 Task: Get directions from Galveston Island Historic Pleasure Pier, Texas, United States to Luray Caverns, Virginia, United States and explore the nearby things to do with rating 4 and above and open 24 hours
Action: Key pressed google<Key.space>maps<Key.enter>
Screenshot: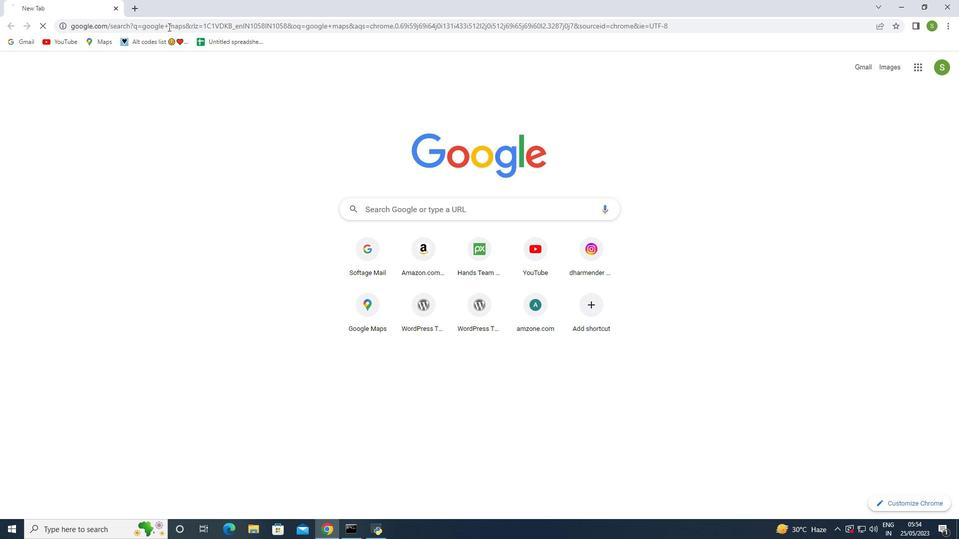 
Action: Mouse moved to (105, 222)
Screenshot: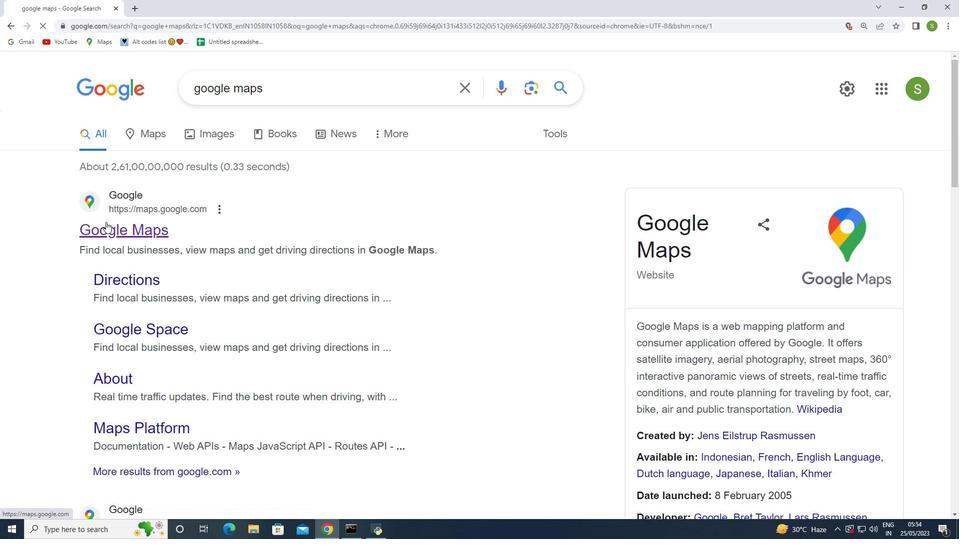 
Action: Mouse pressed left at (105, 222)
Screenshot: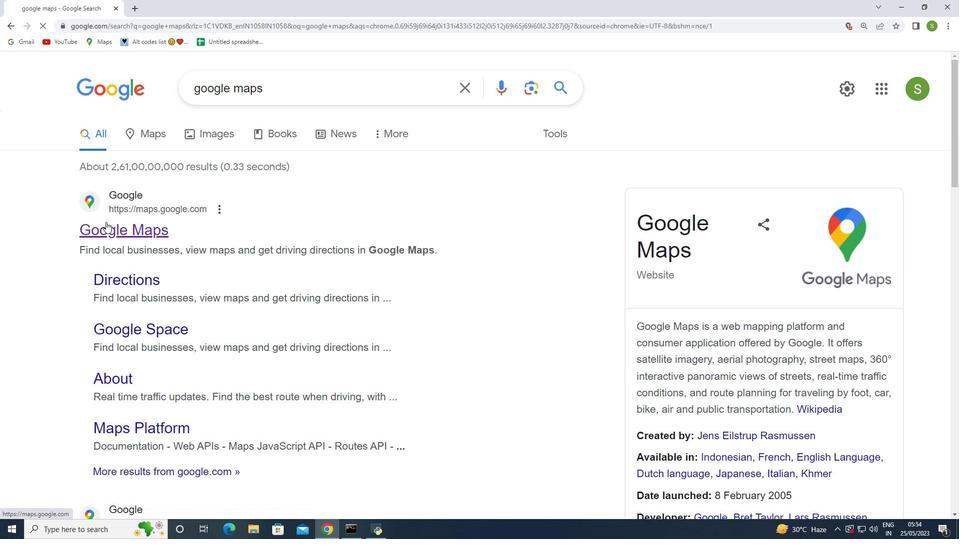 
Action: Mouse moved to (336, 80)
Screenshot: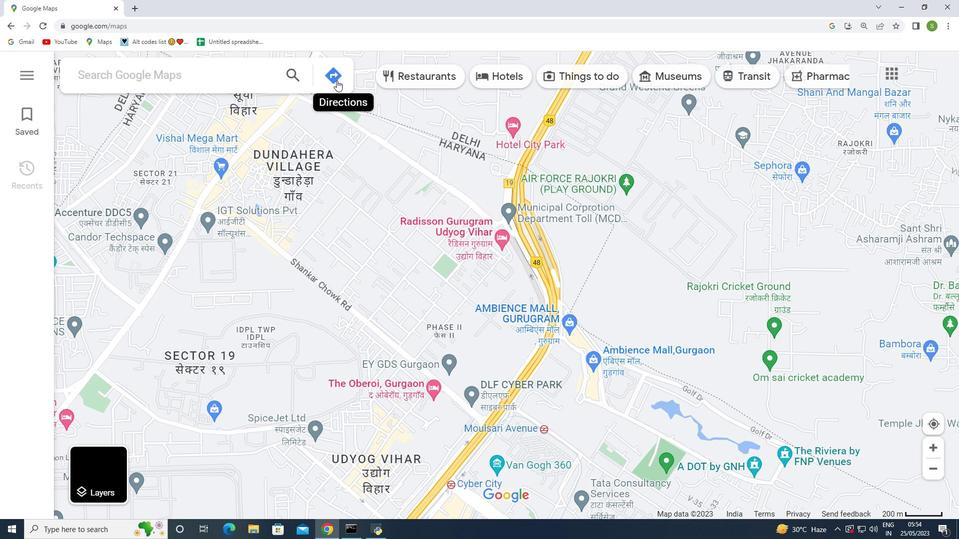 
Action: Mouse pressed left at (336, 80)
Screenshot: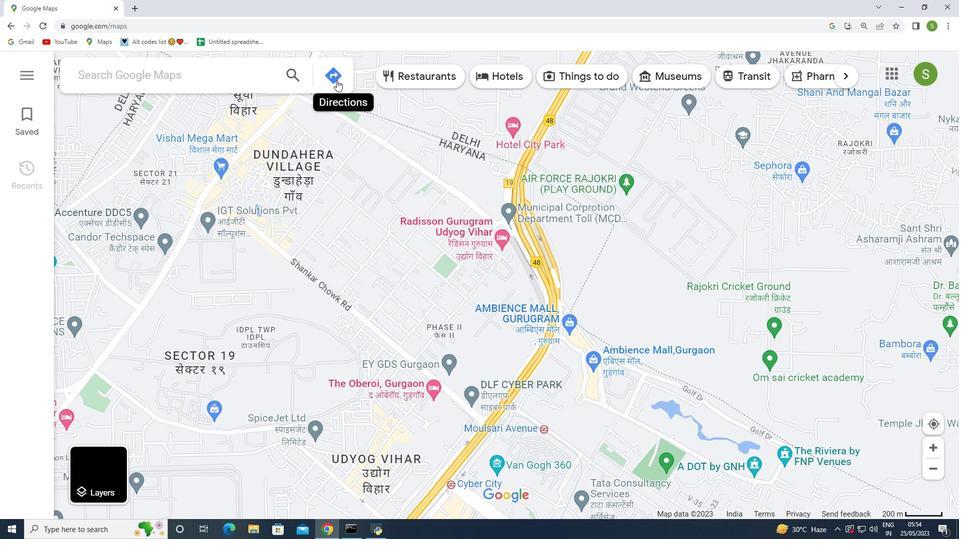 
Action: Mouse moved to (180, 118)
Screenshot: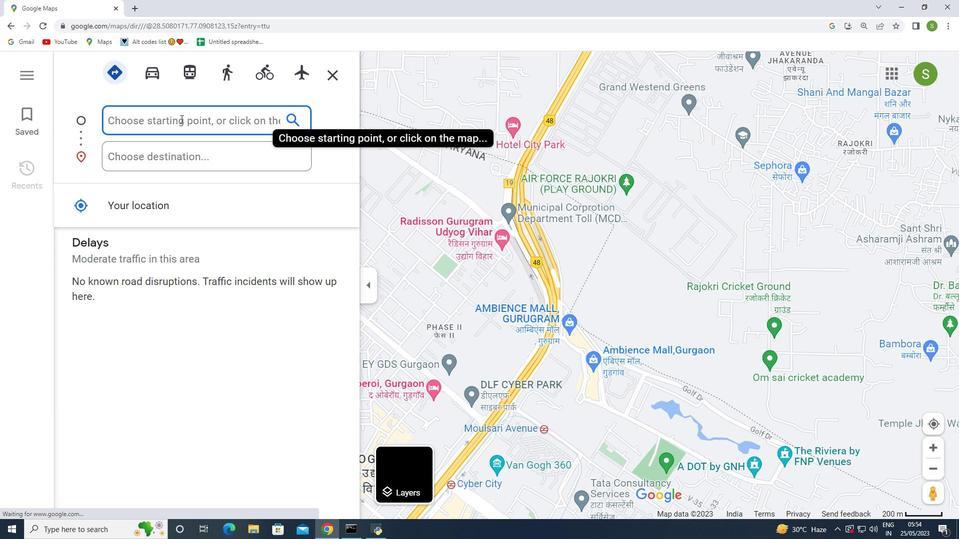 
Action: Mouse pressed left at (180, 118)
Screenshot: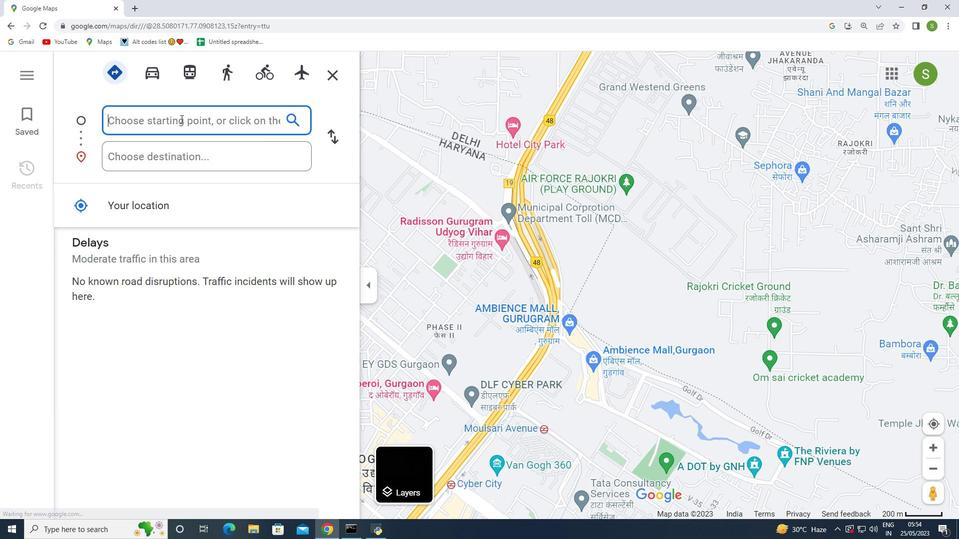 
Action: Key pressed galveston<Key.space>island<Key.space><Key.shift><Key.shift><Key.shift><Key.shift><Key.shift>Historic<Key.space><Key.shift><Key.shift><Key.shift>Pleasure<Key.space>pier<Key.space><Key.shift><Key.shift><Key.shift><Key.shift>Texas<Key.space><Key.shift>united<Key.space><Key.shift>States
Screenshot: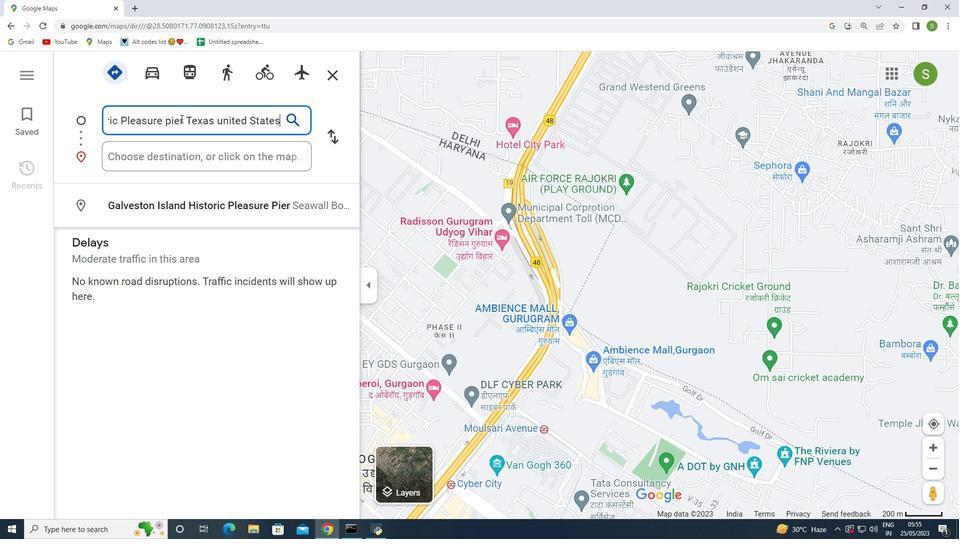 
Action: Mouse moved to (180, 155)
Screenshot: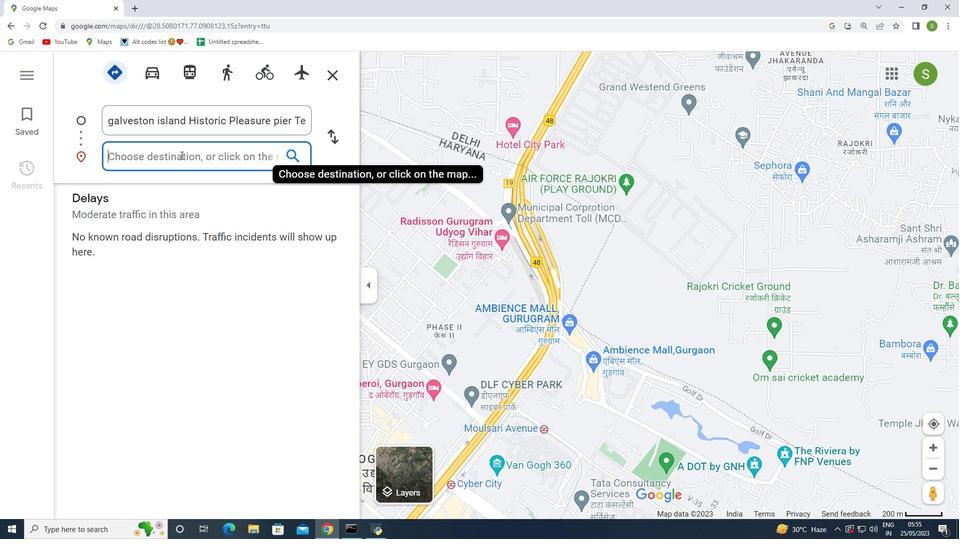 
Action: Mouse pressed left at (180, 155)
Screenshot: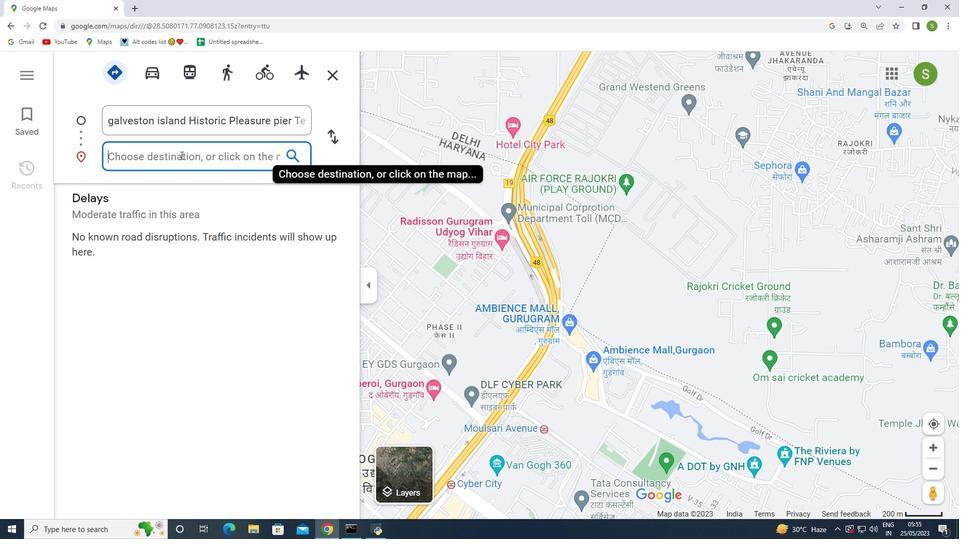 
Action: Key pressed <Key.shift><Key.shift>Luray<Key.space><Key.shift>Caverns<Key.space>virginia<Key.space>unti<Key.backspace><Key.backspace>ited<Key.space>states
Screenshot: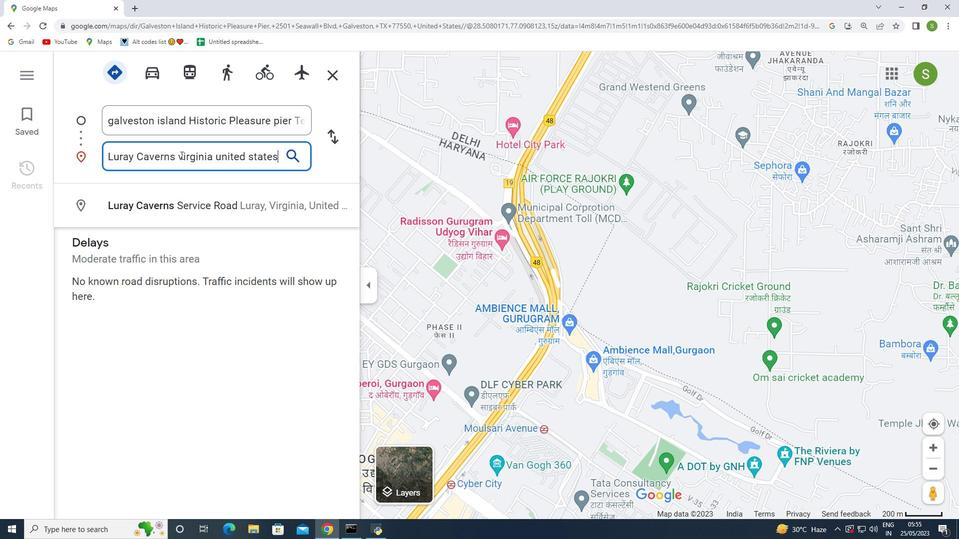 
Action: Mouse moved to (295, 157)
Screenshot: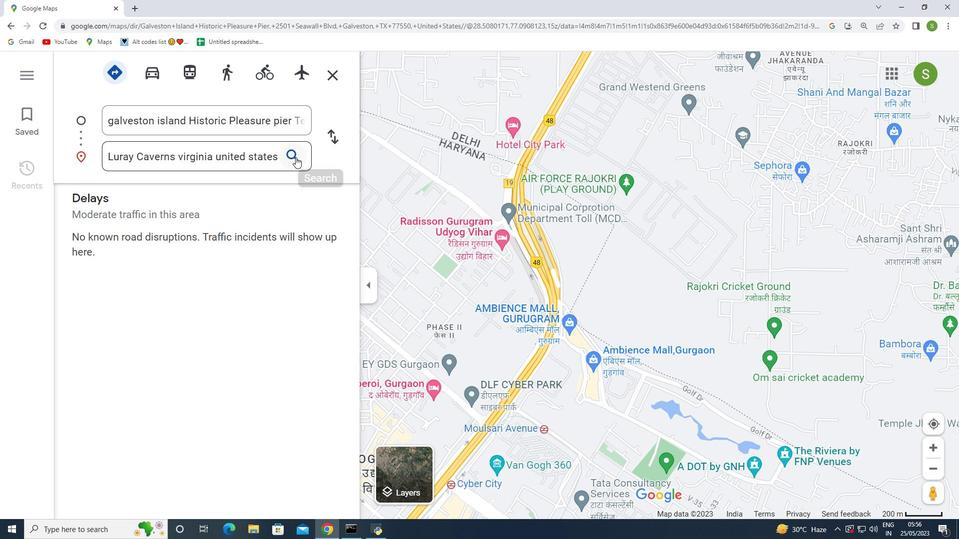 
Action: Mouse pressed left at (295, 157)
Screenshot: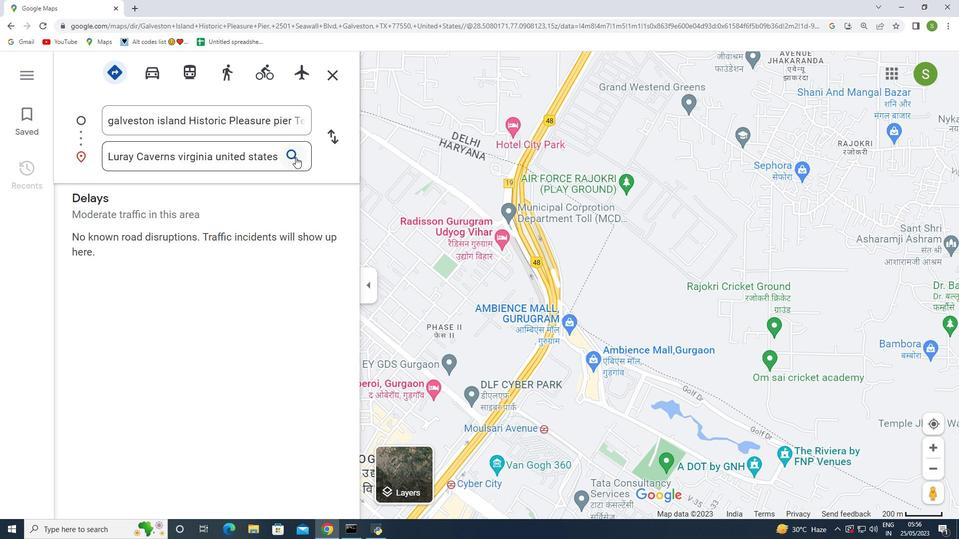 
Action: Mouse moved to (209, 249)
Screenshot: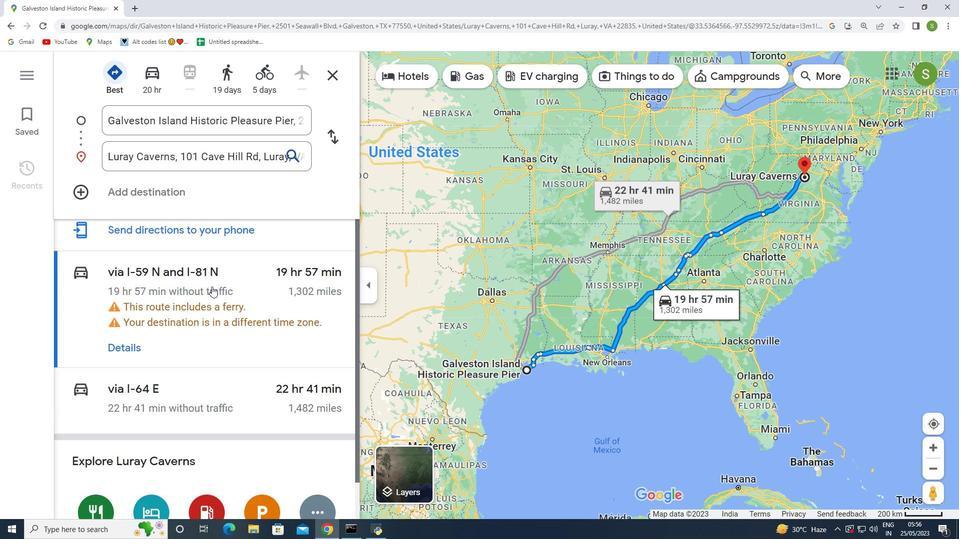 
Action: Mouse scrolled (209, 248) with delta (0, 0)
Screenshot: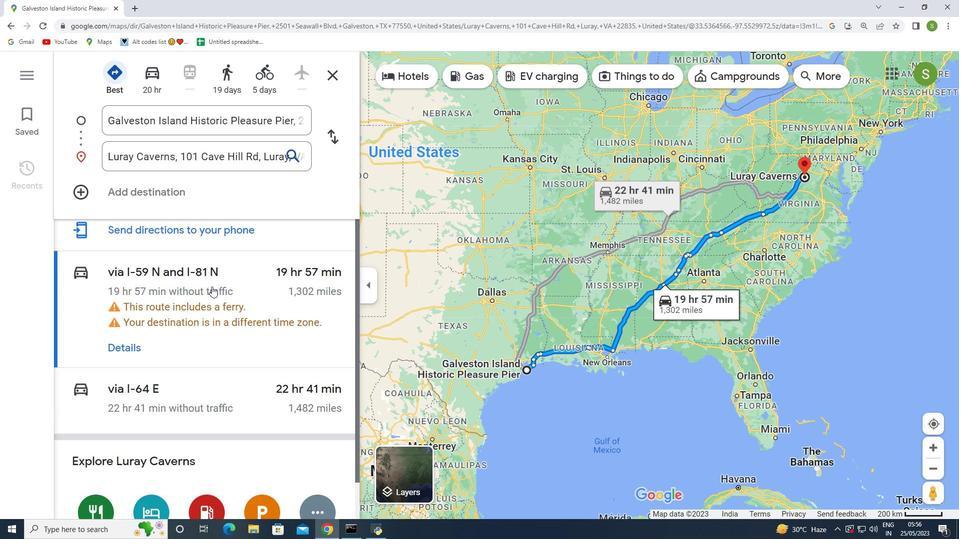 
Action: Mouse moved to (210, 262)
Screenshot: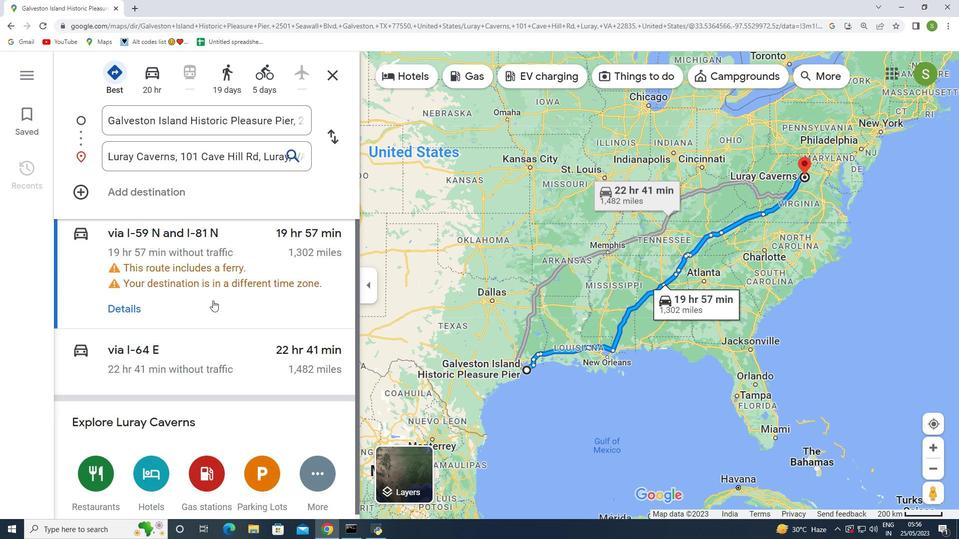 
Action: Mouse scrolled (210, 261) with delta (0, 0)
Screenshot: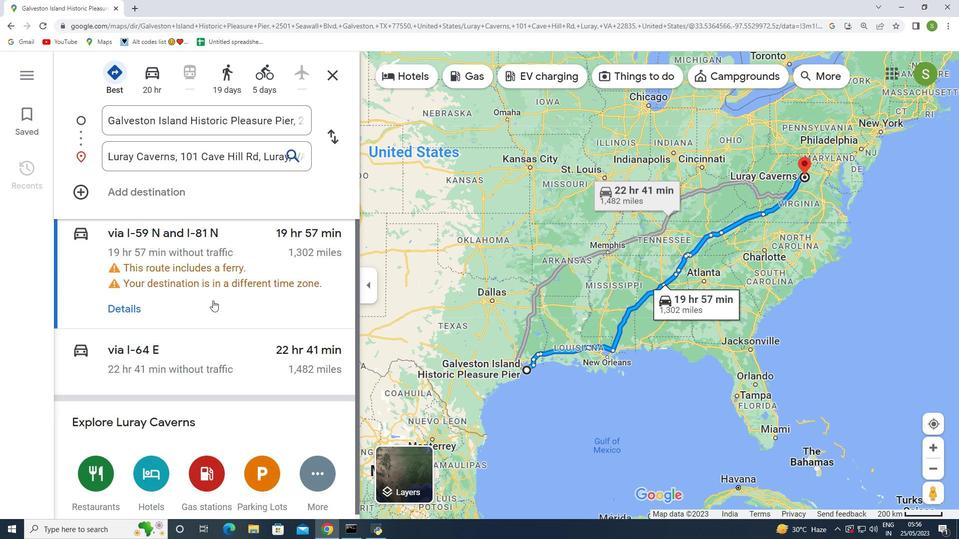 
Action: Mouse moved to (211, 272)
Screenshot: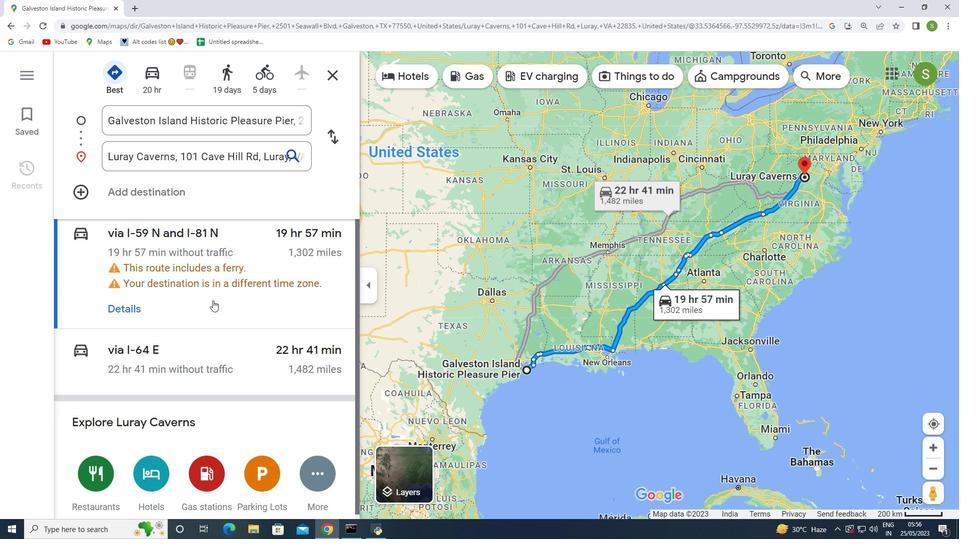 
Action: Mouse scrolled (211, 271) with delta (0, 0)
Screenshot: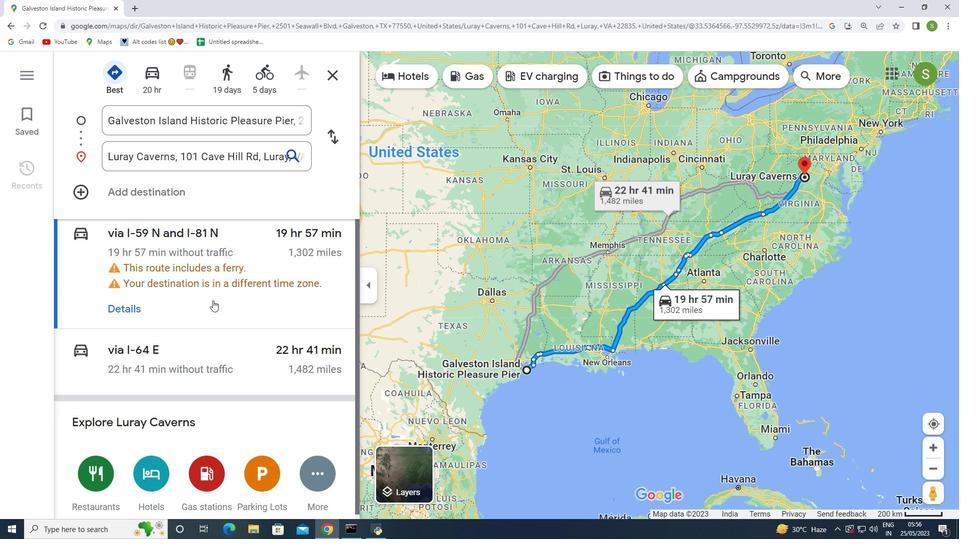 
Action: Mouse moved to (211, 279)
Screenshot: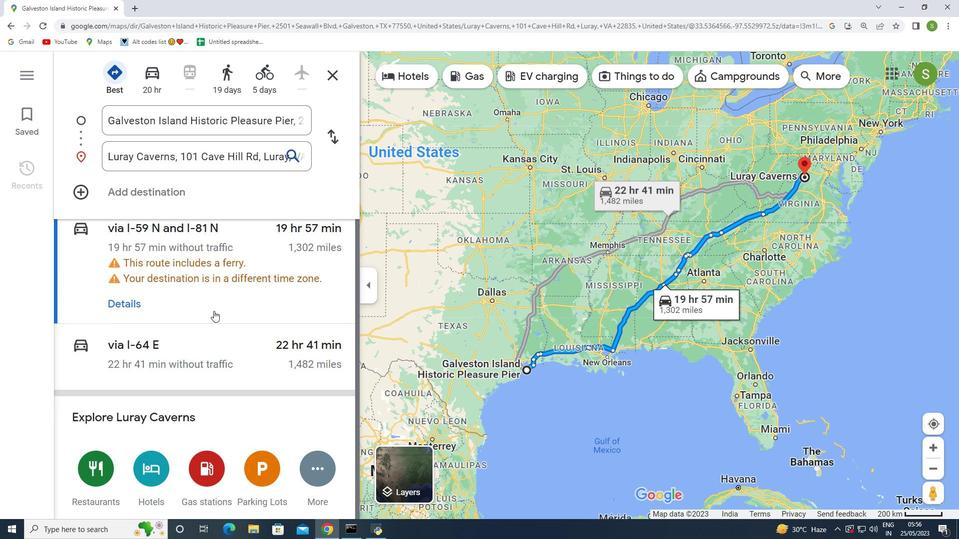 
Action: Mouse scrolled (211, 278) with delta (0, 0)
Screenshot: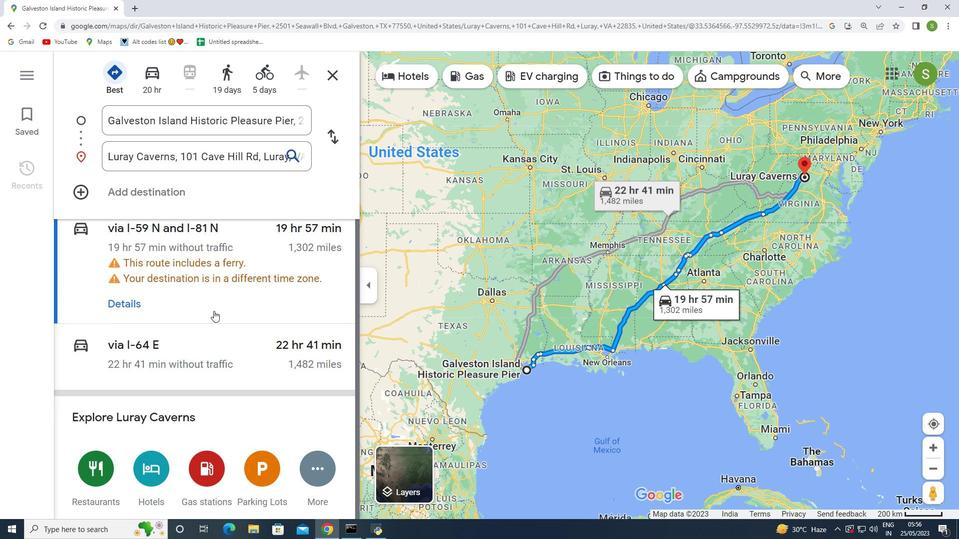 
Action: Mouse moved to (211, 283)
Screenshot: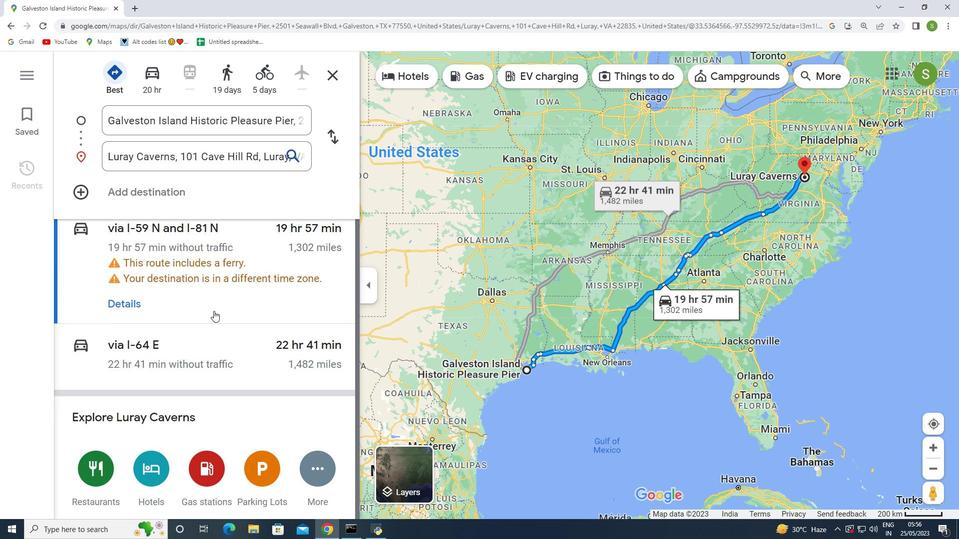 
Action: Mouse scrolled (211, 282) with delta (0, 0)
Screenshot: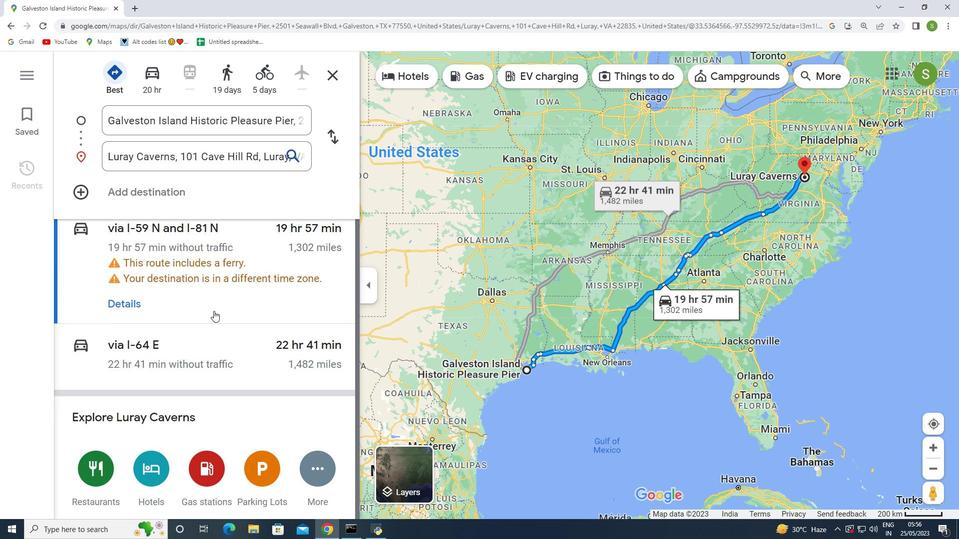 
Action: Mouse moved to (211, 286)
Screenshot: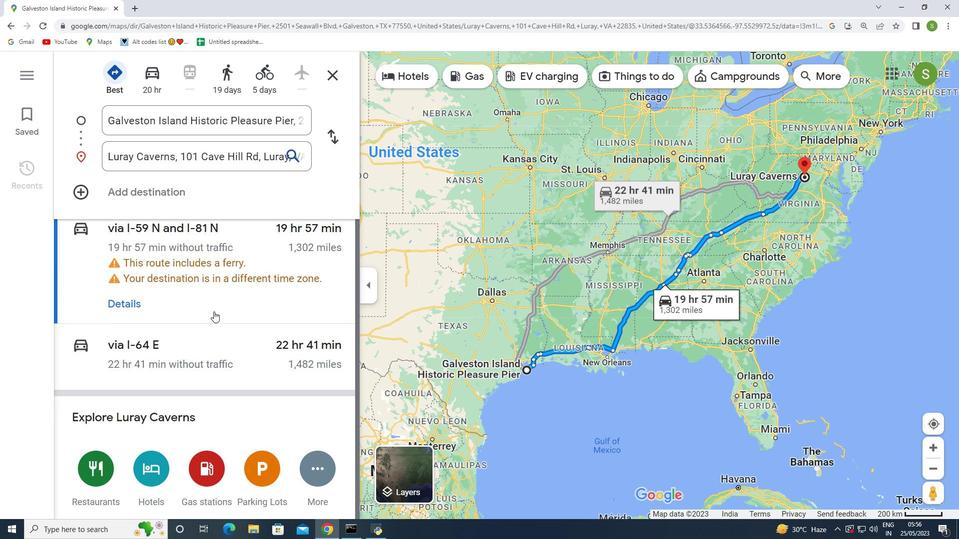 
Action: Mouse scrolled (211, 285) with delta (0, 0)
Screenshot: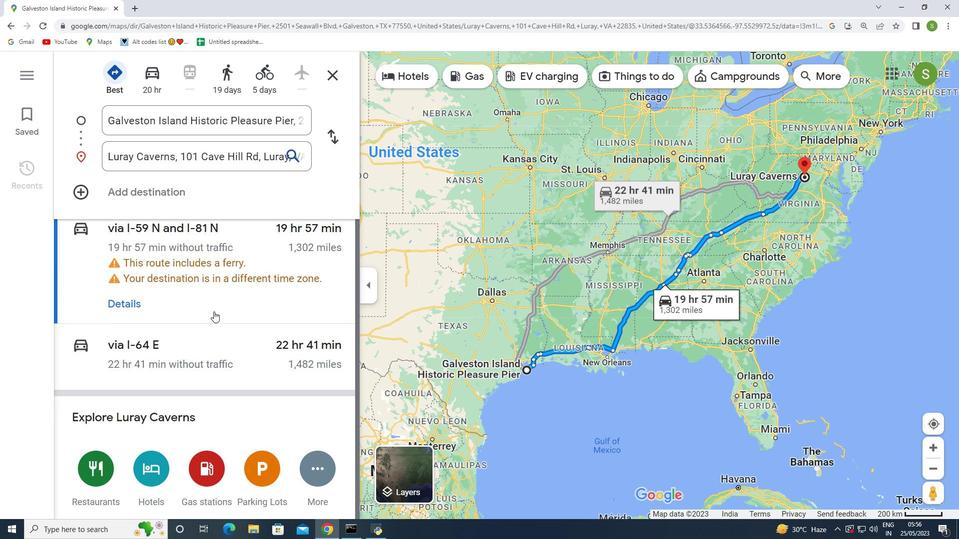 
Action: Mouse moved to (213, 313)
Screenshot: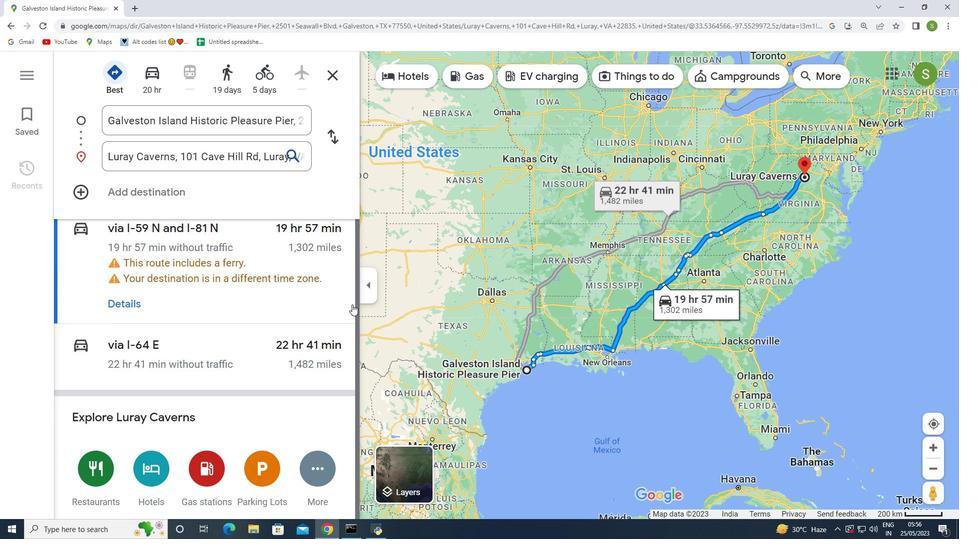 
Action: Mouse scrolled (213, 313) with delta (0, 0)
Screenshot: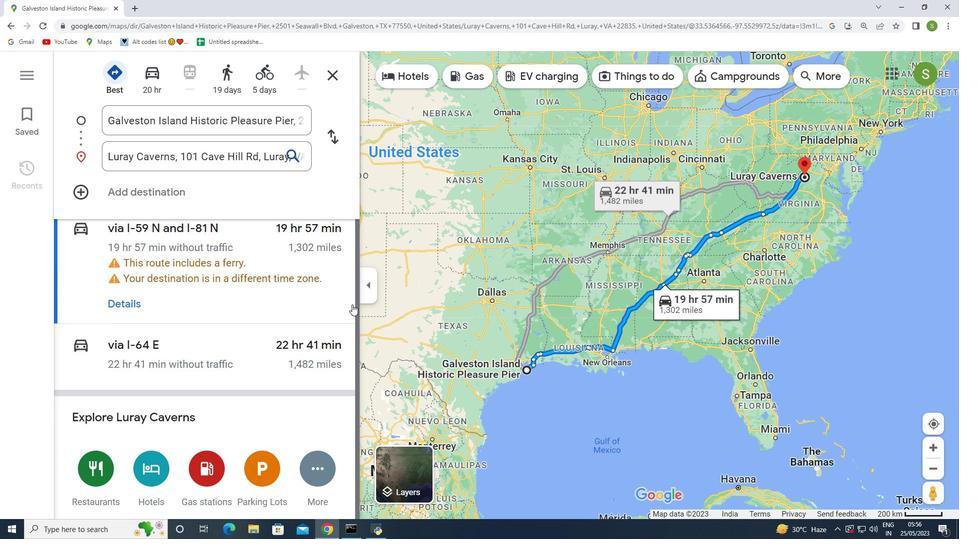 
Action: Mouse moved to (213, 314)
Screenshot: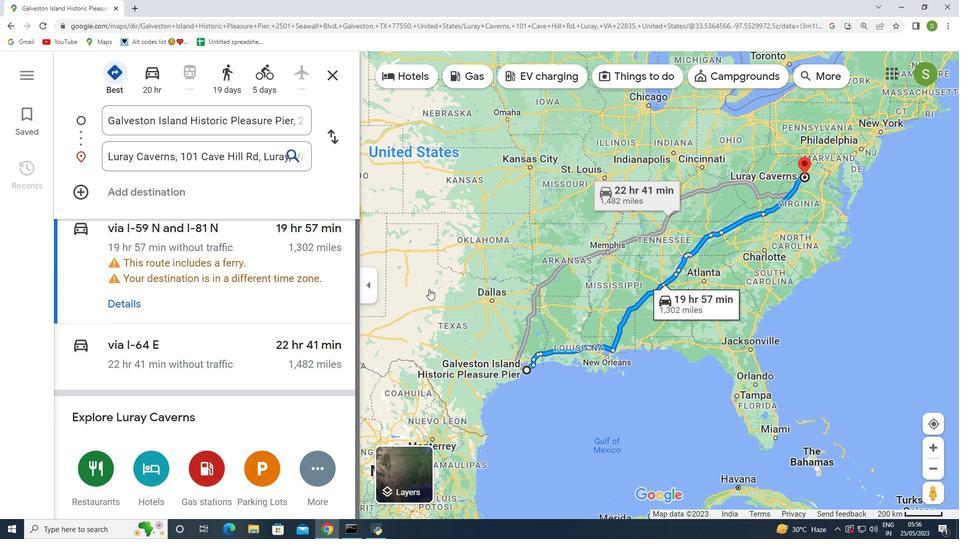
Action: Mouse scrolled (213, 313) with delta (0, 0)
Screenshot: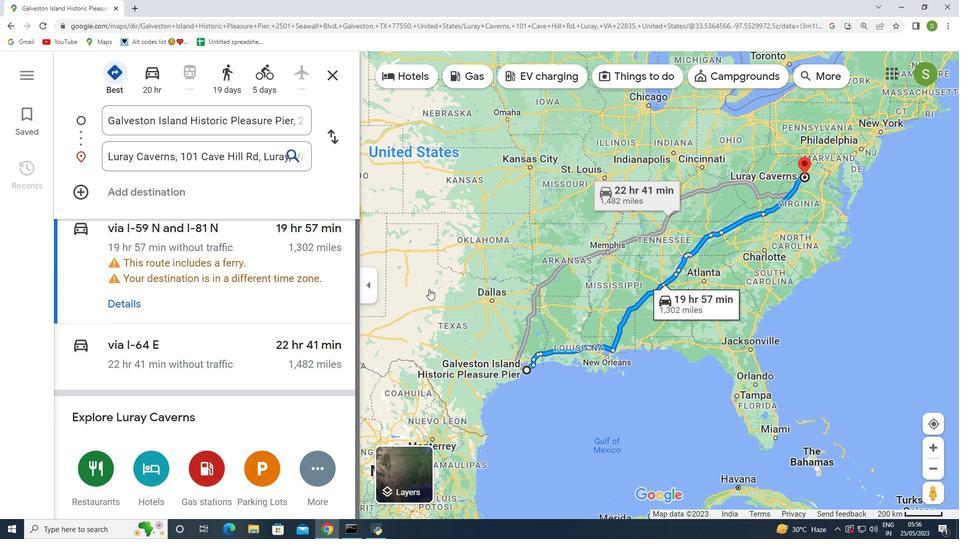
Action: Mouse scrolled (213, 313) with delta (0, 0)
Screenshot: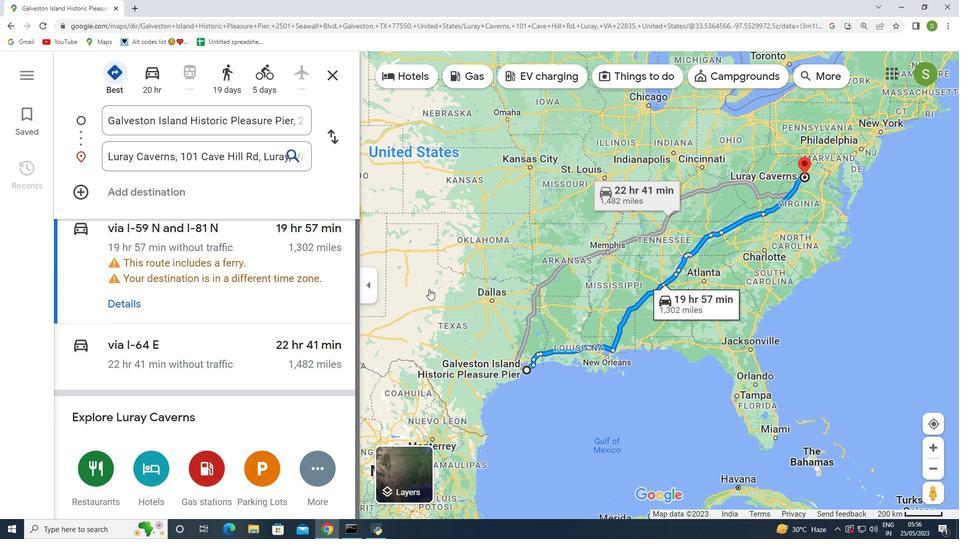 
Action: Mouse moved to (819, 76)
Screenshot: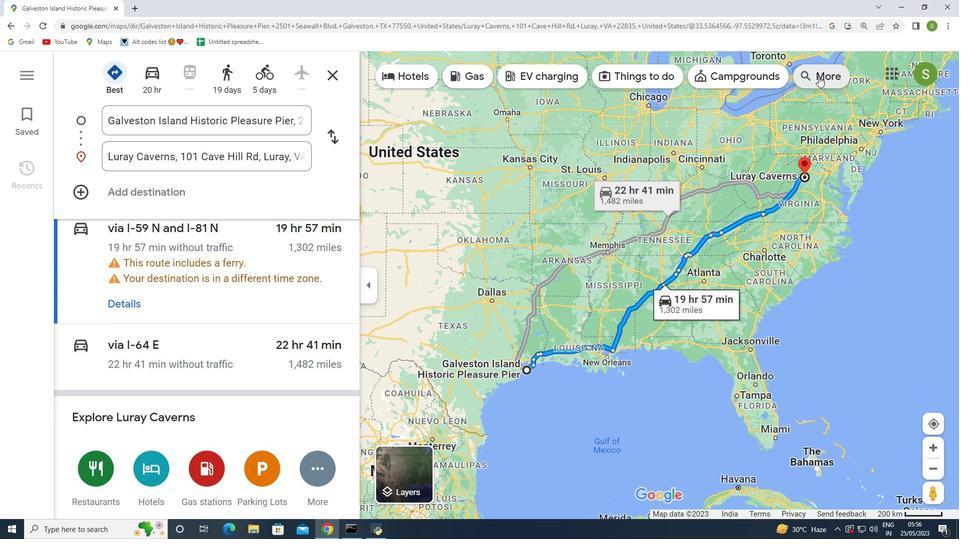 
Action: Mouse pressed left at (819, 76)
Screenshot: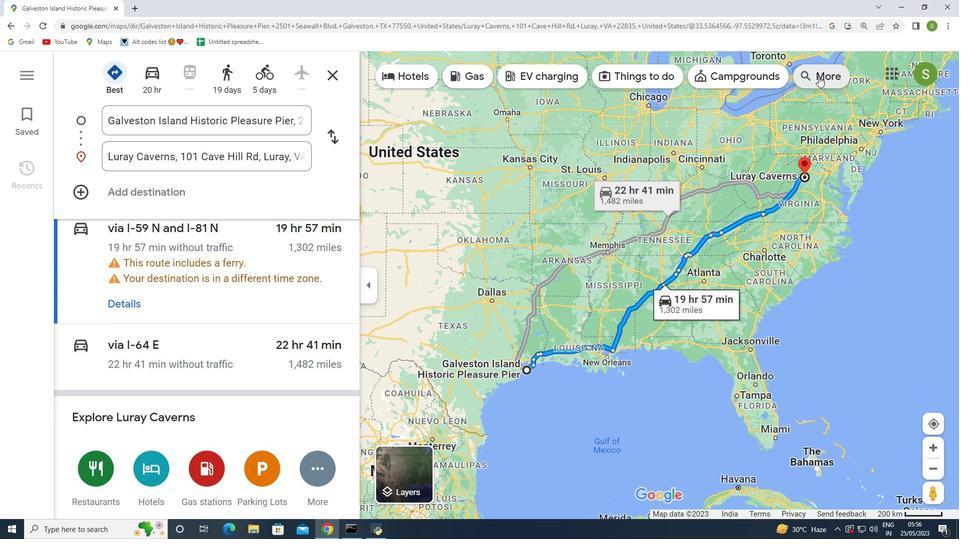 
Action: Mouse moved to (256, 253)
Screenshot: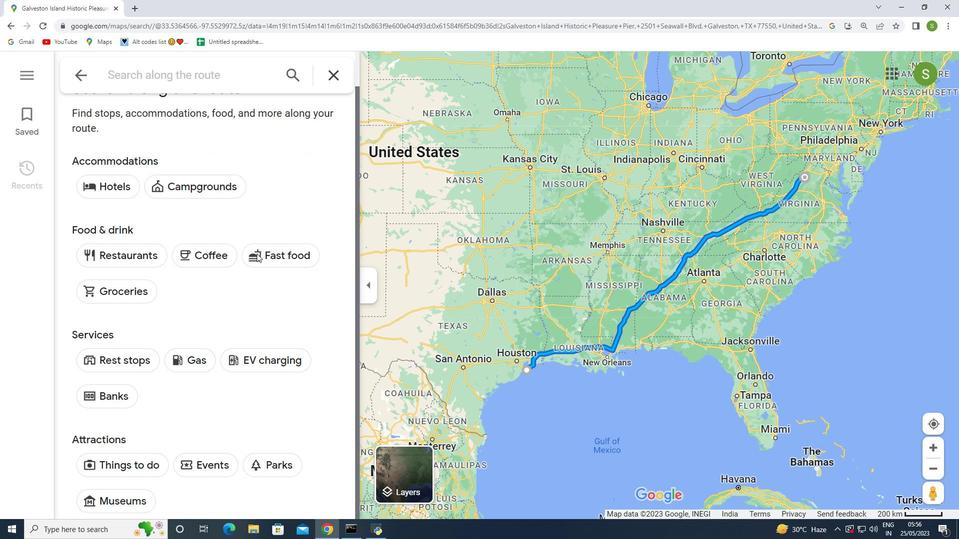 
Action: Mouse scrolled (256, 253) with delta (0, 0)
Screenshot: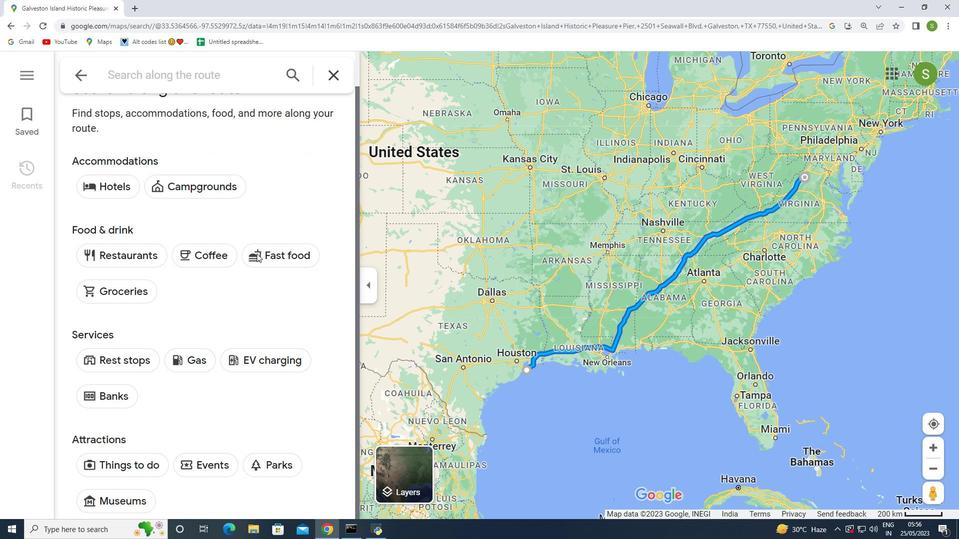 
Action: Mouse moved to (256, 253)
Screenshot: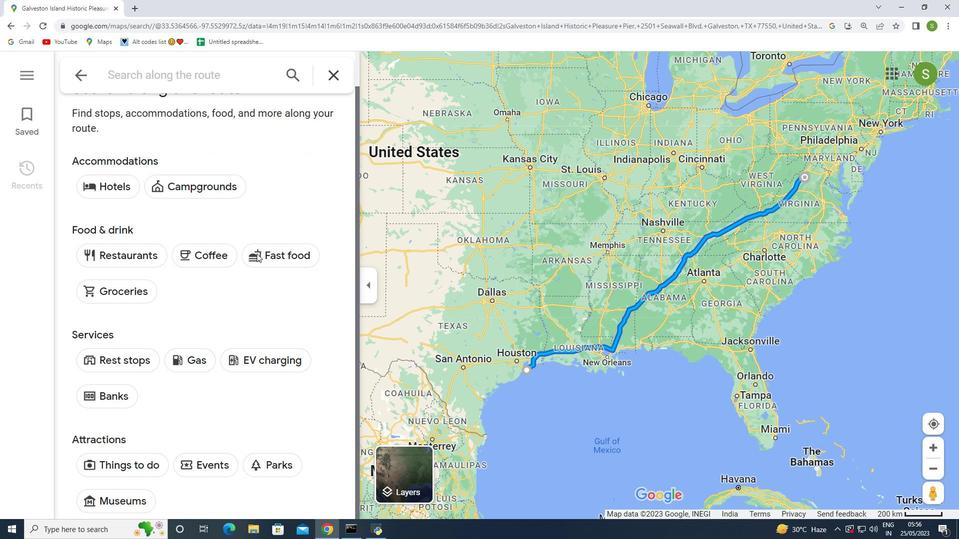 
Action: Mouse scrolled (256, 253) with delta (0, 0)
Screenshot: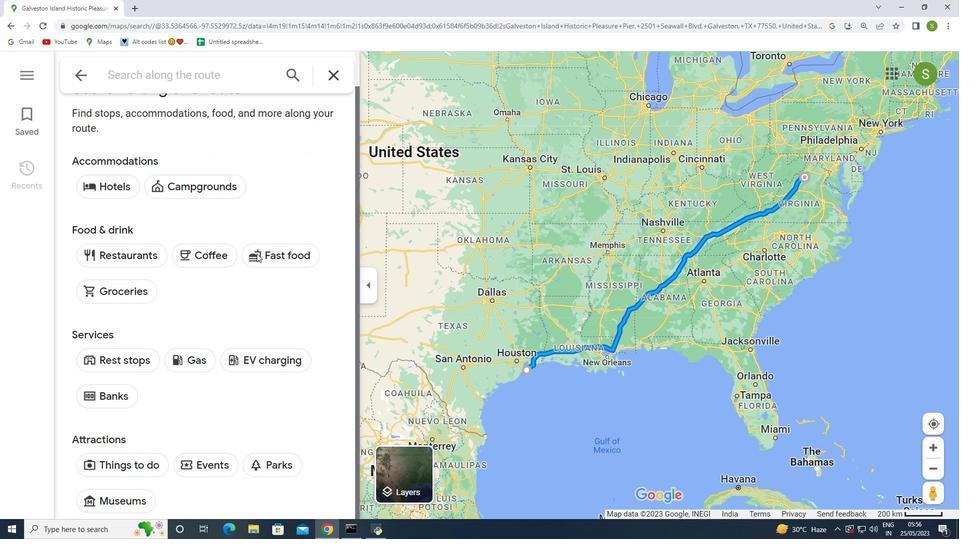 
Action: Mouse scrolled (256, 253) with delta (0, 0)
Screenshot: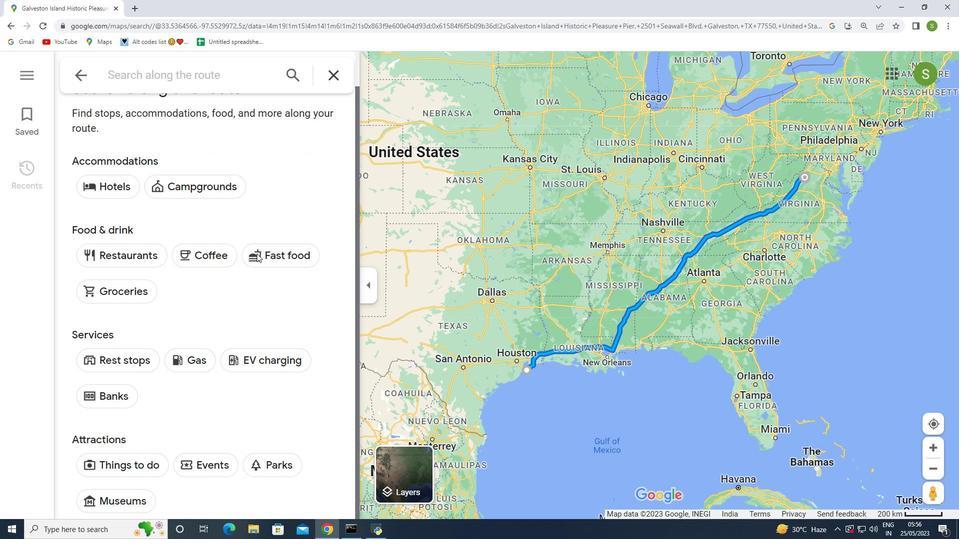 
Action: Mouse moved to (277, 467)
Screenshot: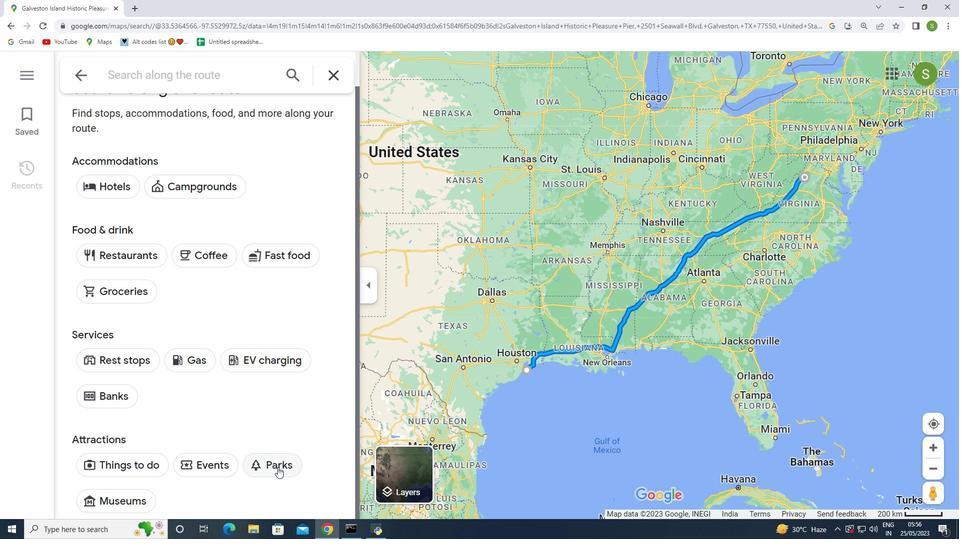
Action: Mouse scrolled (277, 467) with delta (0, 0)
Screenshot: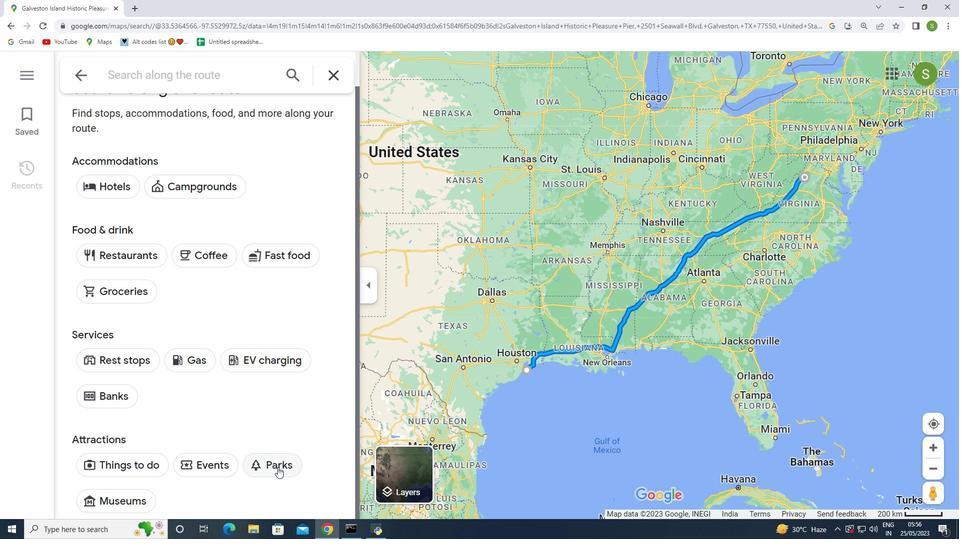 
Action: Mouse scrolled (277, 467) with delta (0, 0)
Screenshot: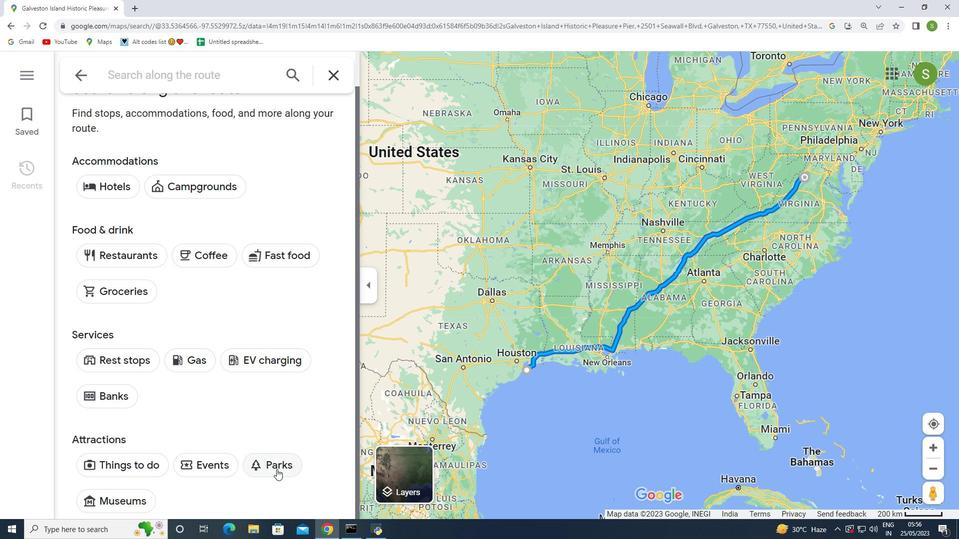 
Action: Mouse moved to (120, 288)
Screenshot: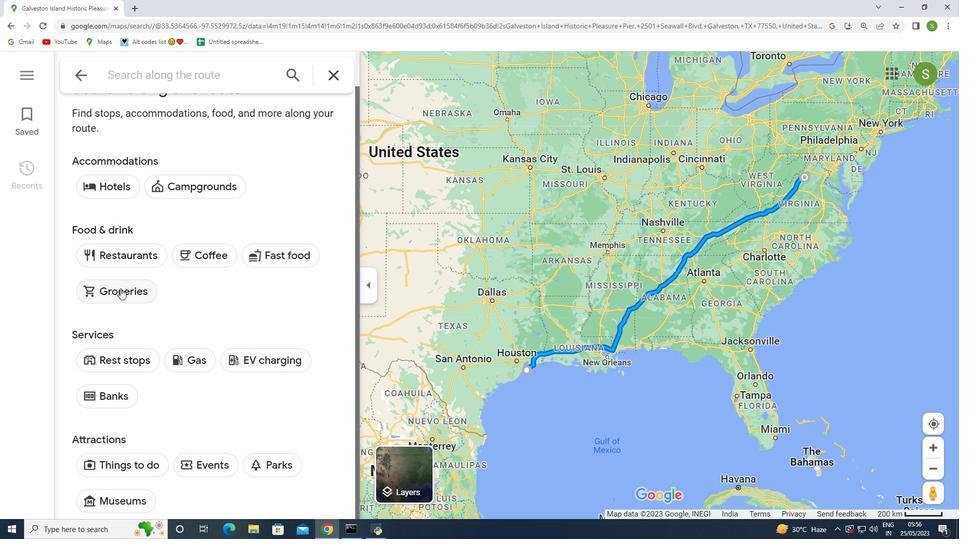 
Action: Mouse pressed left at (120, 288)
Screenshot: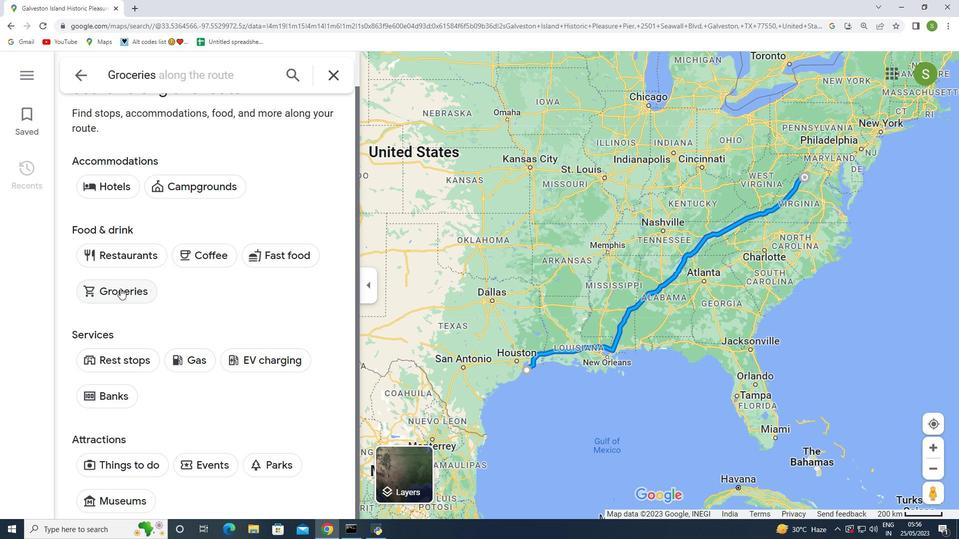 
Action: Mouse moved to (725, 378)
Screenshot: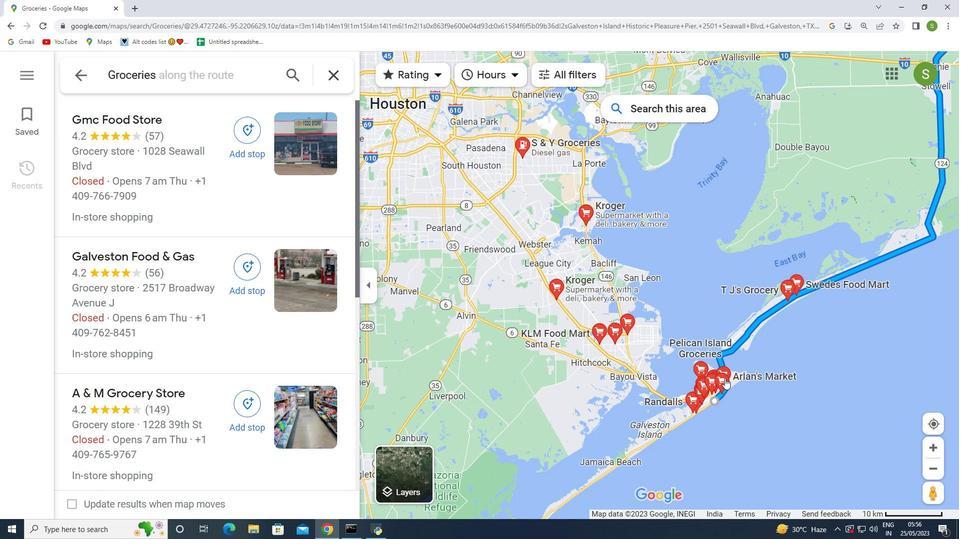 
Action: Mouse scrolled (725, 379) with delta (0, 0)
Screenshot: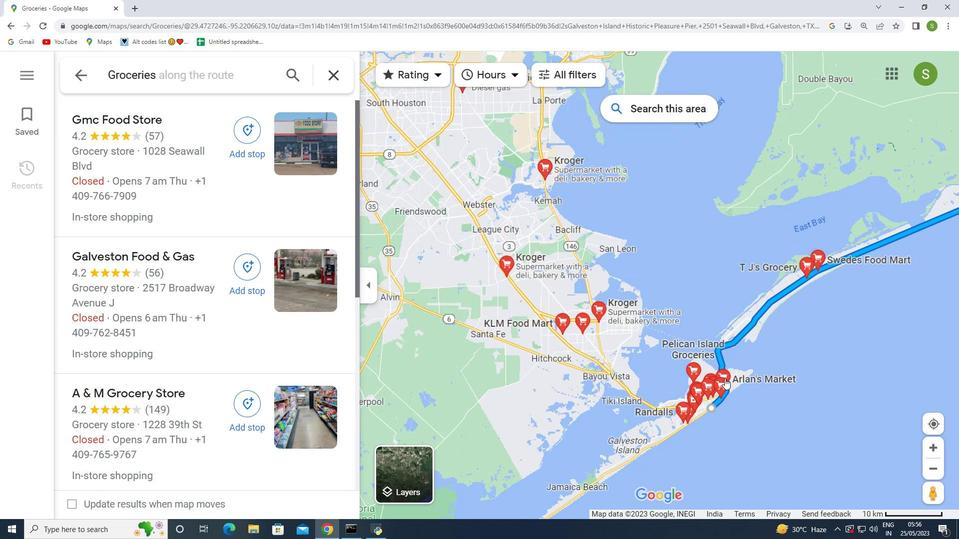
Action: Mouse scrolled (725, 379) with delta (0, 0)
Screenshot: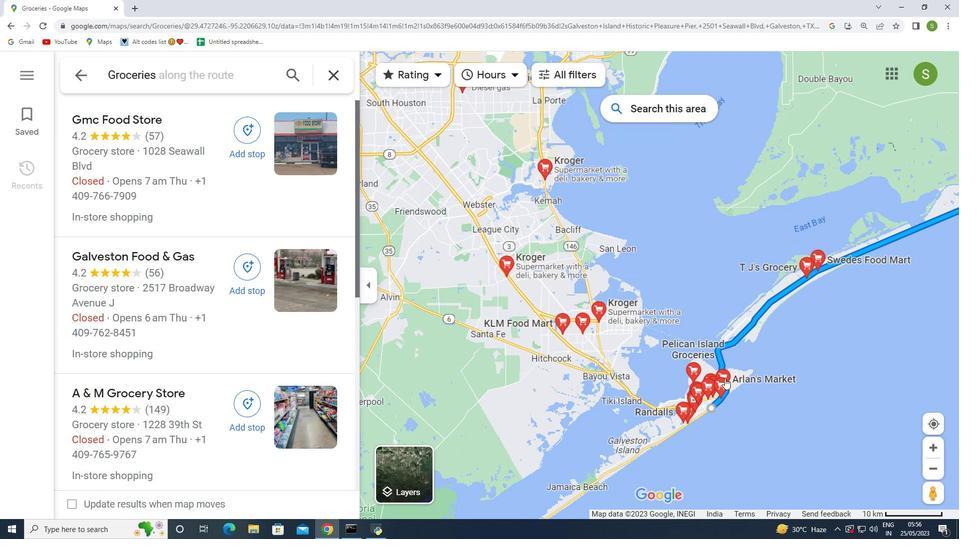
Action: Mouse moved to (725, 381)
Screenshot: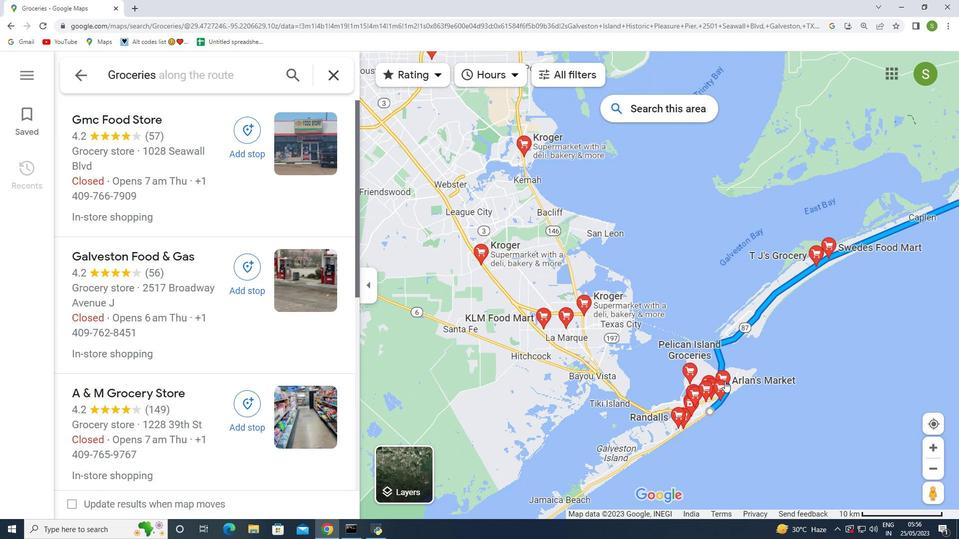 
Action: Mouse scrolled (725, 382) with delta (0, 0)
Screenshot: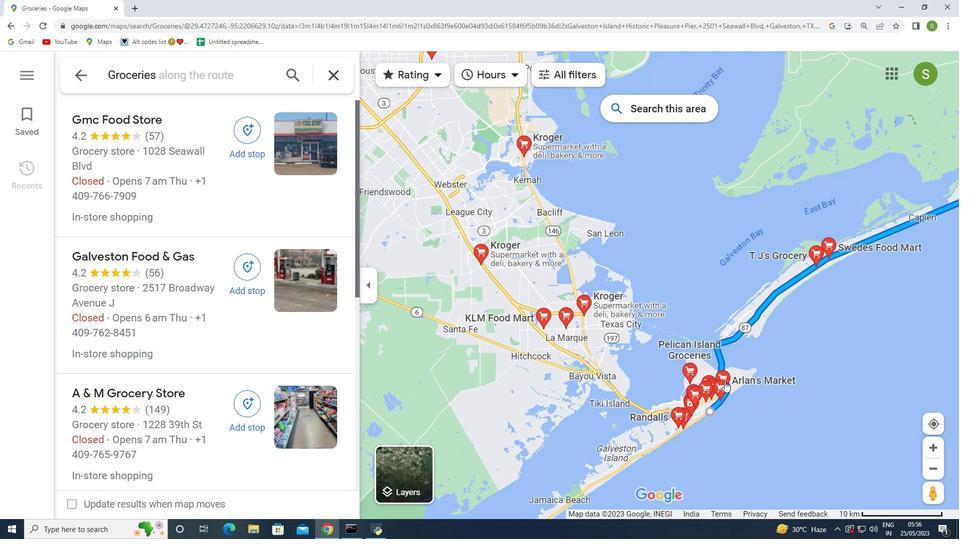 
Action: Mouse scrolled (725, 382) with delta (0, 0)
Screenshot: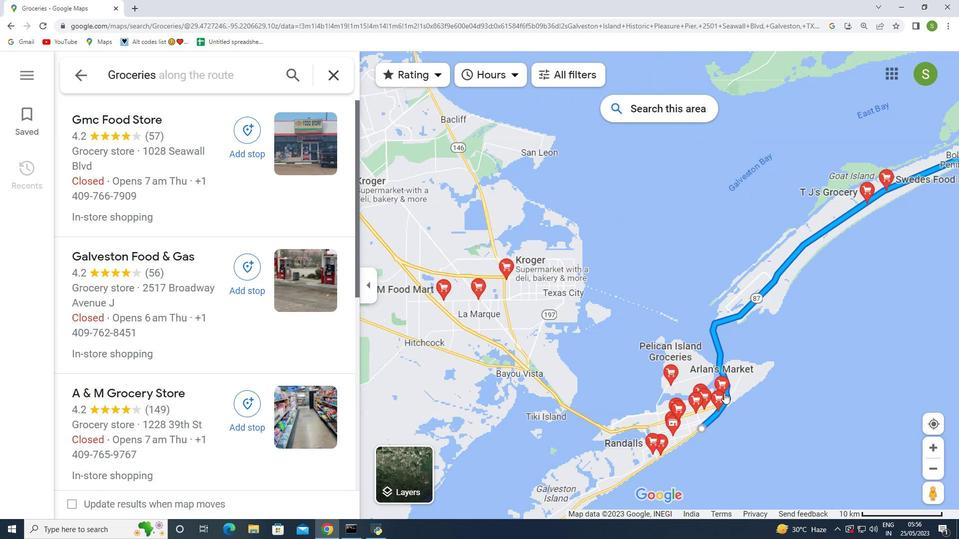 
Action: Mouse scrolled (725, 382) with delta (0, 0)
Screenshot: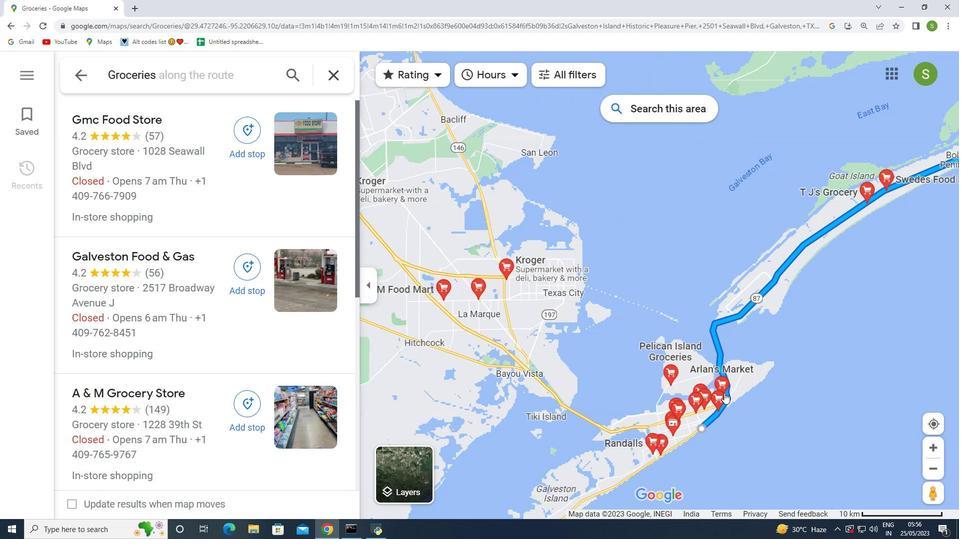 
Action: Mouse moved to (724, 394)
Screenshot: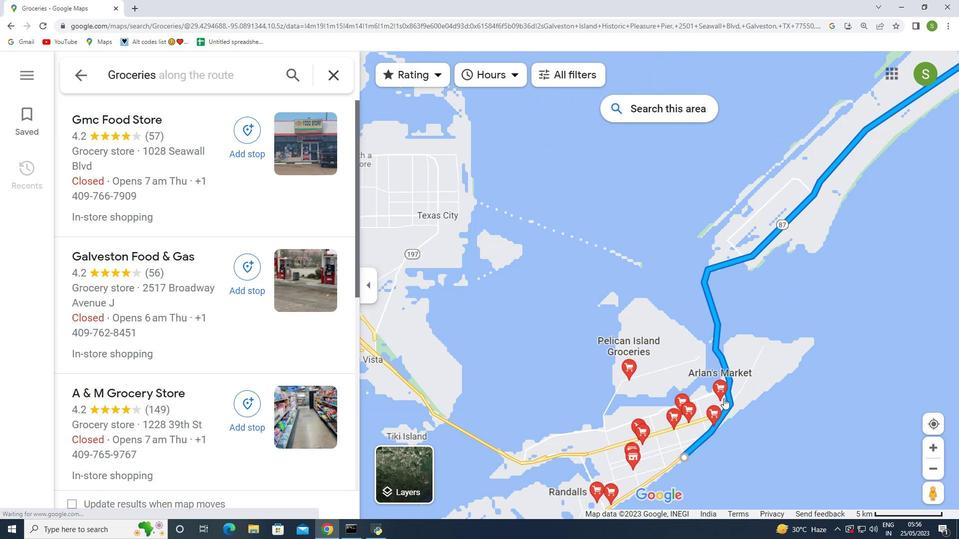 
Action: Mouse scrolled (724, 394) with delta (0, 0)
Screenshot: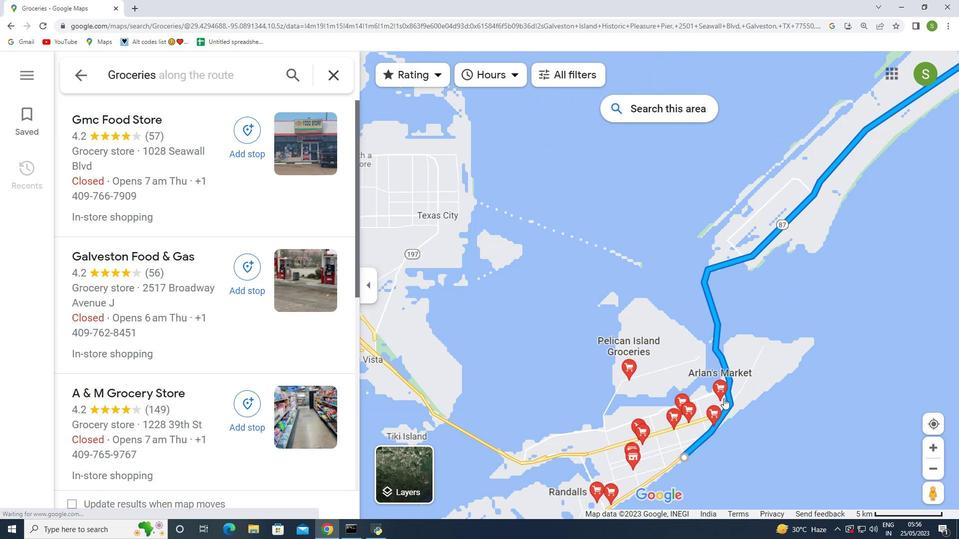 
Action: Mouse scrolled (724, 394) with delta (0, 0)
Screenshot: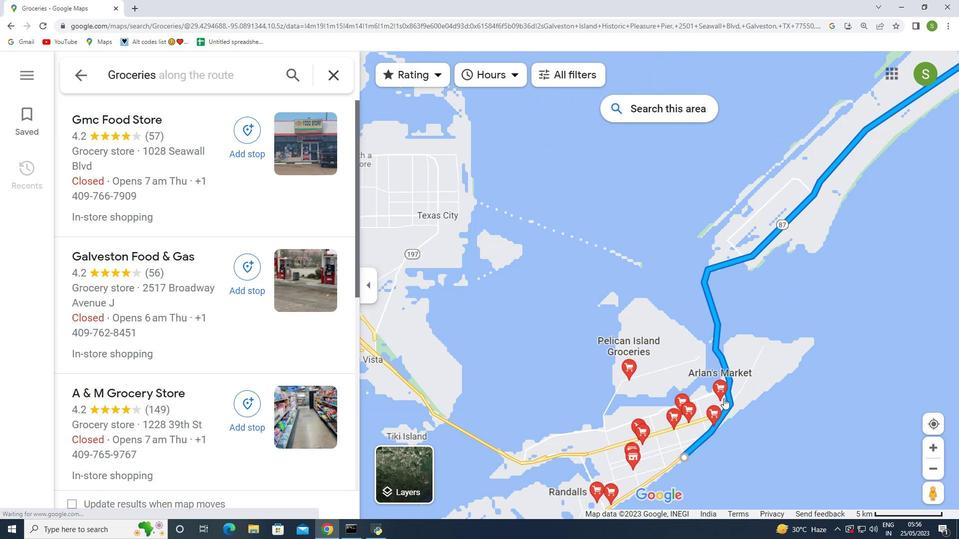 
Action: Mouse scrolled (724, 394) with delta (0, 0)
Screenshot: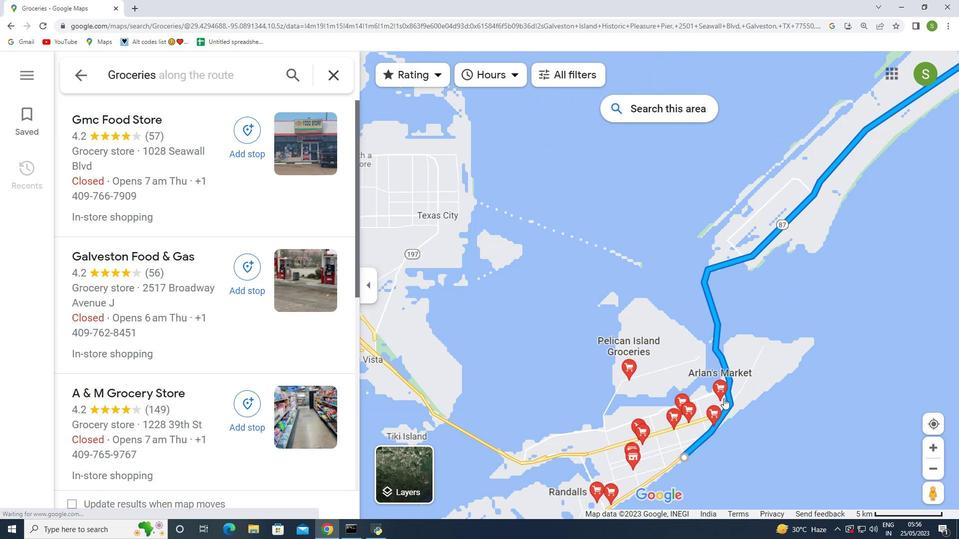 
Action: Mouse scrolled (724, 394) with delta (0, 0)
Screenshot: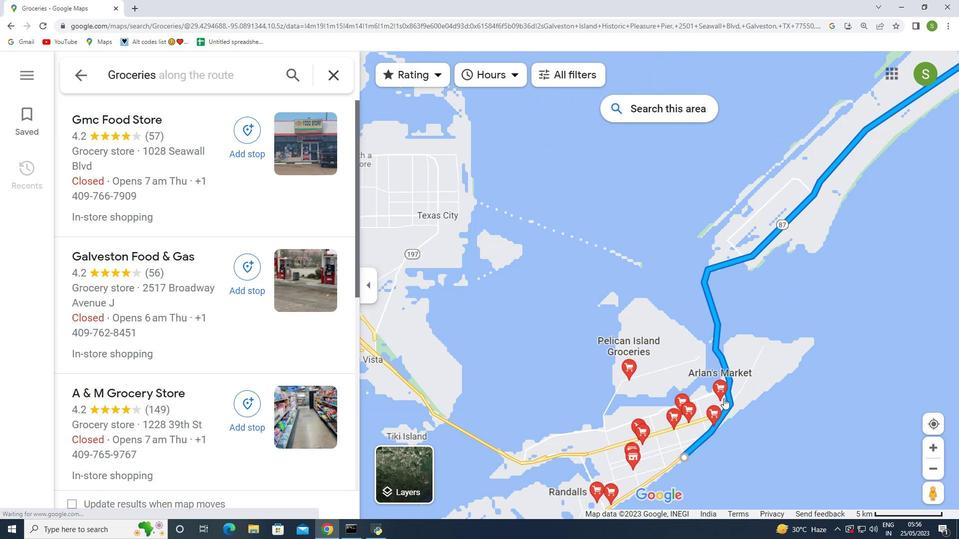 
Action: Mouse moved to (413, 73)
Screenshot: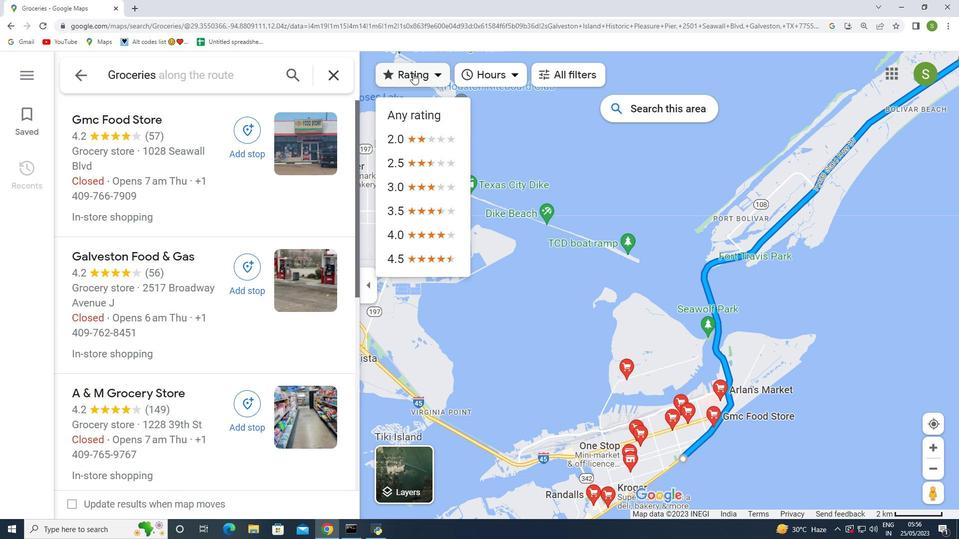 
Action: Mouse pressed left at (413, 73)
Screenshot: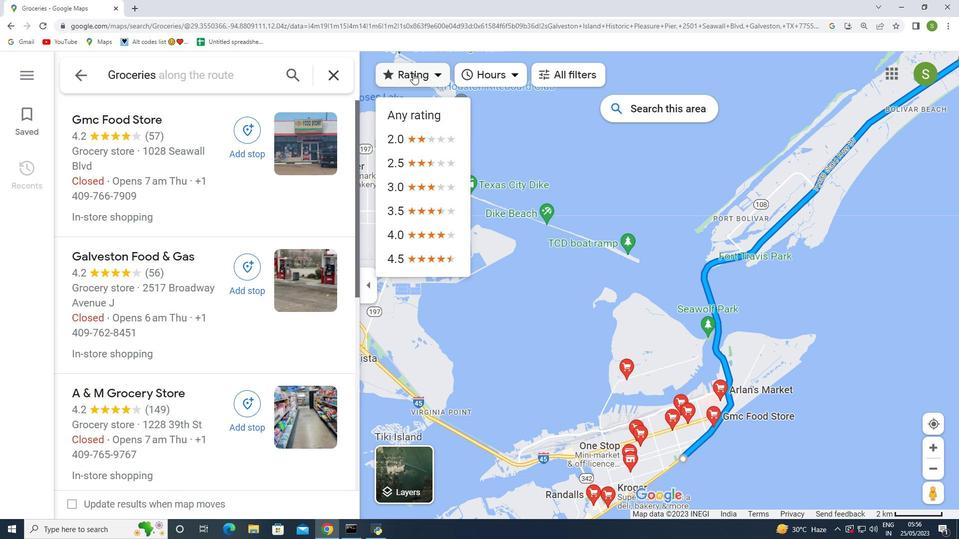 
Action: Mouse moved to (393, 234)
Screenshot: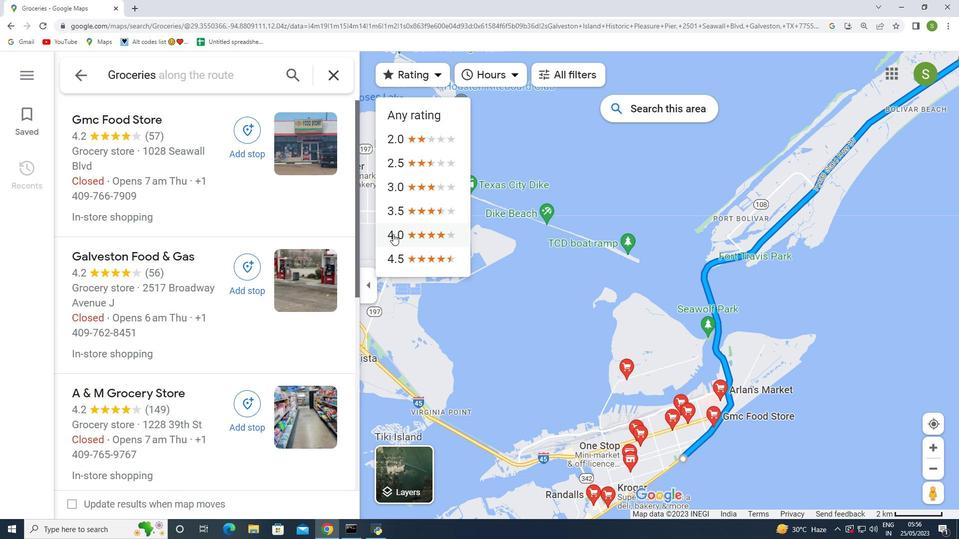 
Action: Mouse pressed left at (393, 234)
Screenshot: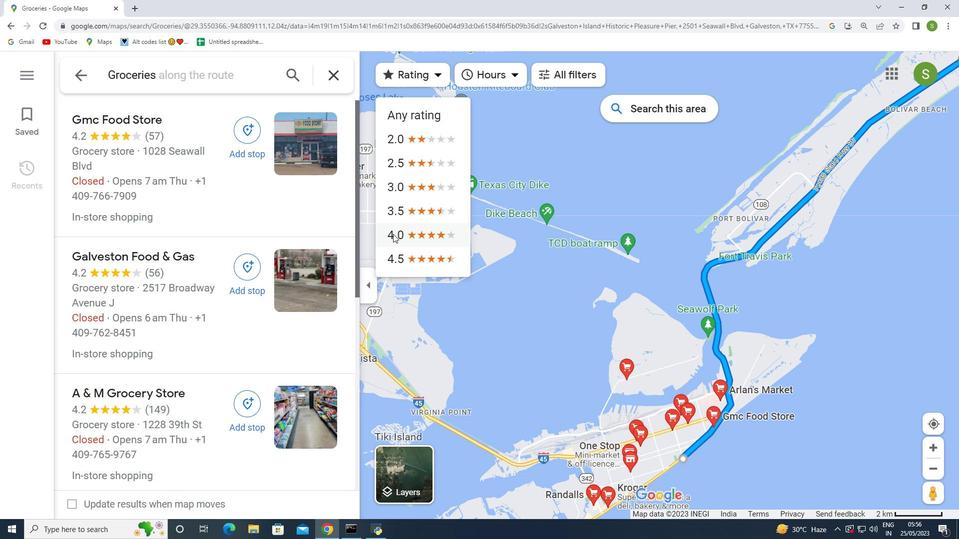 
Action: Mouse moved to (522, 76)
Screenshot: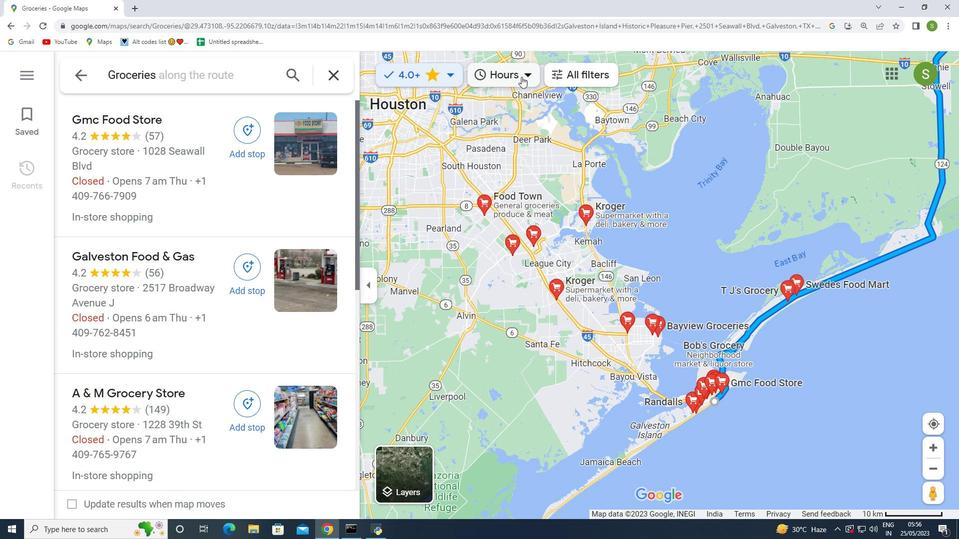 
Action: Mouse pressed left at (522, 76)
Screenshot: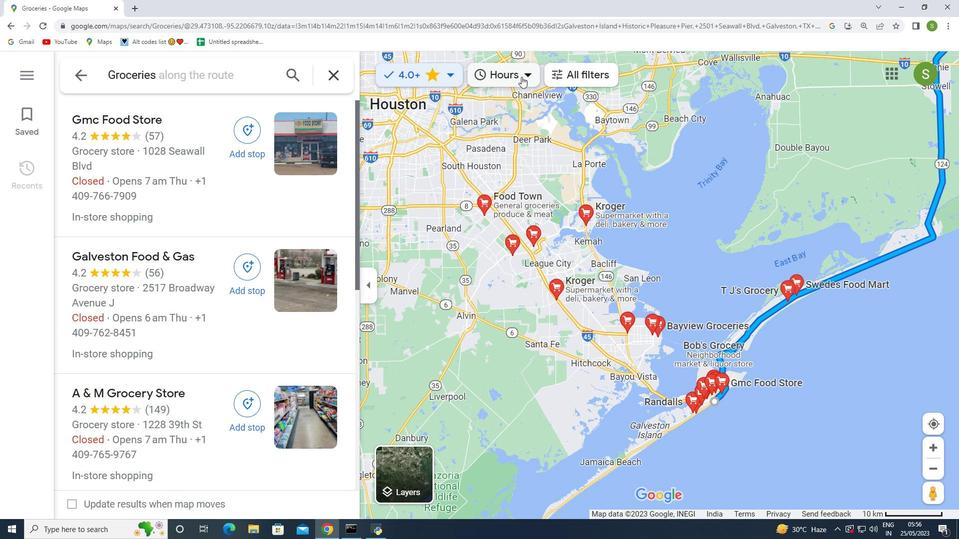 
Action: Mouse moved to (484, 159)
Screenshot: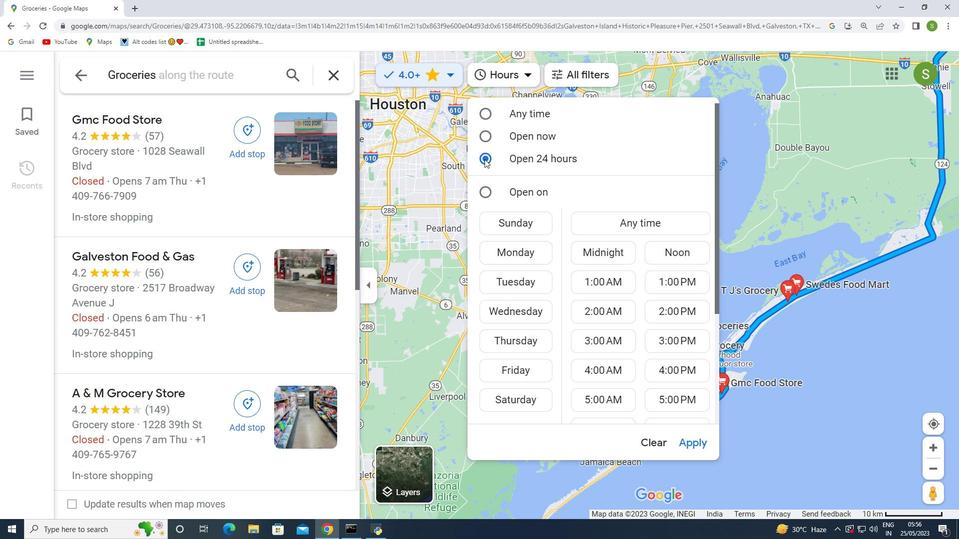 
Action: Mouse pressed left at (484, 159)
Screenshot: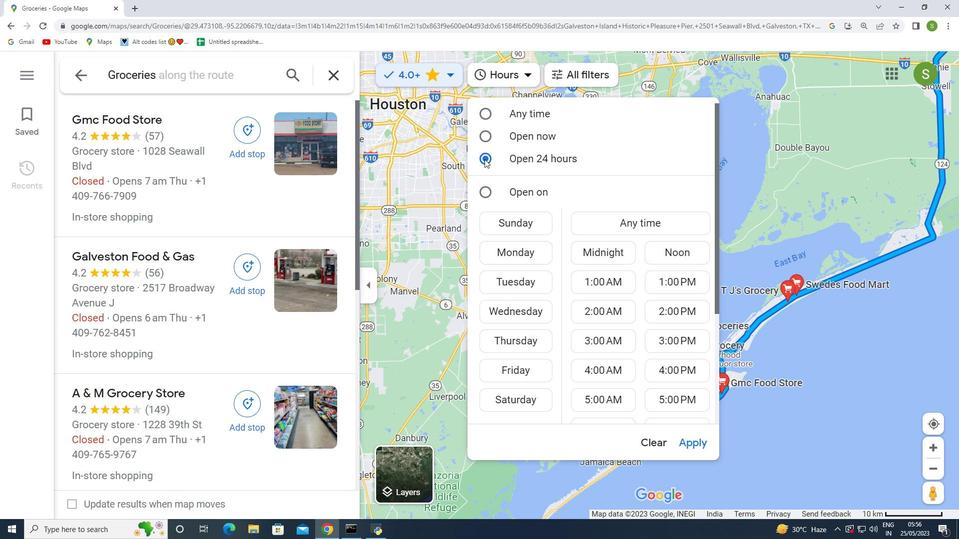 
Action: Mouse moved to (700, 442)
Screenshot: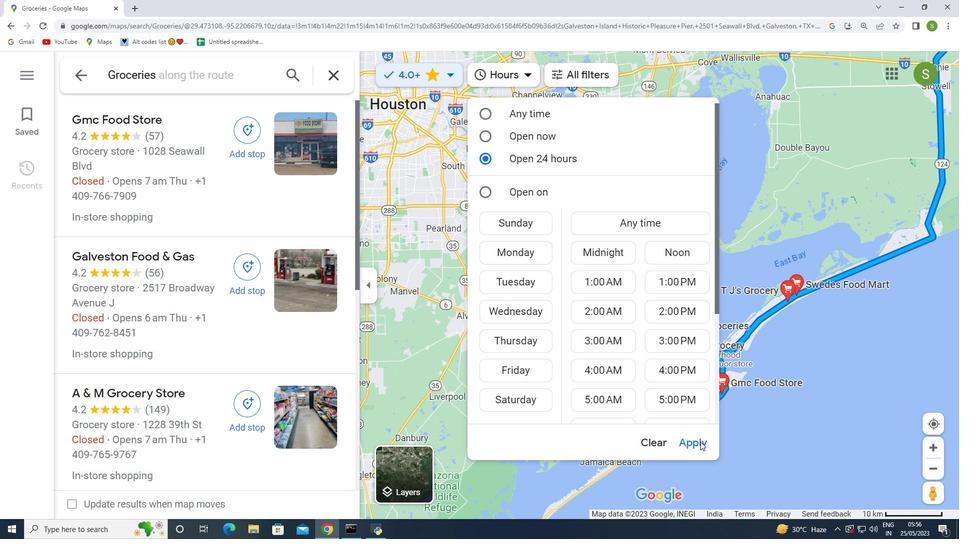 
Action: Mouse pressed left at (700, 442)
Screenshot: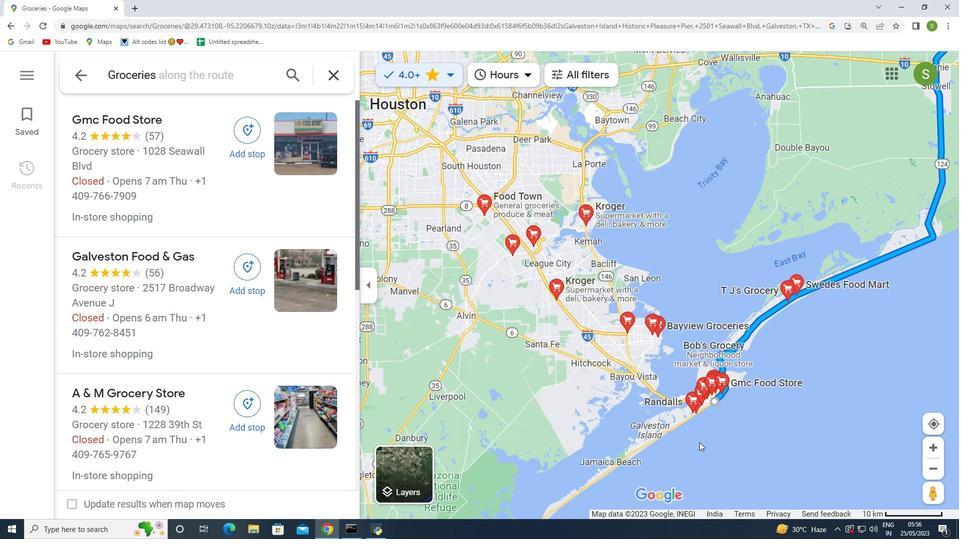 
Action: Mouse moved to (742, 391)
Screenshot: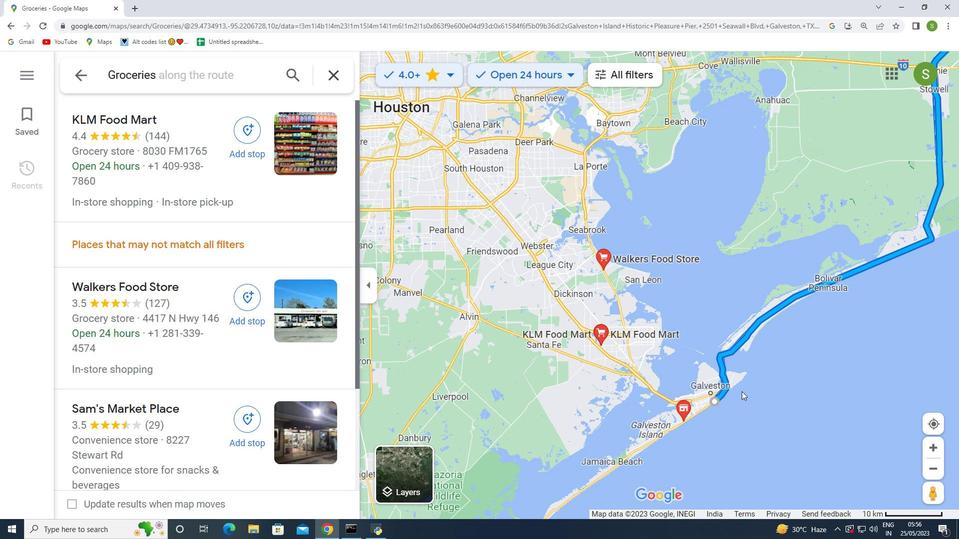 
Action: Mouse scrolled (742, 391) with delta (0, 0)
Screenshot: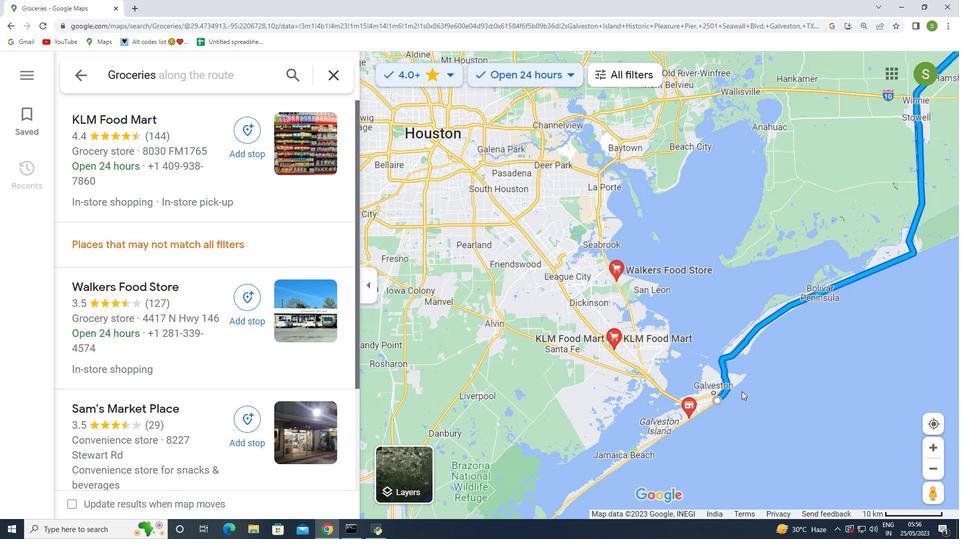 
Action: Mouse scrolled (742, 391) with delta (0, 0)
Screenshot: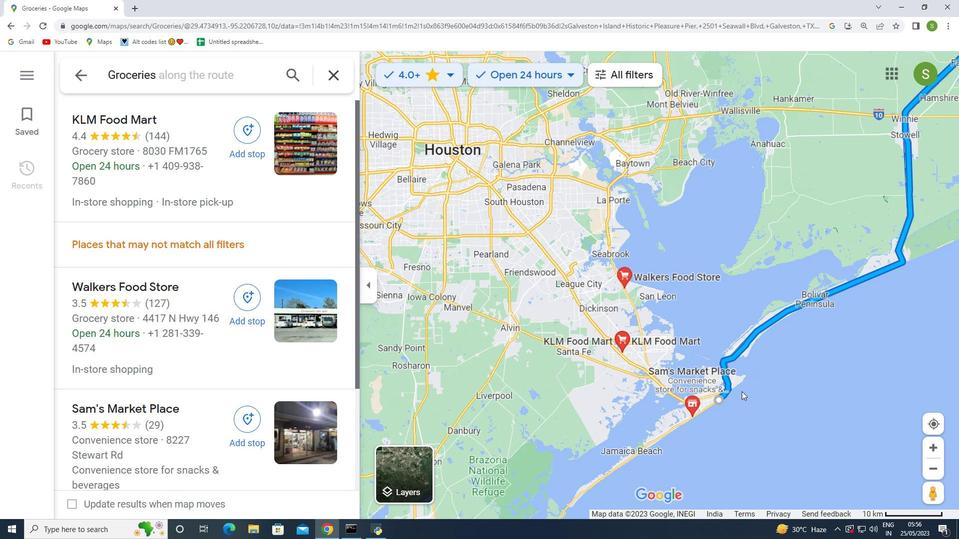 
Action: Mouse moved to (755, 397)
Screenshot: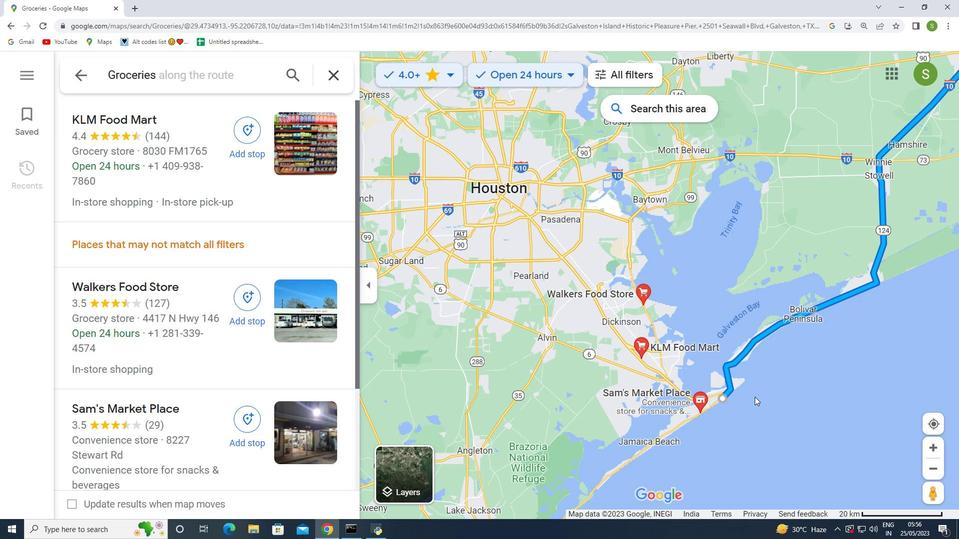 
Action: Mouse scrolled (755, 396) with delta (0, 0)
Screenshot: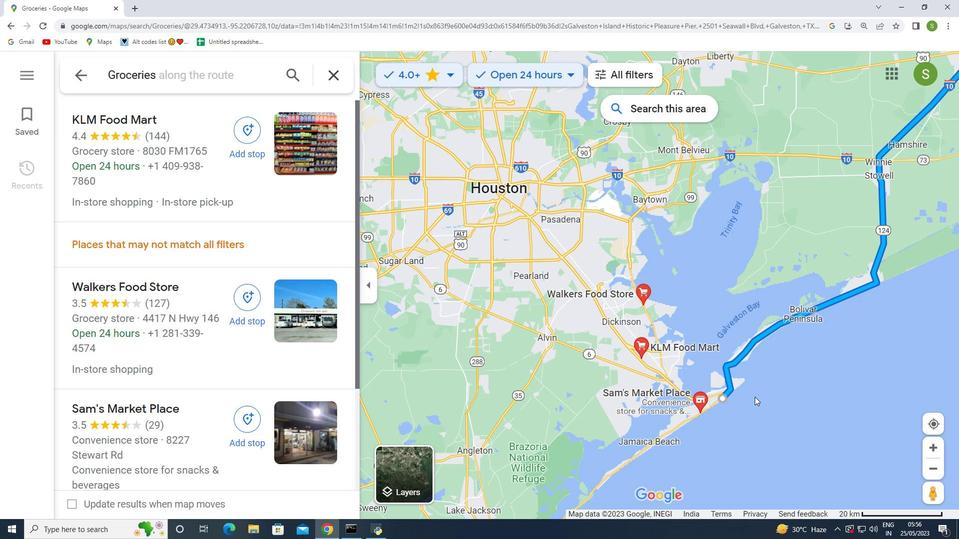 
Action: Mouse scrolled (755, 396) with delta (0, 0)
Screenshot: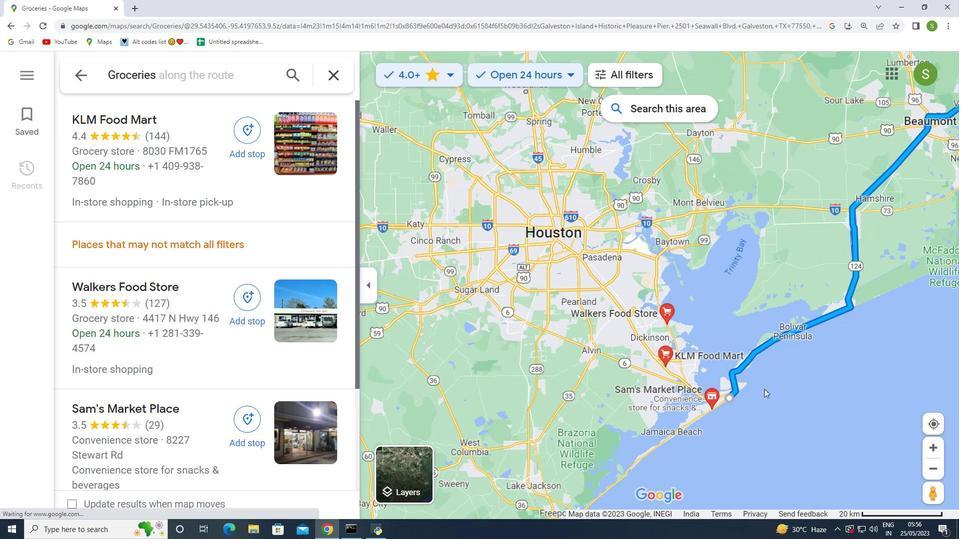 
Action: Mouse scrolled (755, 396) with delta (0, 0)
Screenshot: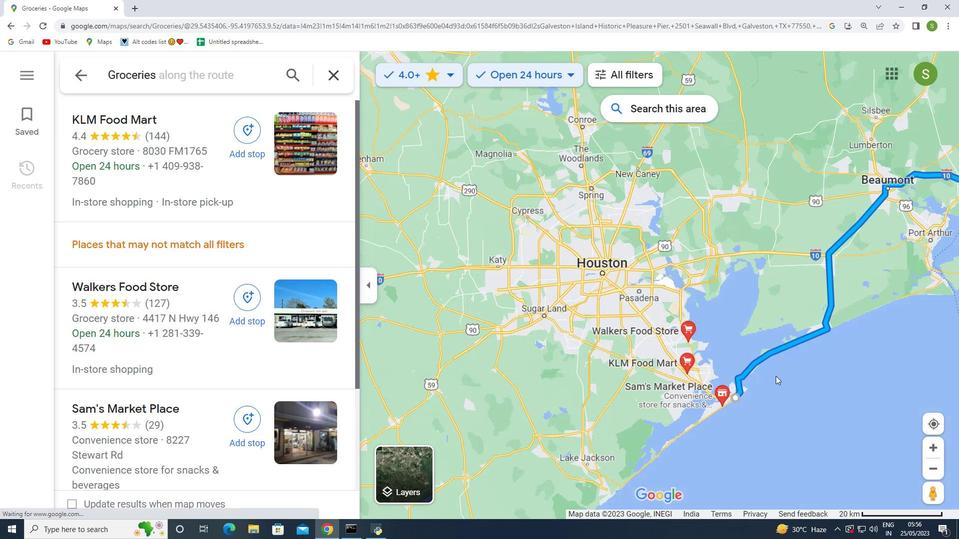 
Action: Mouse moved to (800, 338)
Screenshot: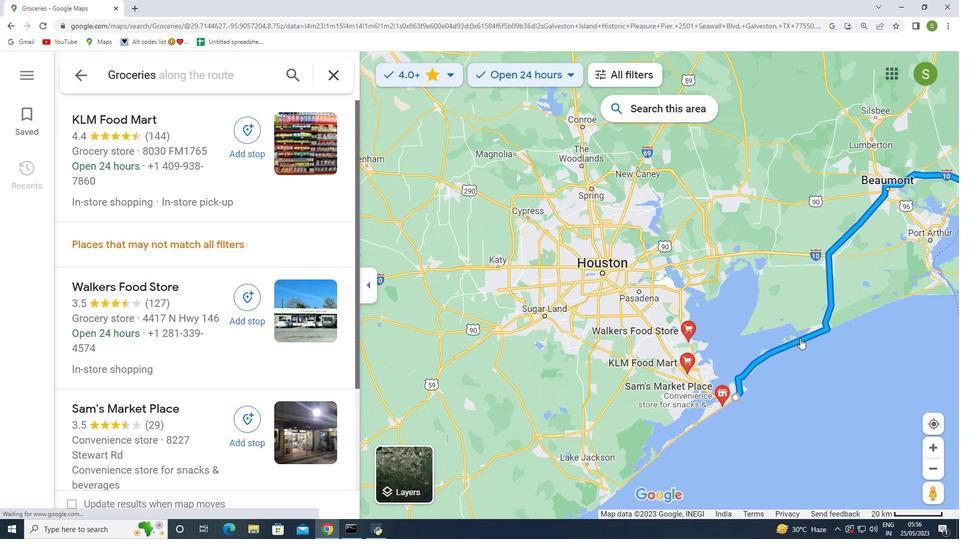 
Action: Mouse scrolled (800, 338) with delta (0, 0)
Screenshot: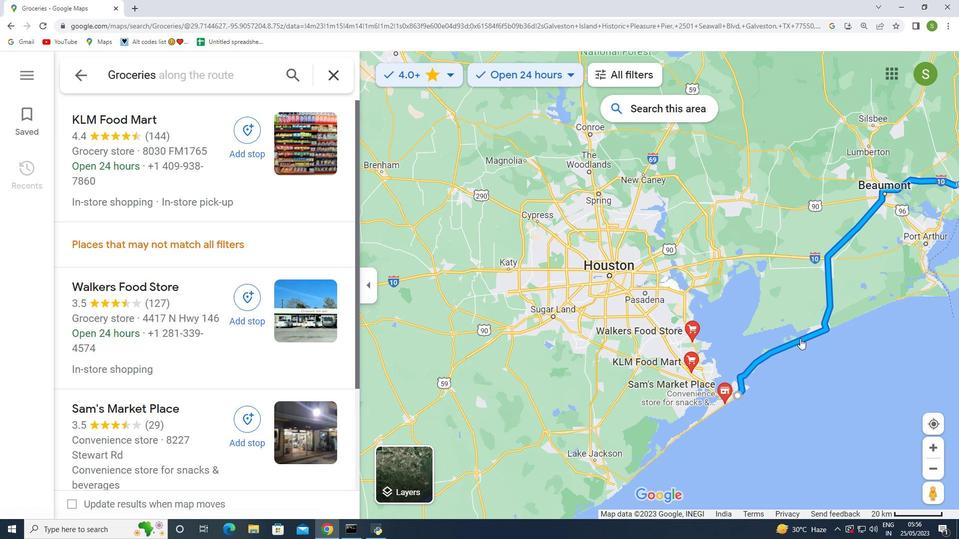 
Action: Mouse moved to (829, 328)
Screenshot: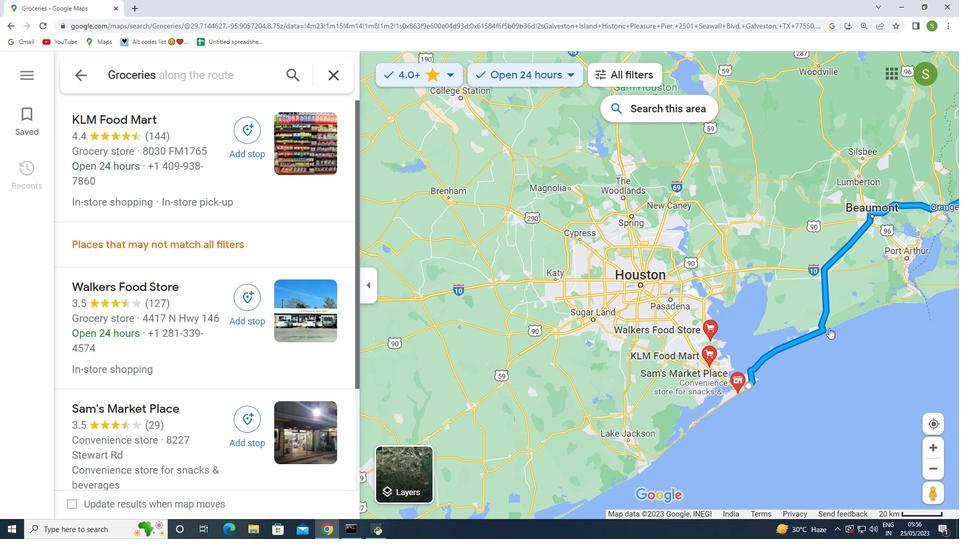 
Action: Mouse scrolled (829, 327) with delta (0, 0)
Screenshot: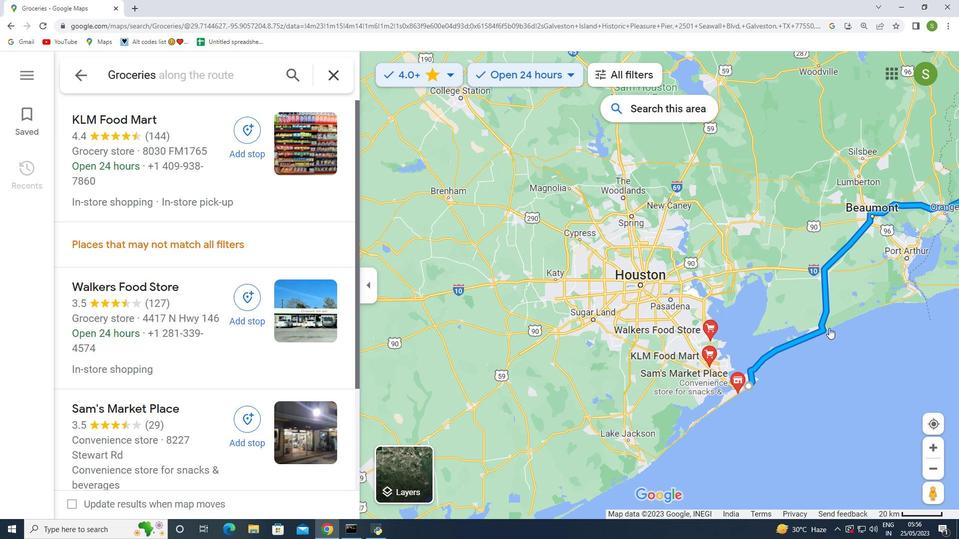 
Action: Mouse scrolled (829, 327) with delta (0, 0)
Screenshot: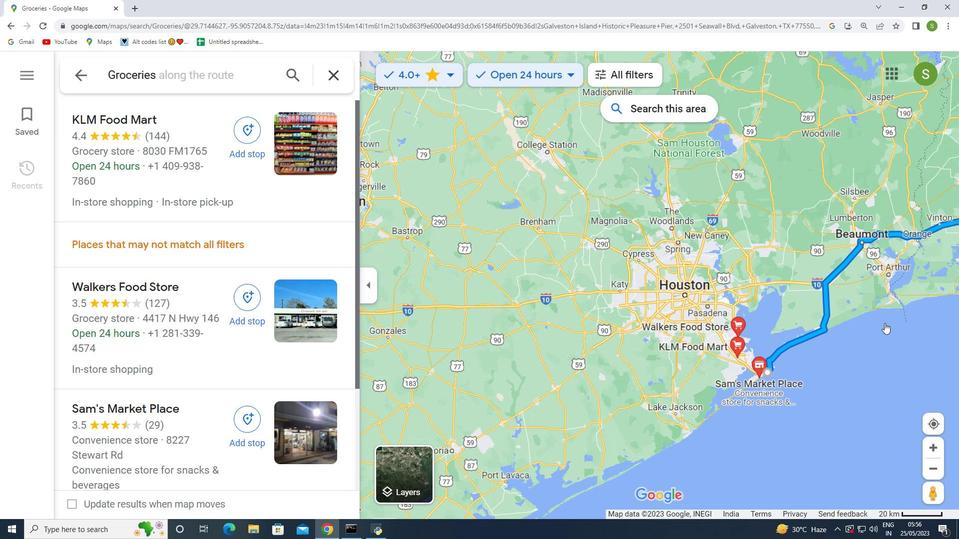 
Action: Mouse scrolled (829, 327) with delta (0, 0)
Screenshot: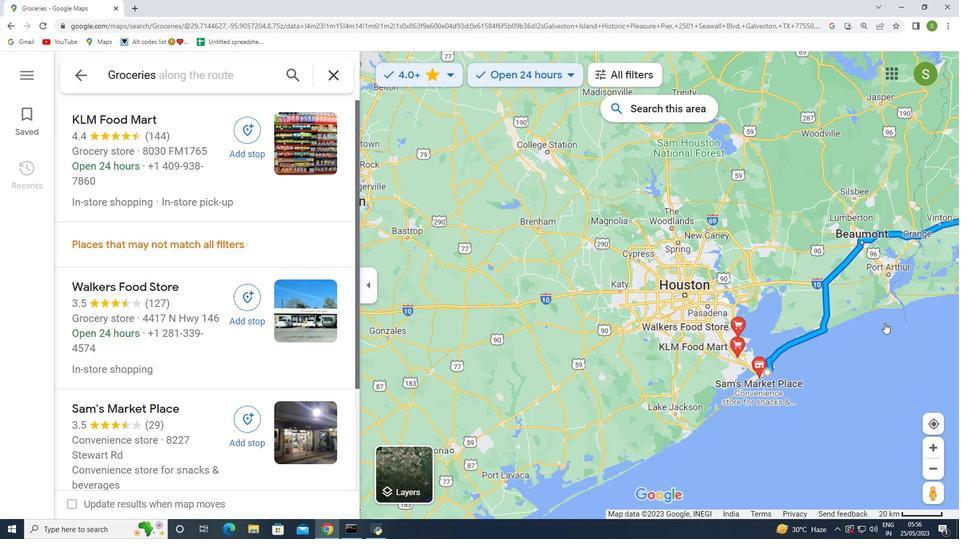 
Action: Mouse moved to (898, 317)
Screenshot: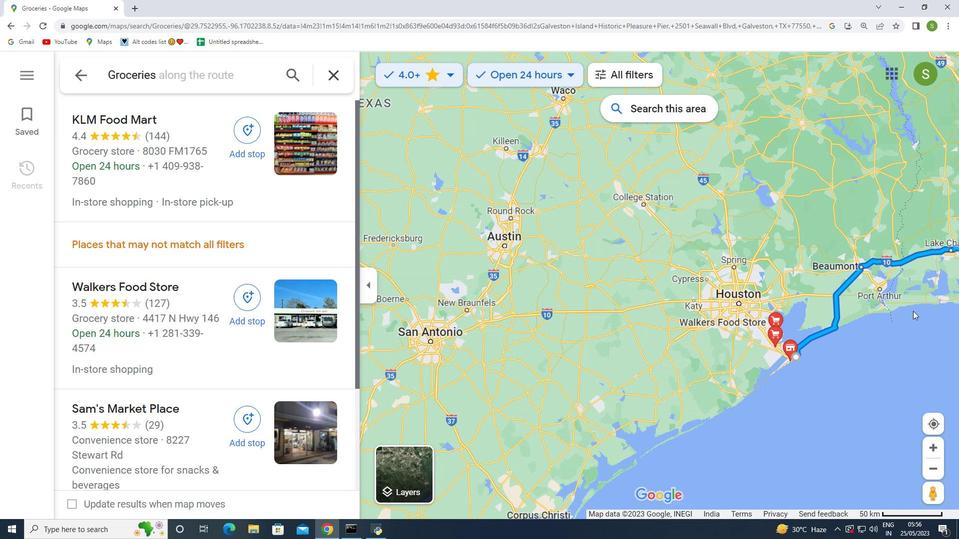 
Action: Mouse scrolled (898, 316) with delta (0, 0)
Screenshot: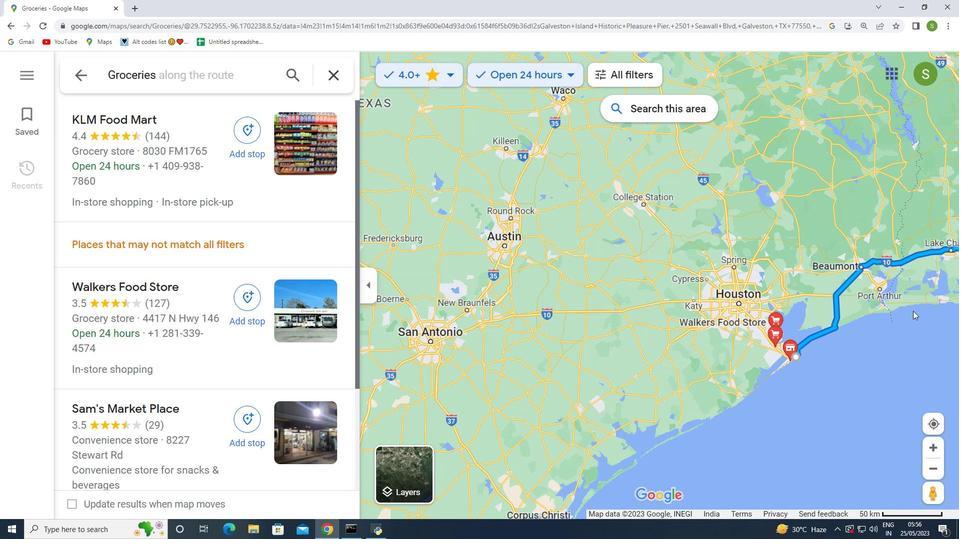 
Action: Mouse scrolled (898, 316) with delta (0, 0)
Screenshot: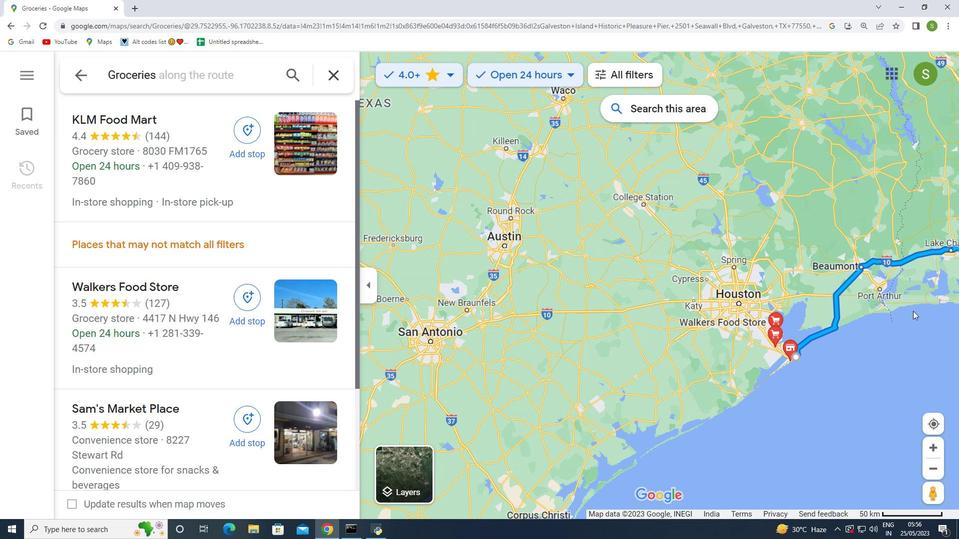 
Action: Mouse scrolled (898, 316) with delta (0, 0)
Screenshot: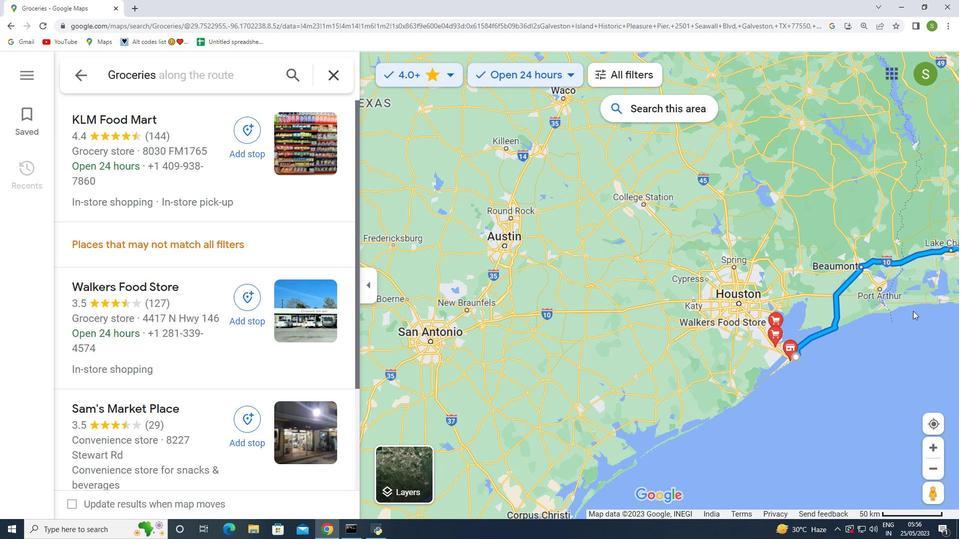 
Action: Mouse moved to (955, 296)
Screenshot: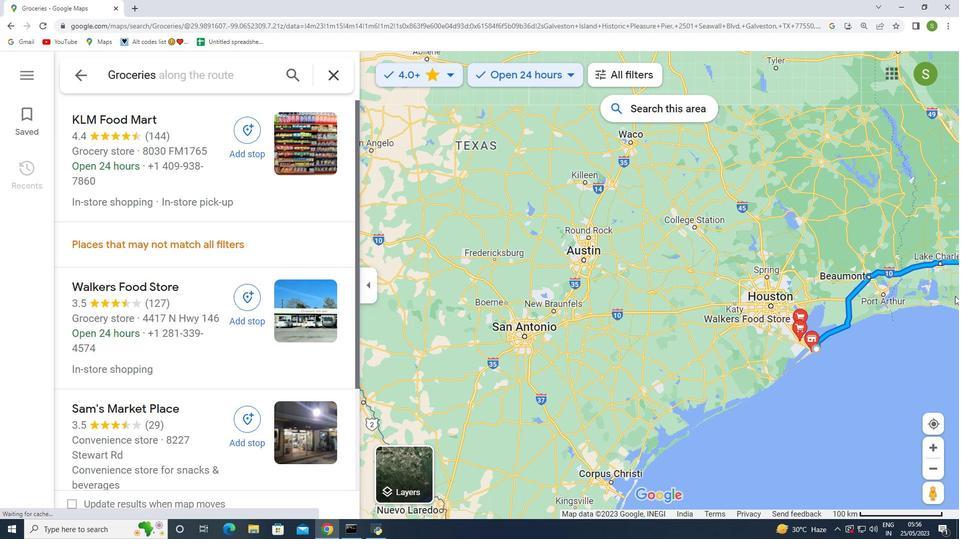 
Action: Mouse scrolled (955, 295) with delta (0, 0)
Screenshot: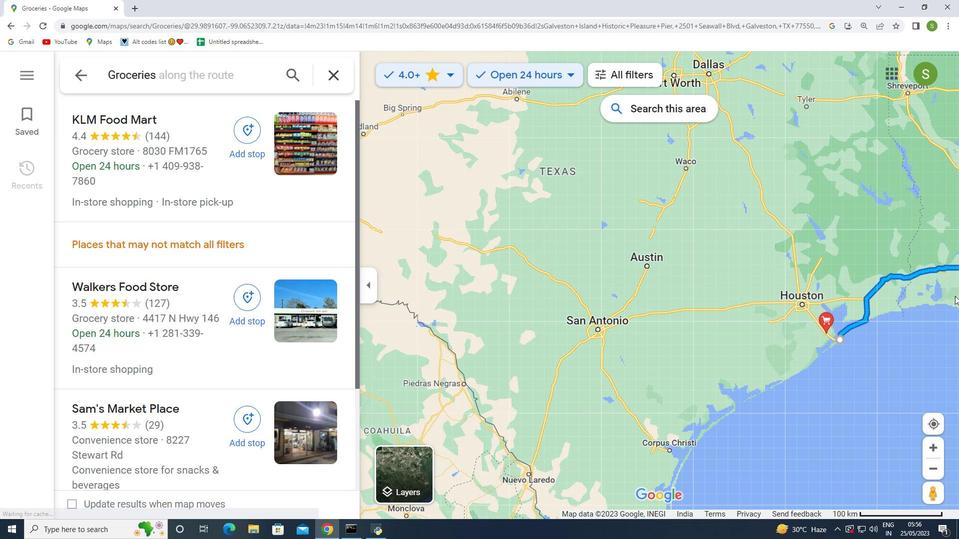 
Action: Mouse scrolled (955, 295) with delta (0, 0)
Screenshot: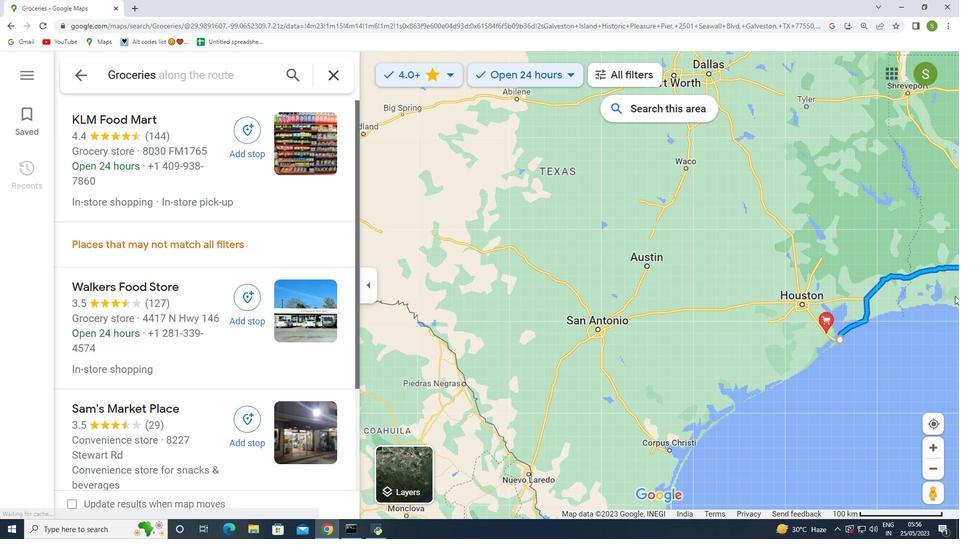 
Action: Mouse scrolled (955, 295) with delta (0, 0)
Screenshot: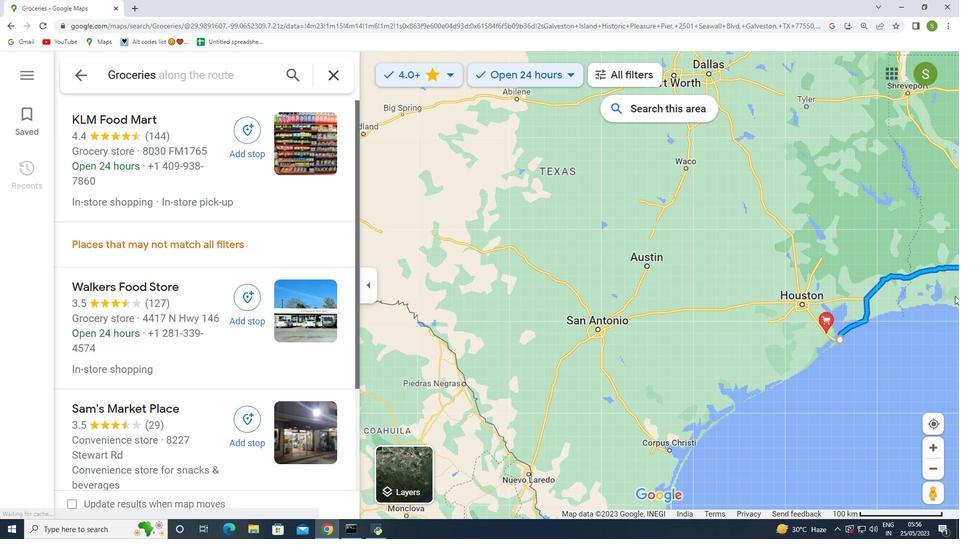 
Action: Mouse scrolled (955, 296) with delta (0, 0)
Screenshot: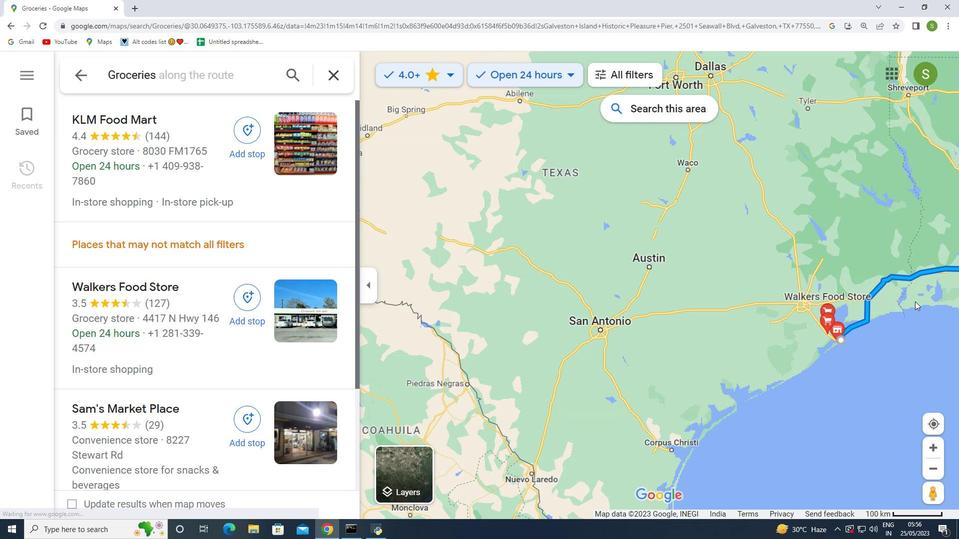 
Action: Mouse moved to (955, 296)
Screenshot: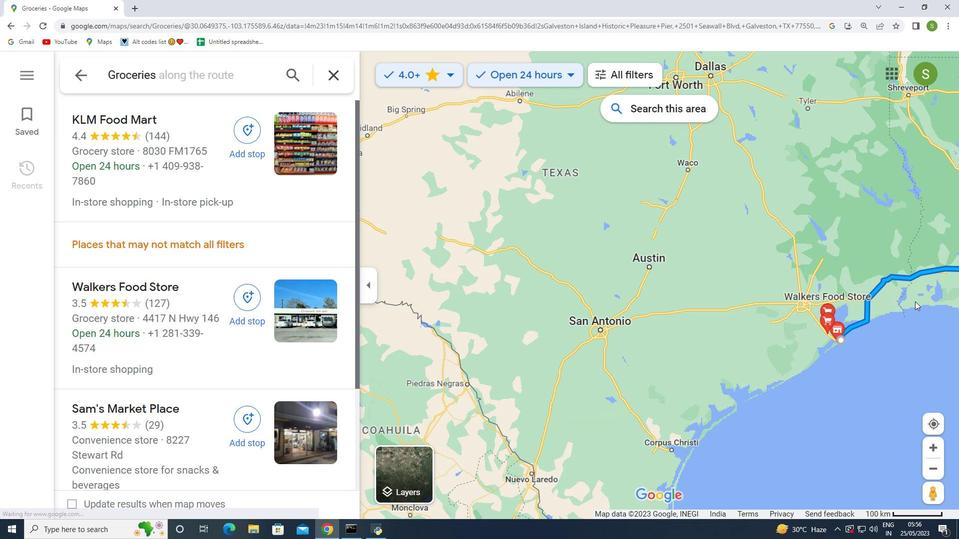 
Action: Mouse scrolled (955, 296) with delta (0, 0)
Screenshot: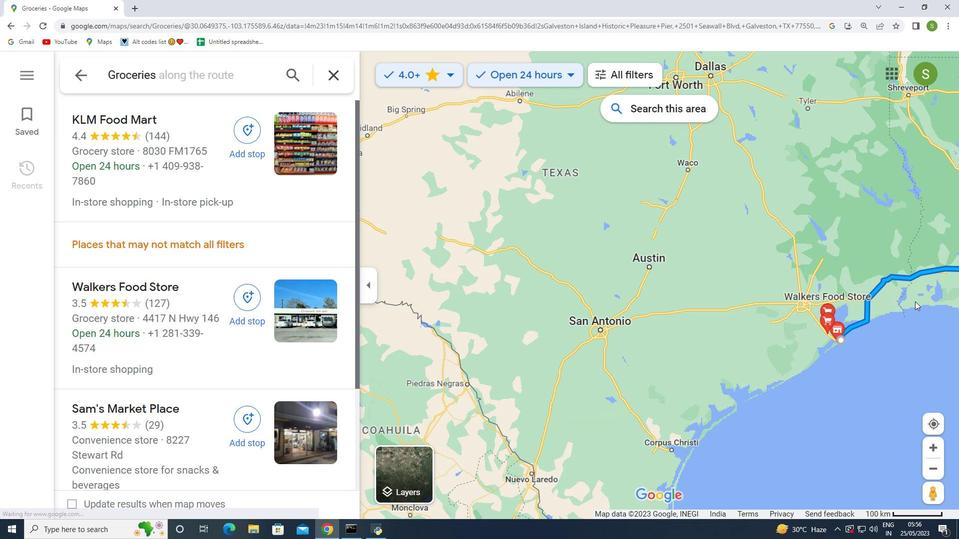 
Action: Mouse moved to (952, 291)
Screenshot: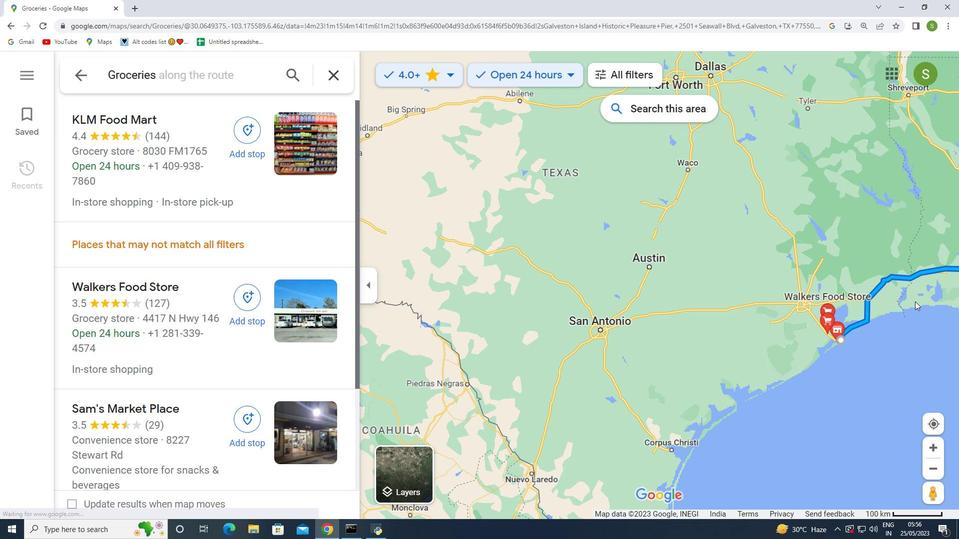 
Action: Mouse scrolled (955, 296) with delta (0, 0)
Screenshot: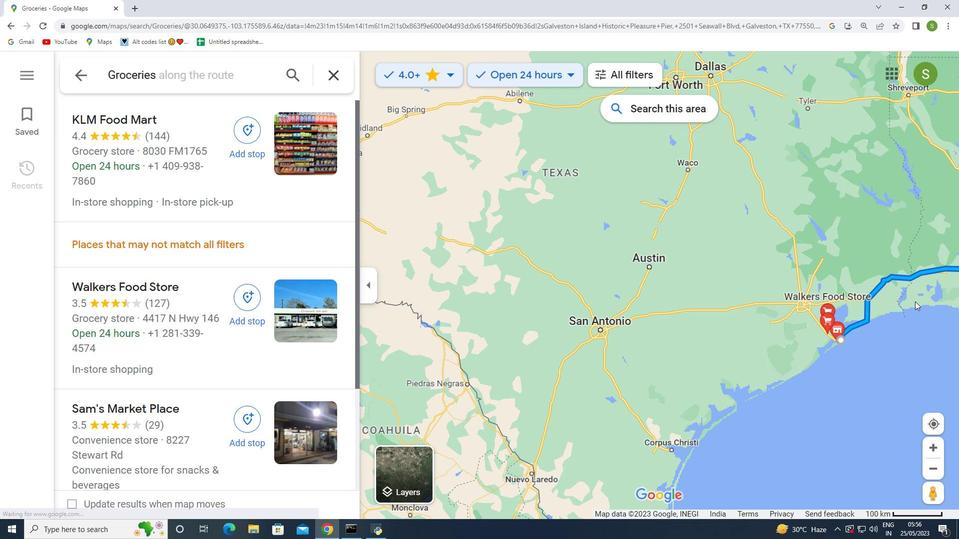 
Action: Mouse moved to (952, 291)
Screenshot: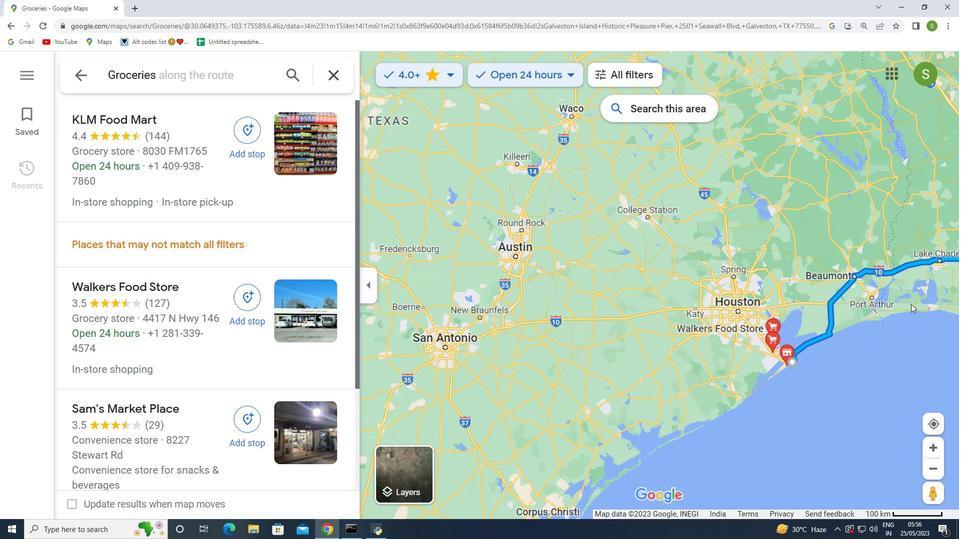 
Action: Mouse scrolled (952, 292) with delta (0, 0)
Screenshot: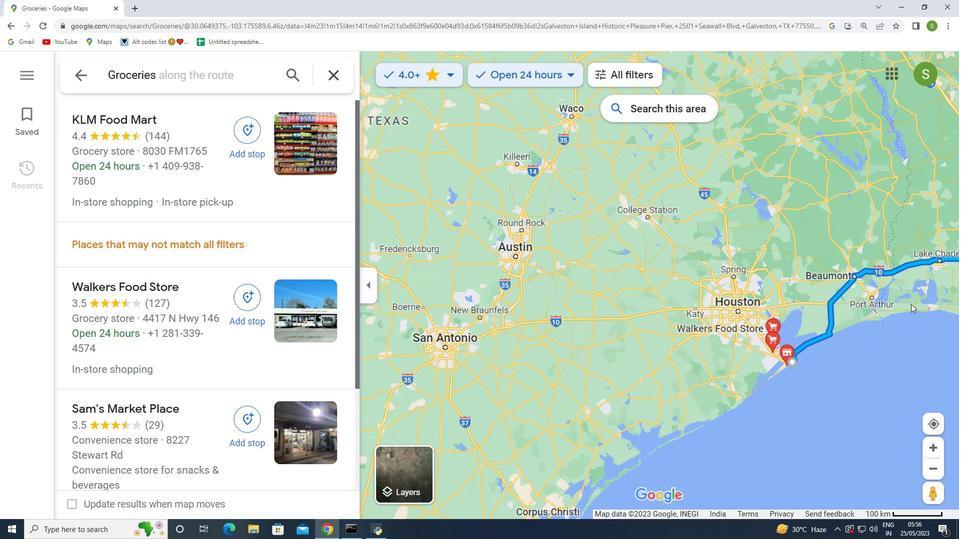 
Action: Mouse moved to (912, 303)
Screenshot: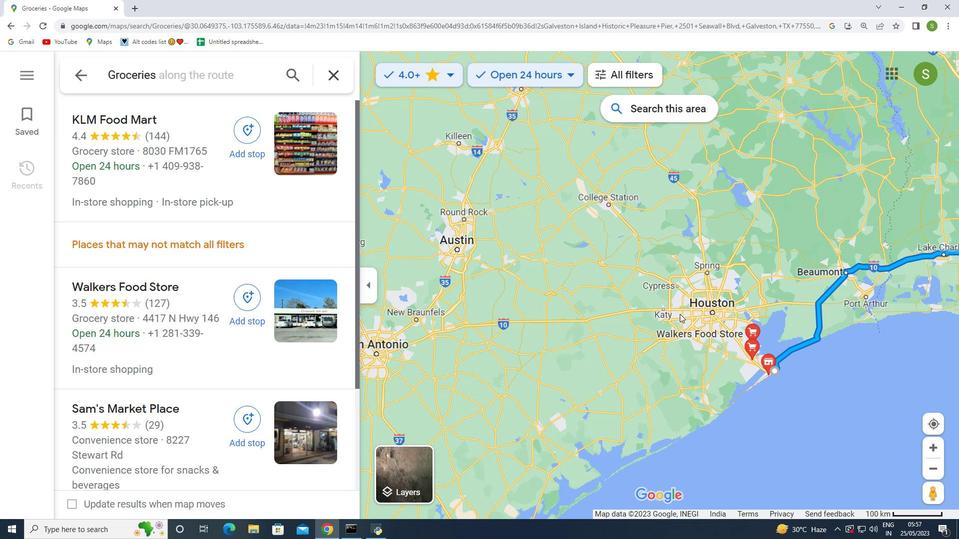 
Action: Mouse scrolled (912, 304) with delta (0, 0)
Screenshot: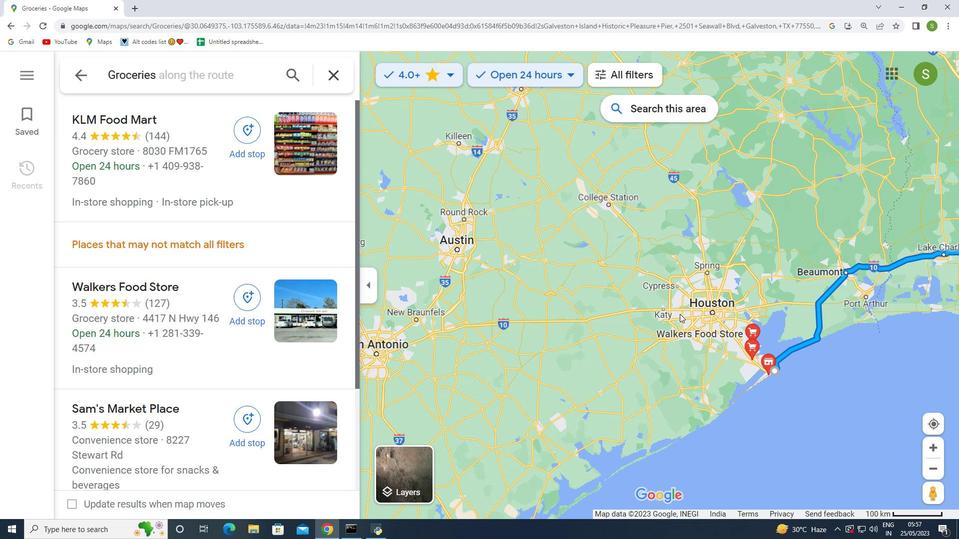 
Action: Mouse moved to (906, 305)
Screenshot: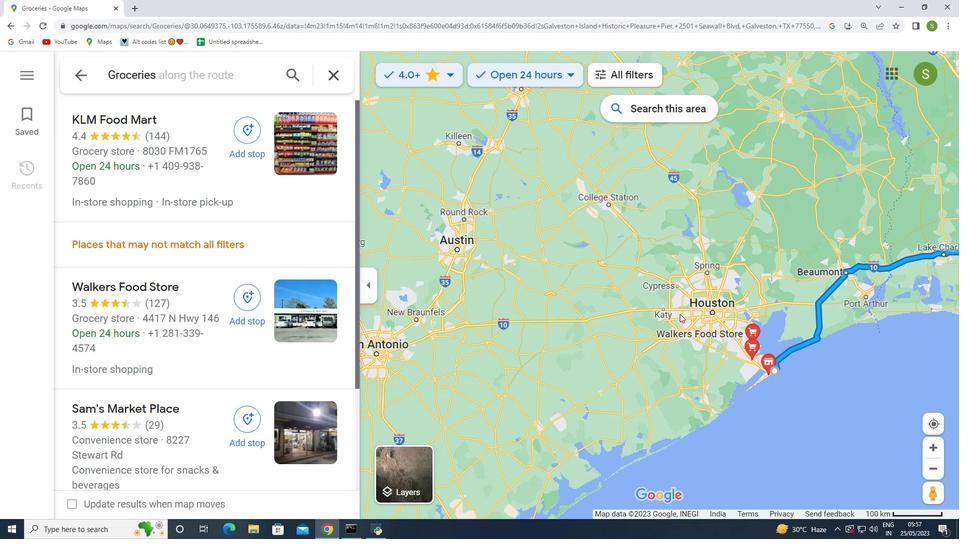 
Action: Mouse scrolled (909, 305) with delta (0, 0)
Screenshot: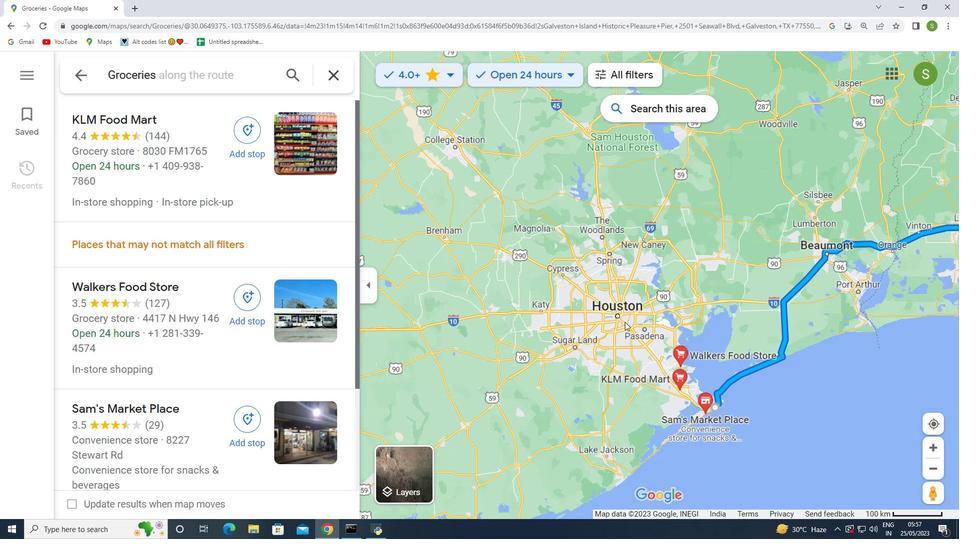 
Action: Mouse moved to (894, 306)
Screenshot: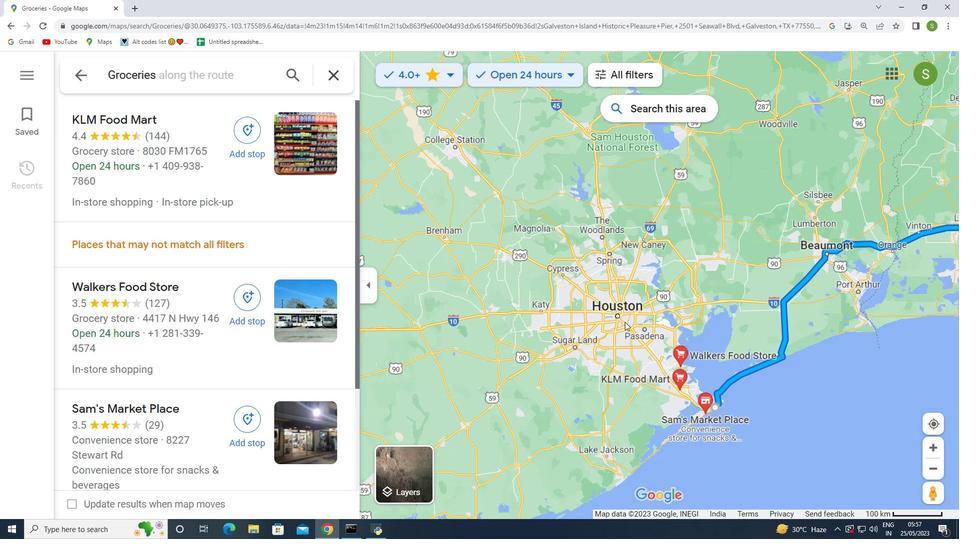 
Action: Mouse scrolled (902, 306) with delta (0, 0)
Screenshot: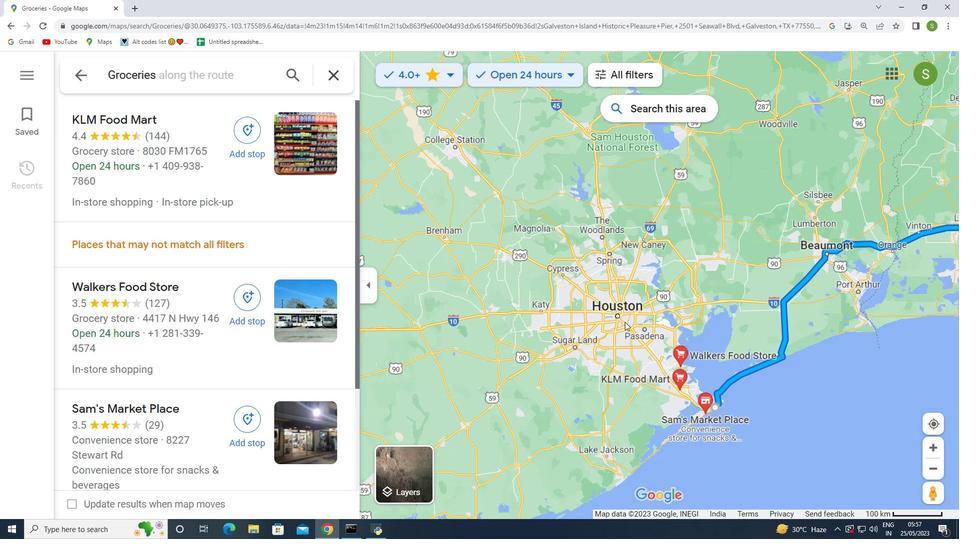 
Action: Mouse moved to (860, 308)
Screenshot: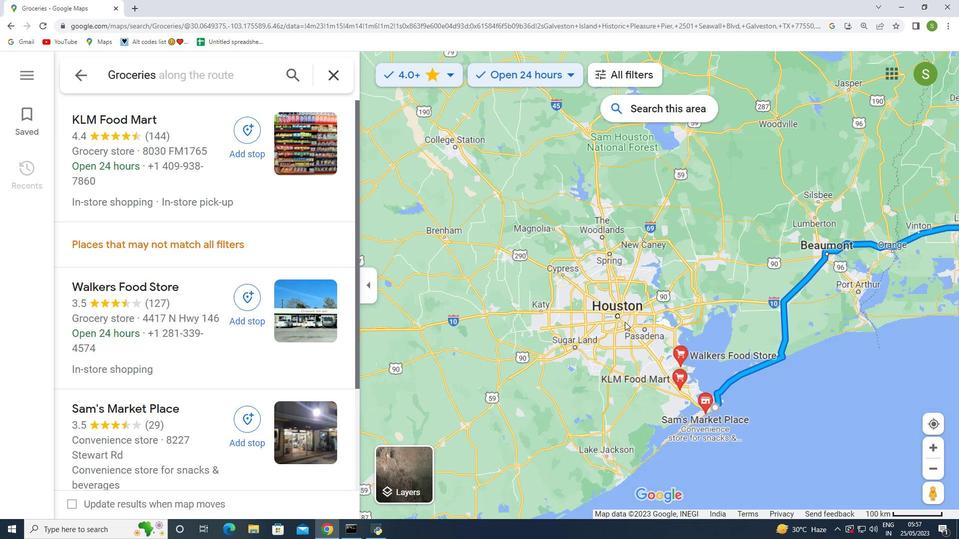 
Action: Mouse scrolled (869, 307) with delta (0, 0)
Screenshot: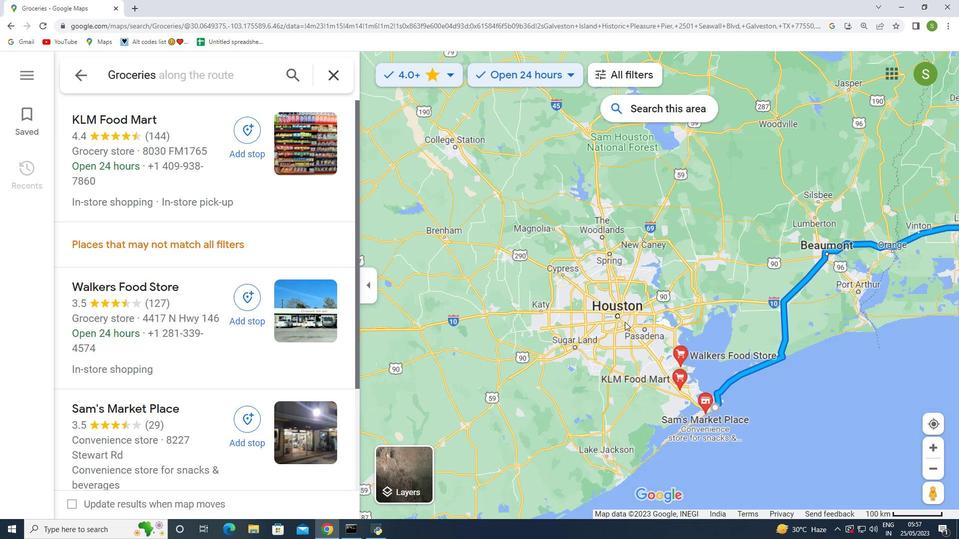 
Action: Mouse moved to (634, 323)
Screenshot: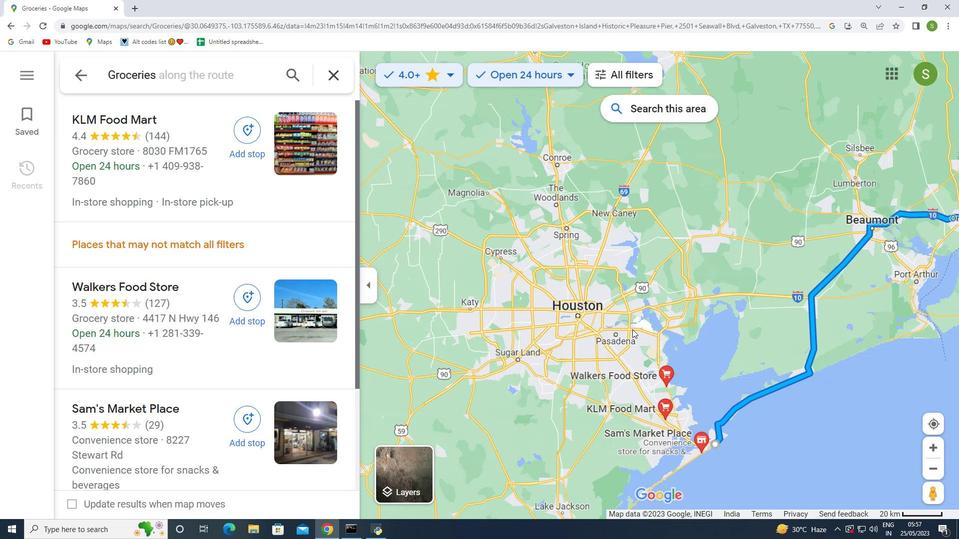 
Action: Mouse scrolled (634, 323) with delta (0, 0)
Screenshot: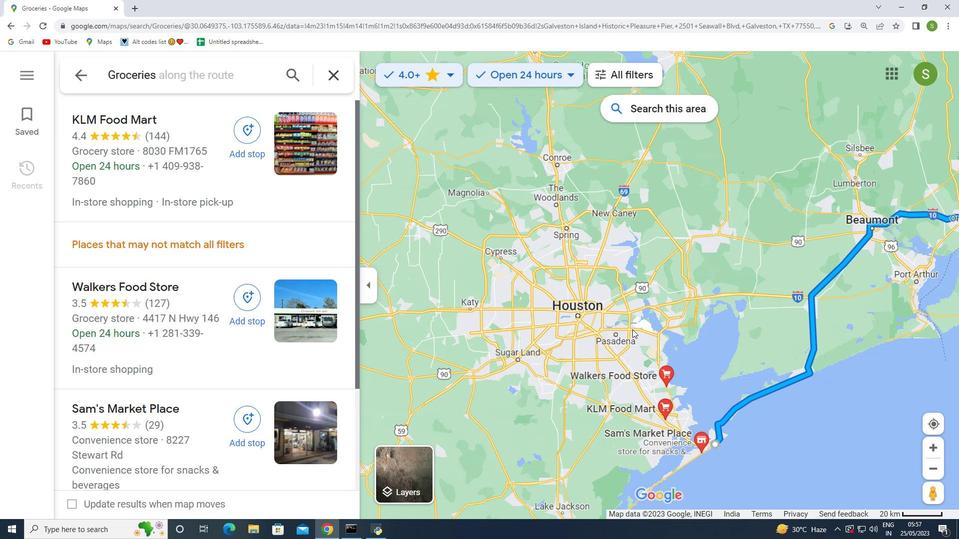 
Action: Mouse scrolled (634, 323) with delta (0, 0)
Screenshot: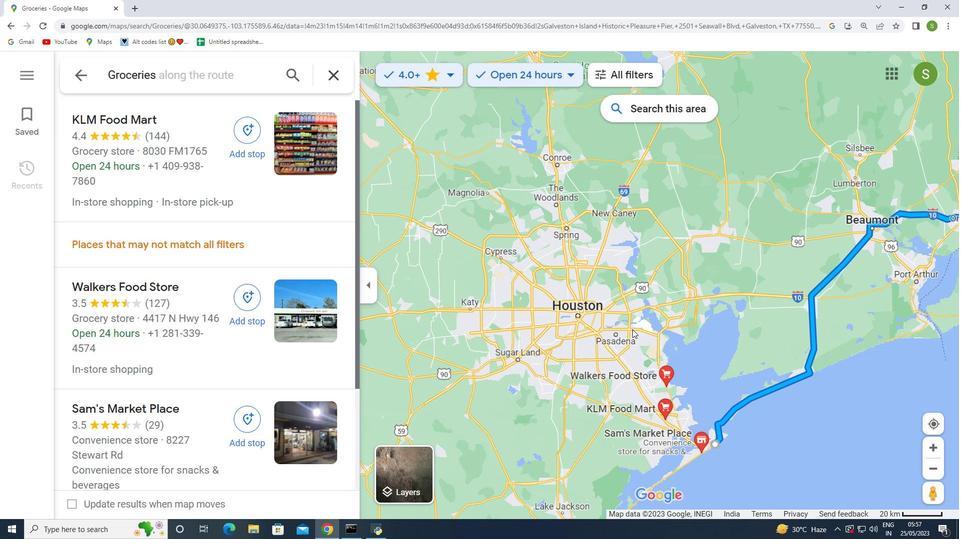 
Action: Mouse scrolled (634, 323) with delta (0, 0)
Screenshot: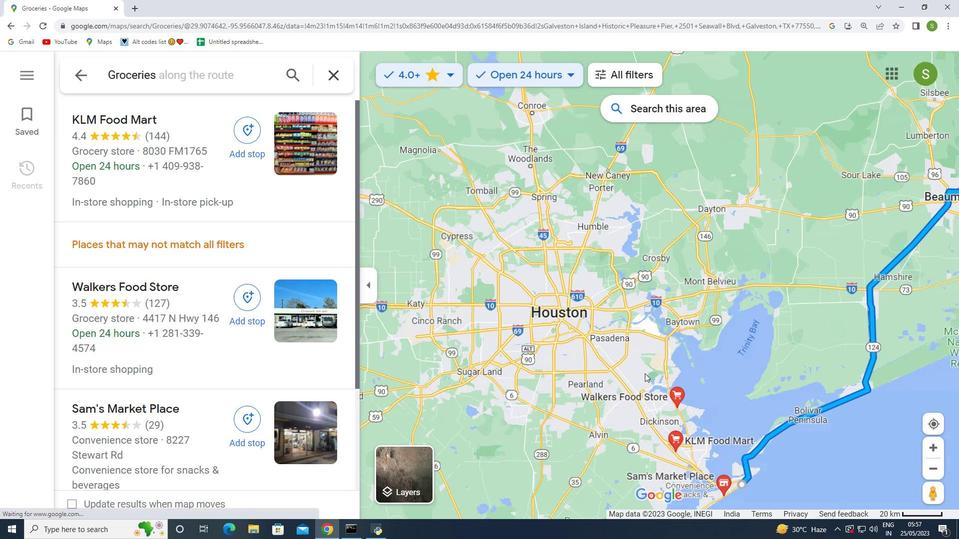 
Action: Mouse moved to (750, 439)
Screenshot: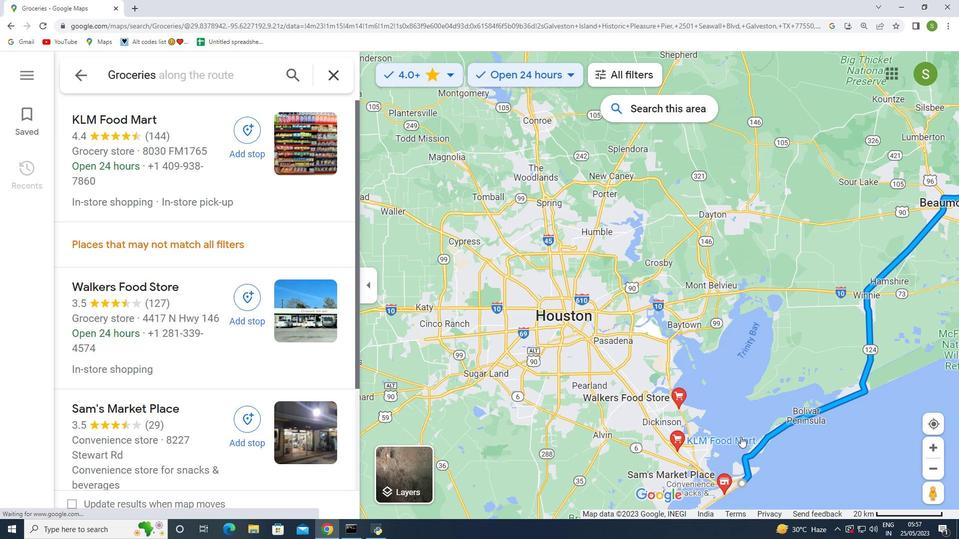 
Action: Mouse scrolled (750, 438) with delta (0, 0)
Screenshot: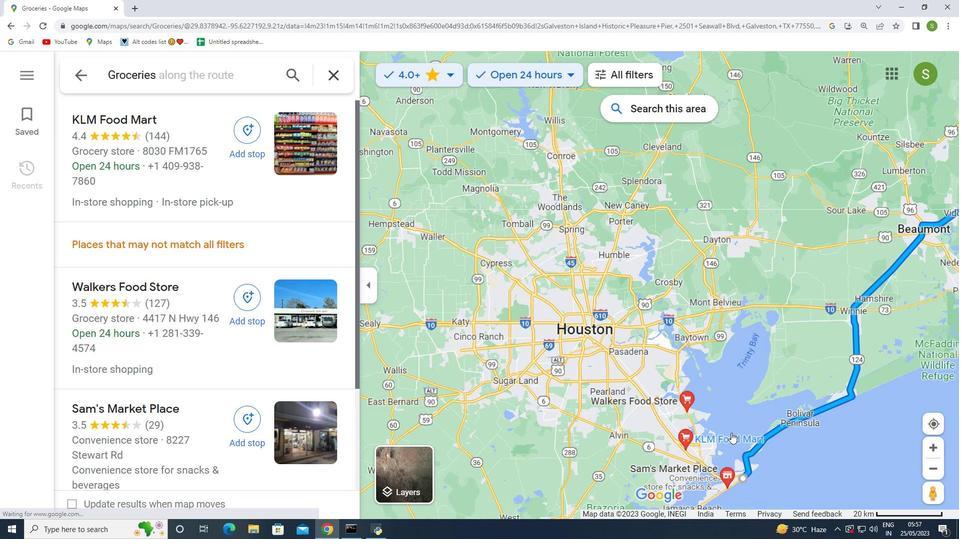 
Action: Mouse moved to (745, 439)
Screenshot: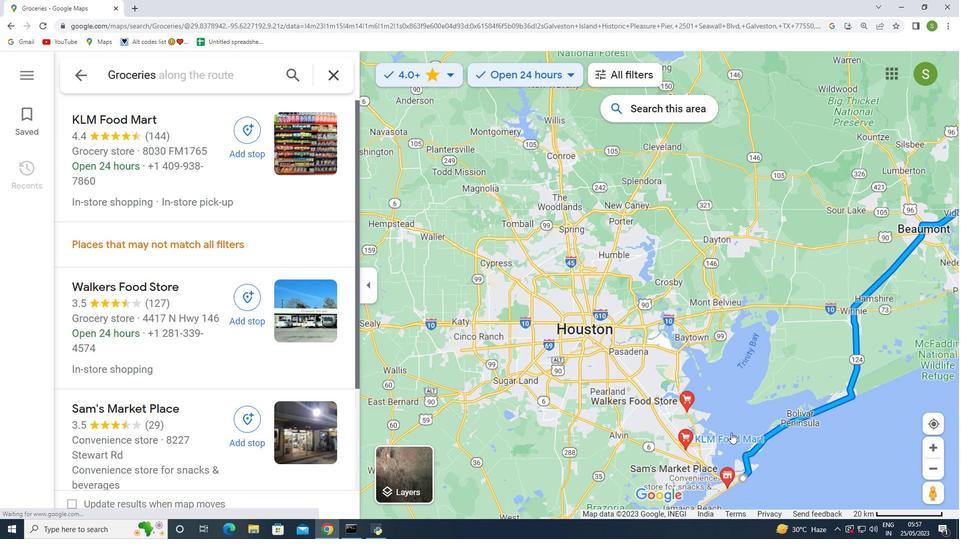
Action: Mouse scrolled (745, 438) with delta (0, 0)
Screenshot: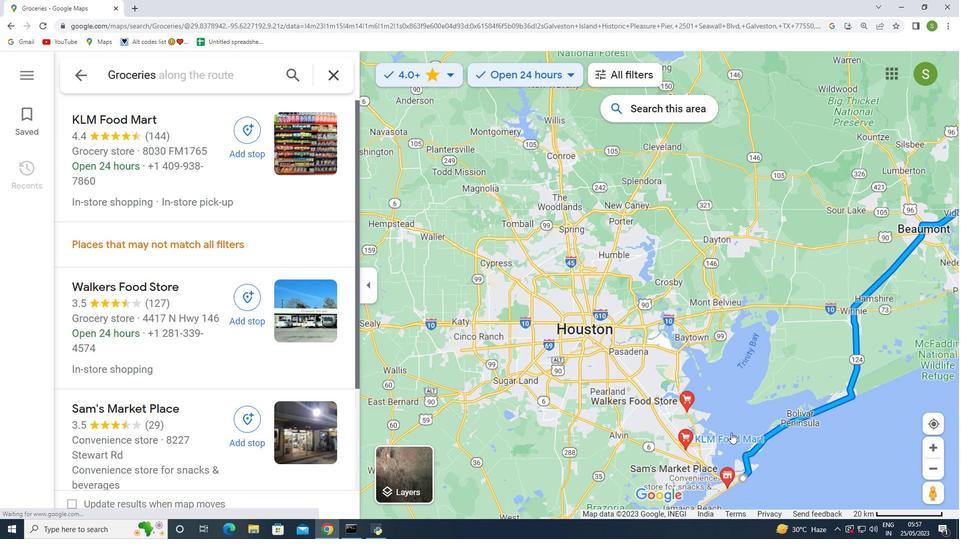 
Action: Mouse moved to (729, 452)
Screenshot: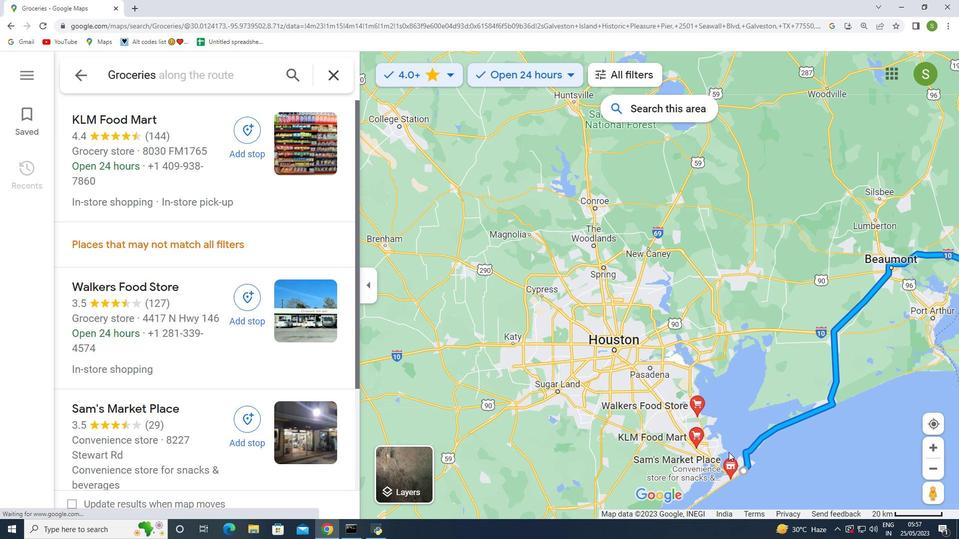 
Action: Mouse scrolled (729, 452) with delta (0, 0)
Screenshot: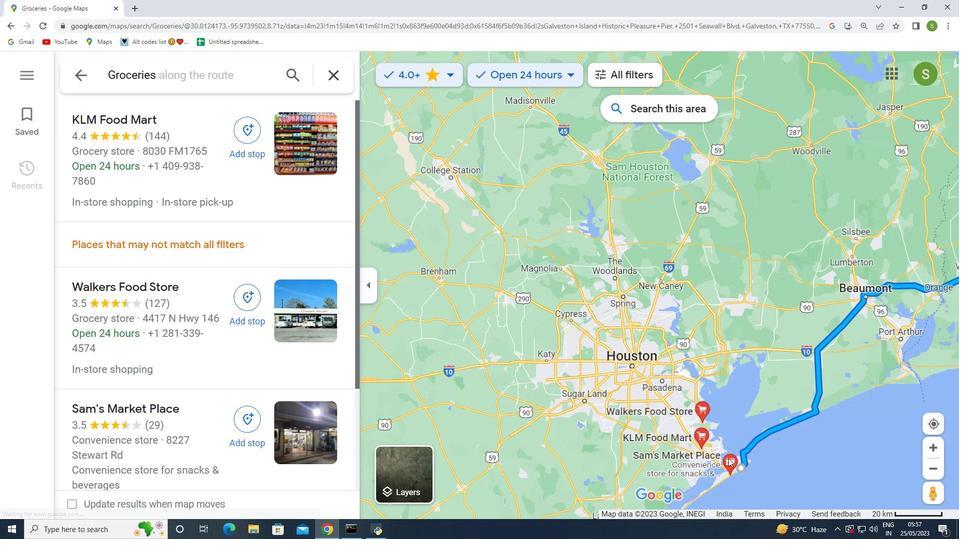 
Action: Mouse moved to (287, 244)
Screenshot: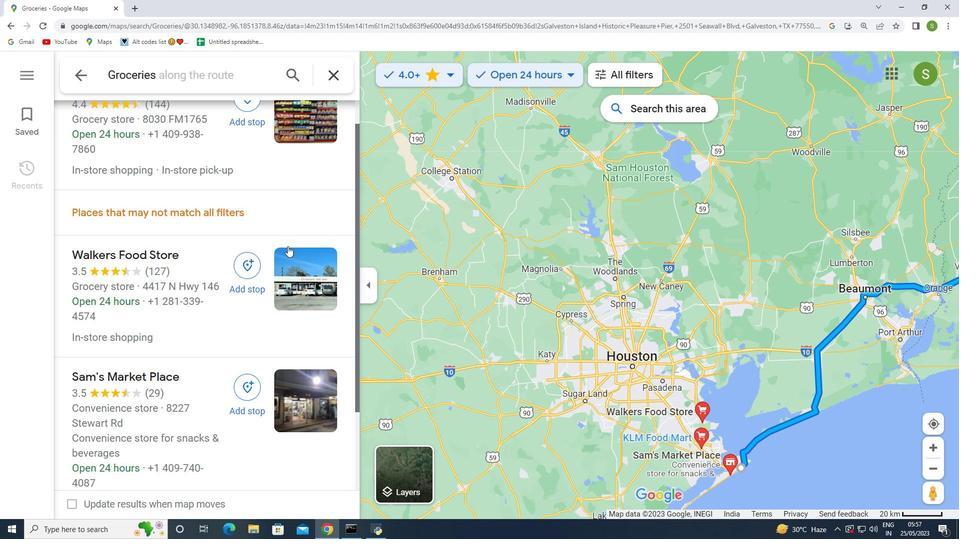 
Action: Mouse scrolled (287, 243) with delta (0, 0)
Screenshot: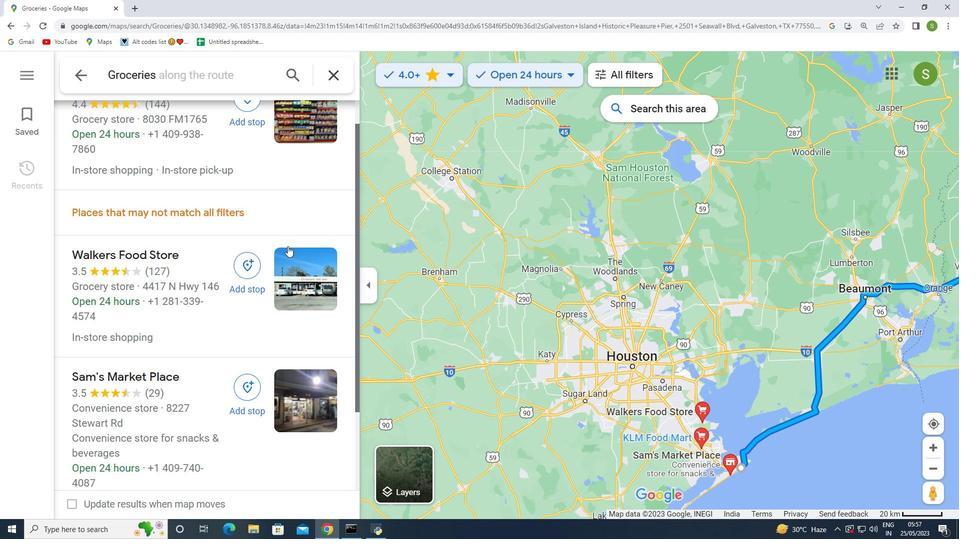 
Action: Mouse scrolled (287, 243) with delta (0, 0)
Screenshot: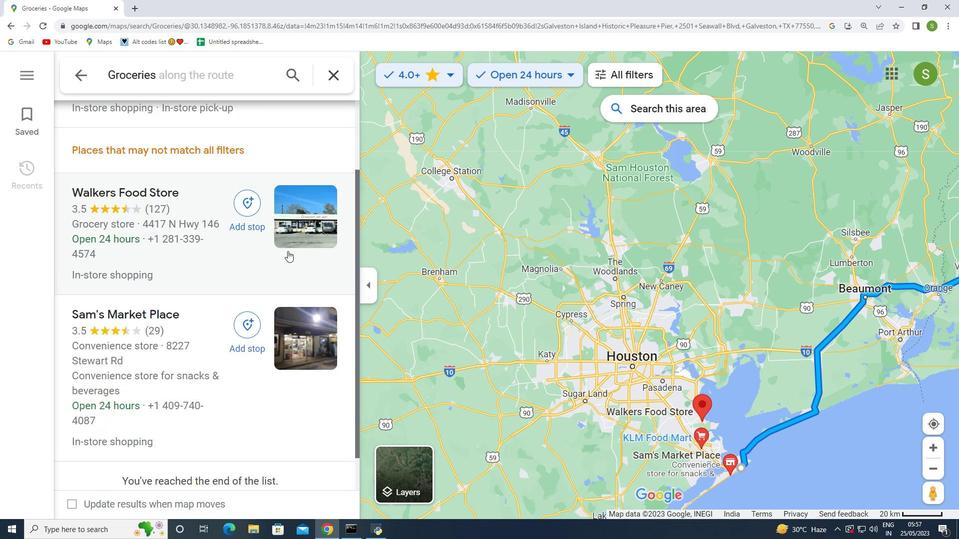 
Action: Mouse scrolled (287, 243) with delta (0, 0)
Screenshot: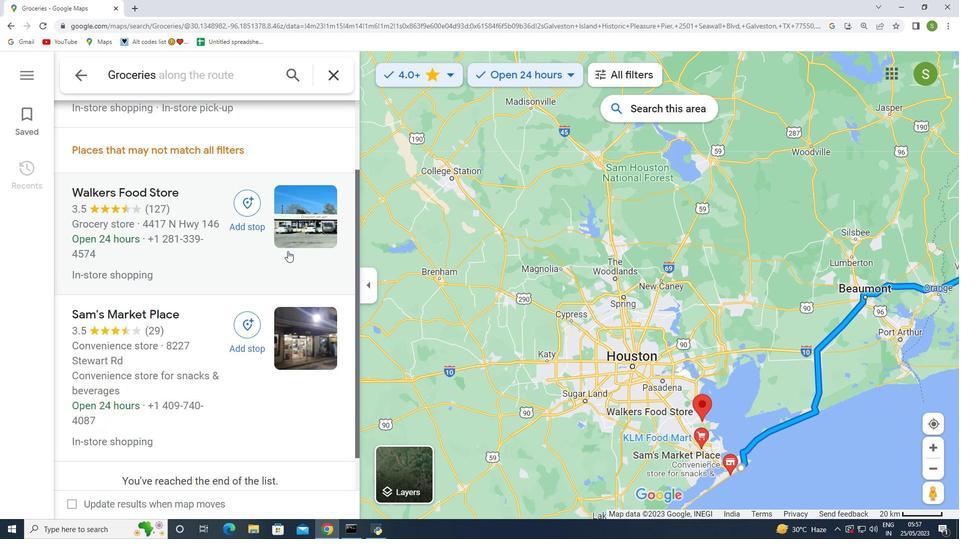 
Action: Mouse moved to (508, 354)
Screenshot: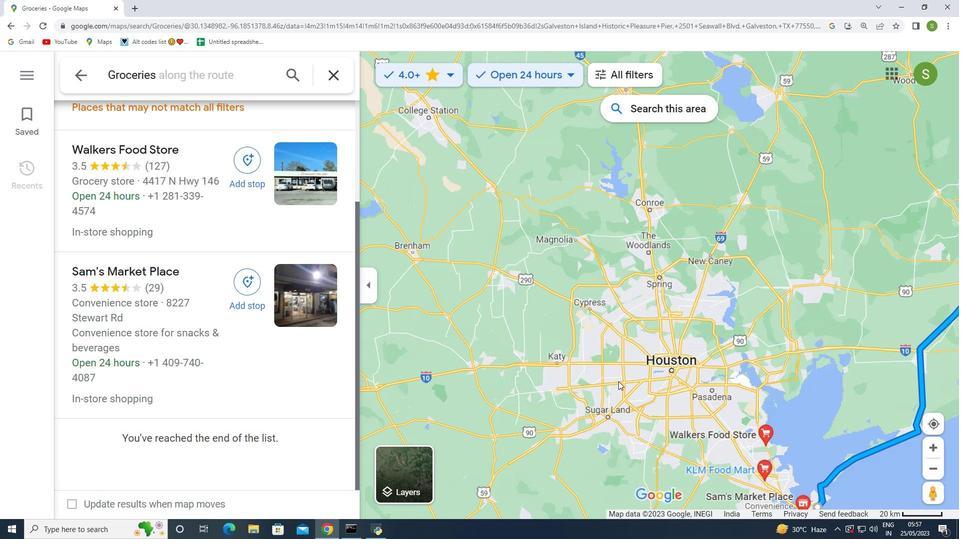 
Action: Mouse scrolled (508, 354) with delta (0, 0)
Screenshot: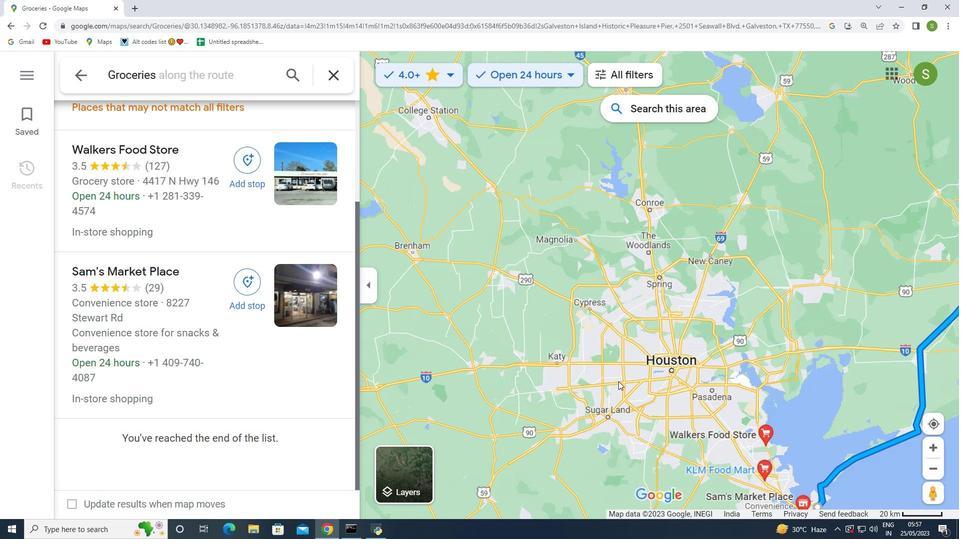 
Action: Mouse moved to (531, 356)
Screenshot: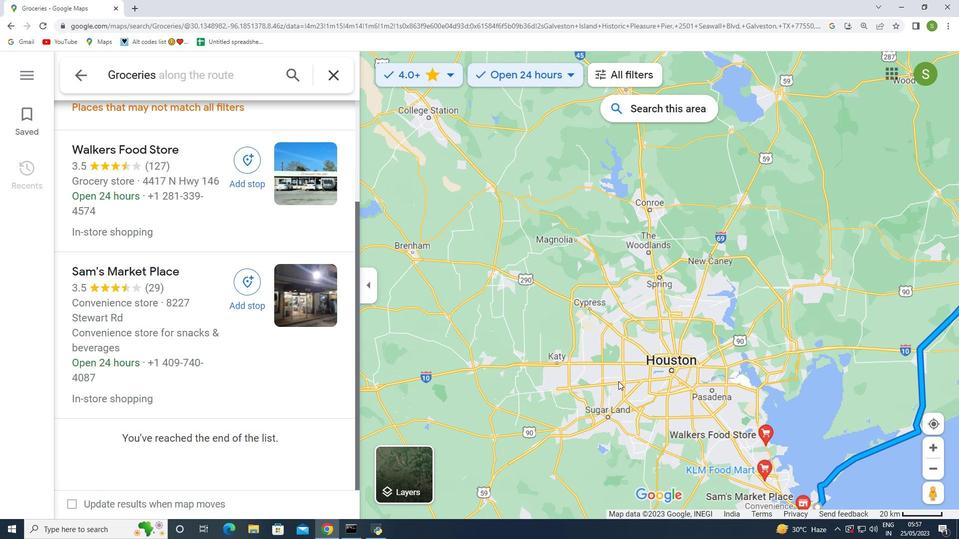 
Action: Mouse scrolled (531, 356) with delta (0, 0)
Screenshot: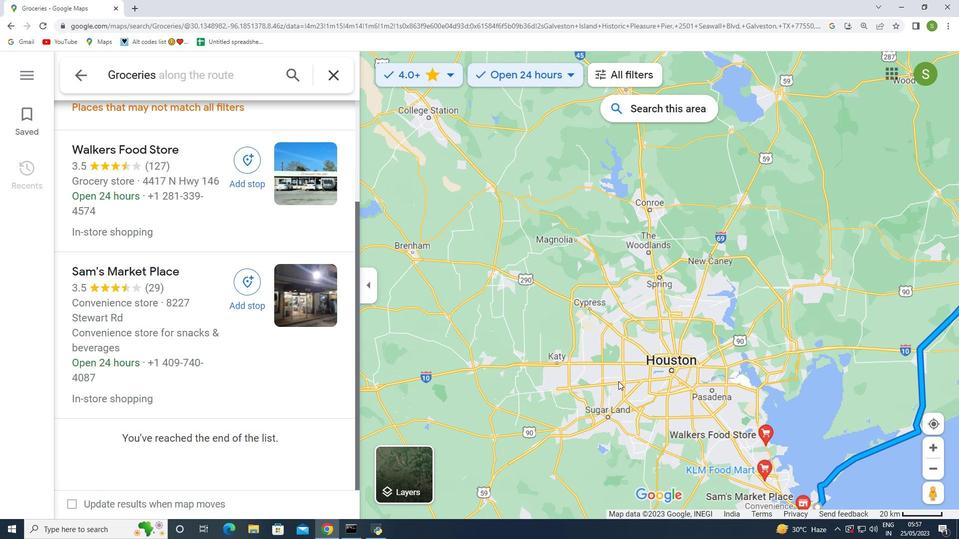 
Action: Mouse moved to (203, 261)
Screenshot: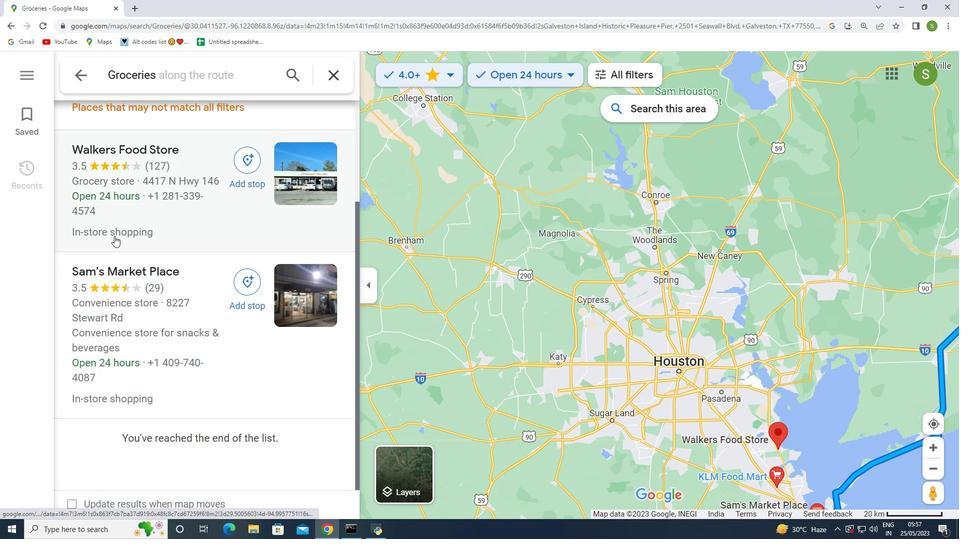 
Action: Mouse scrolled (203, 260) with delta (0, 0)
Screenshot: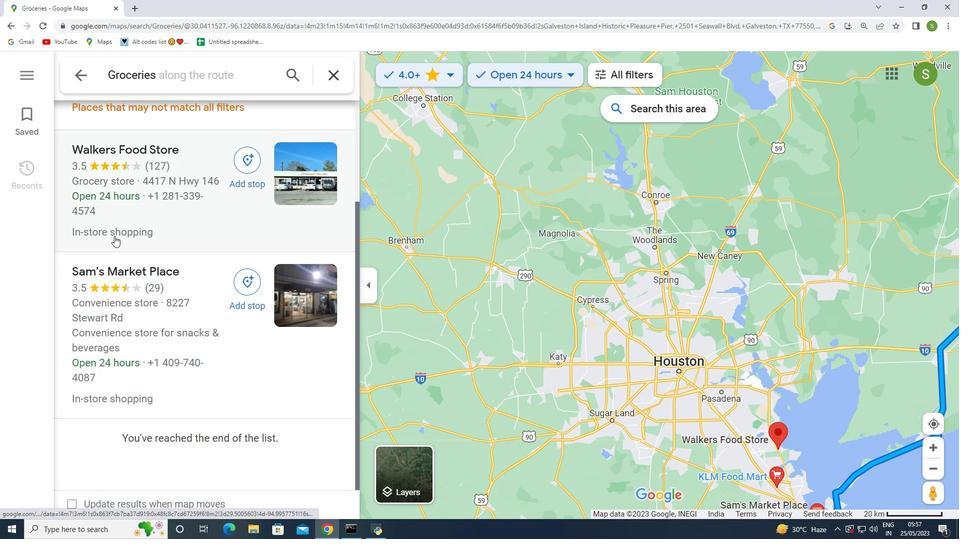 
Action: Mouse moved to (187, 258)
Screenshot: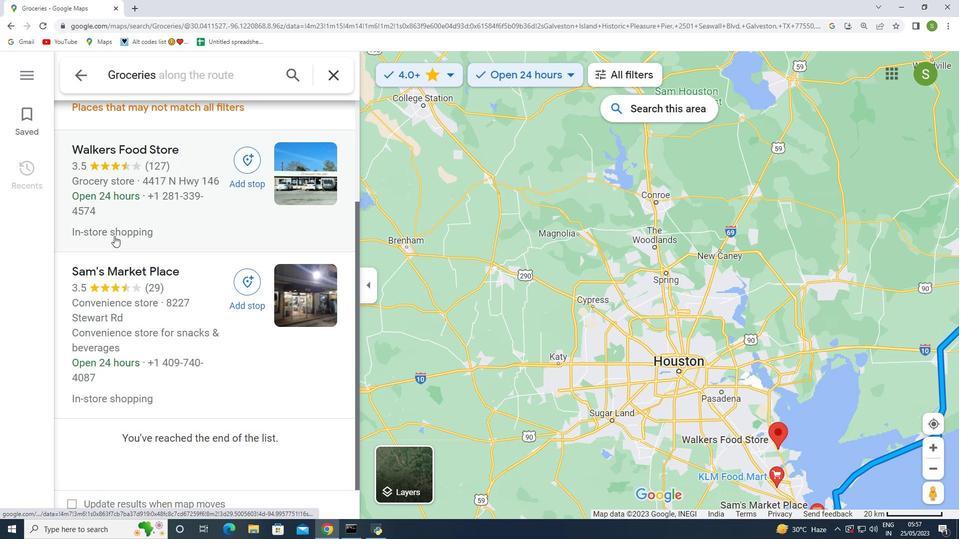 
Action: Mouse scrolled (194, 259) with delta (0, 0)
Screenshot: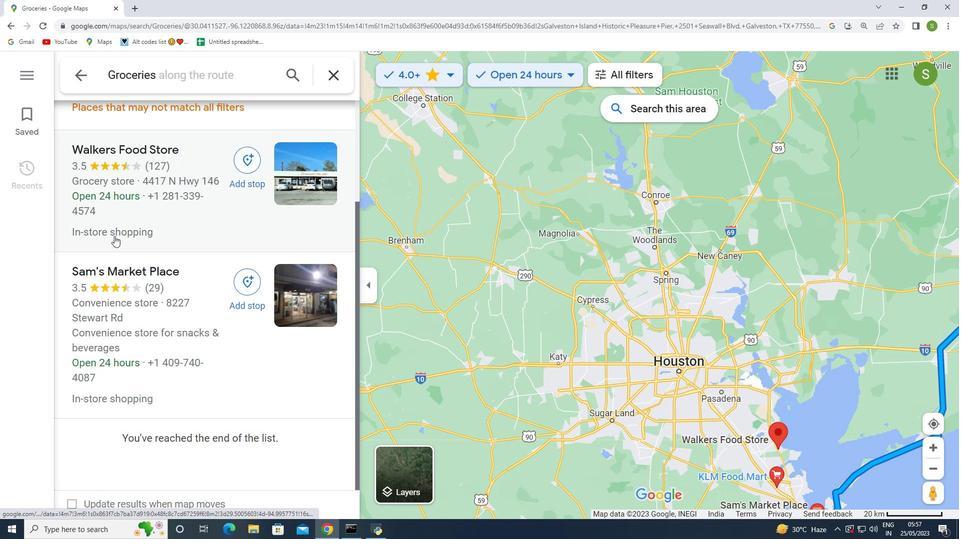 
Action: Mouse moved to (176, 256)
Screenshot: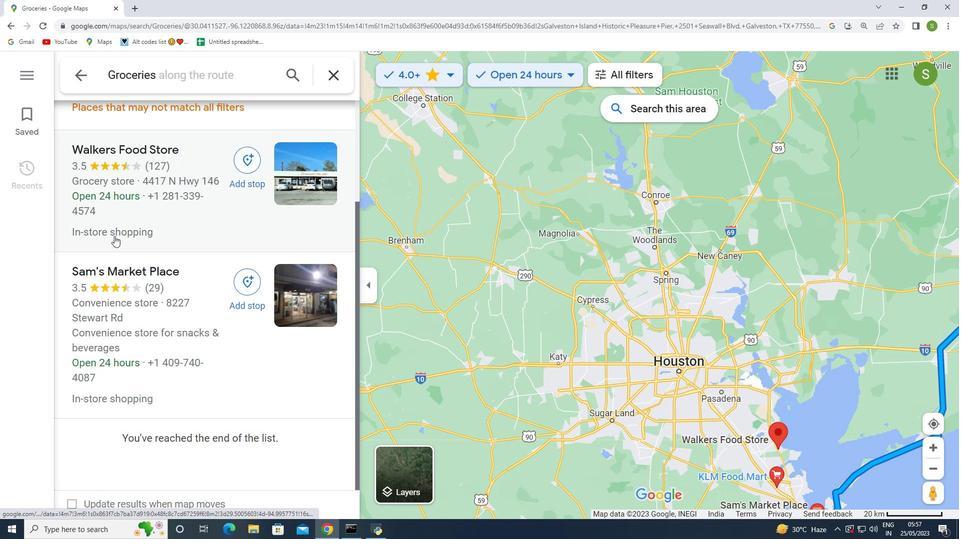 
Action: Mouse scrolled (183, 257) with delta (0, 0)
Screenshot: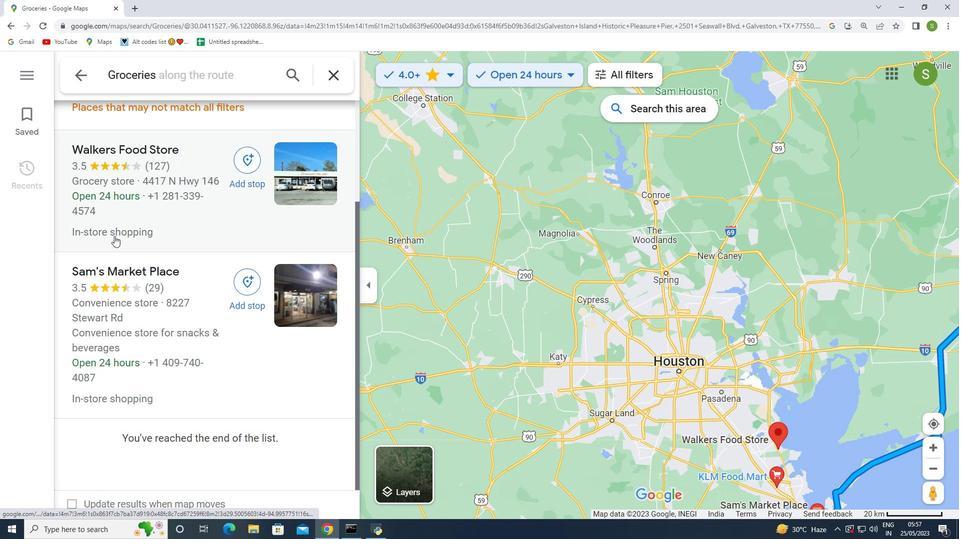
Action: Mouse moved to (151, 248)
Screenshot: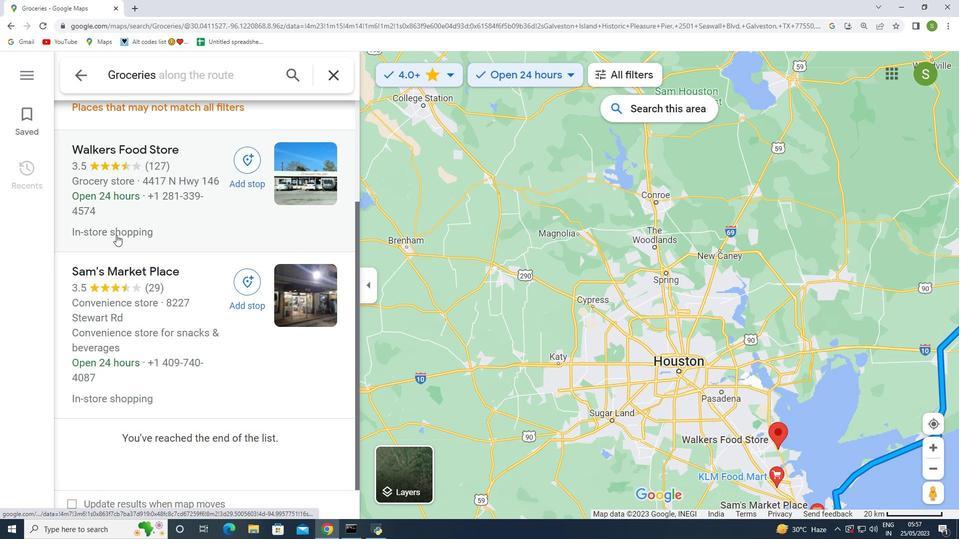 
Action: Mouse scrolled (168, 253) with delta (0, 0)
Screenshot: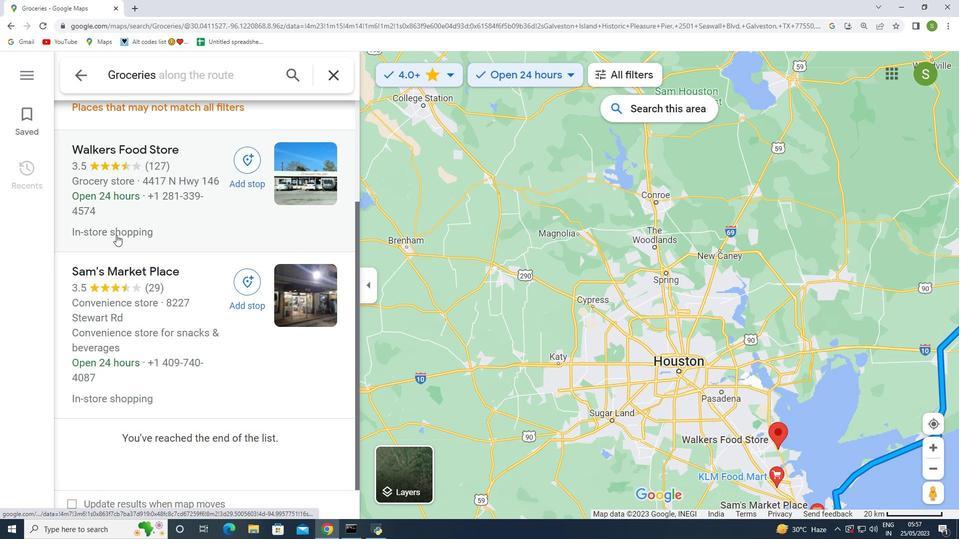 
Action: Mouse moved to (114, 236)
Screenshot: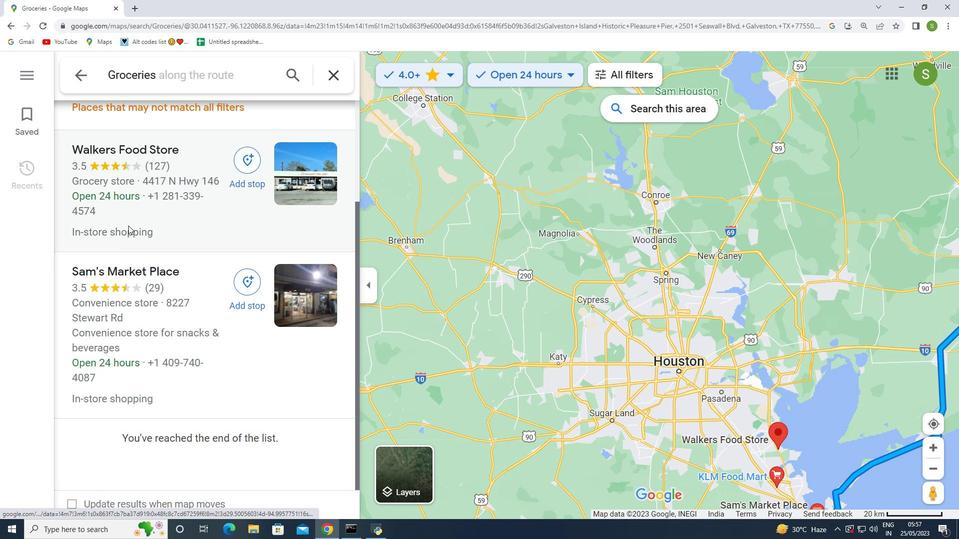 
Action: Mouse scrolled (114, 236) with delta (0, 0)
Screenshot: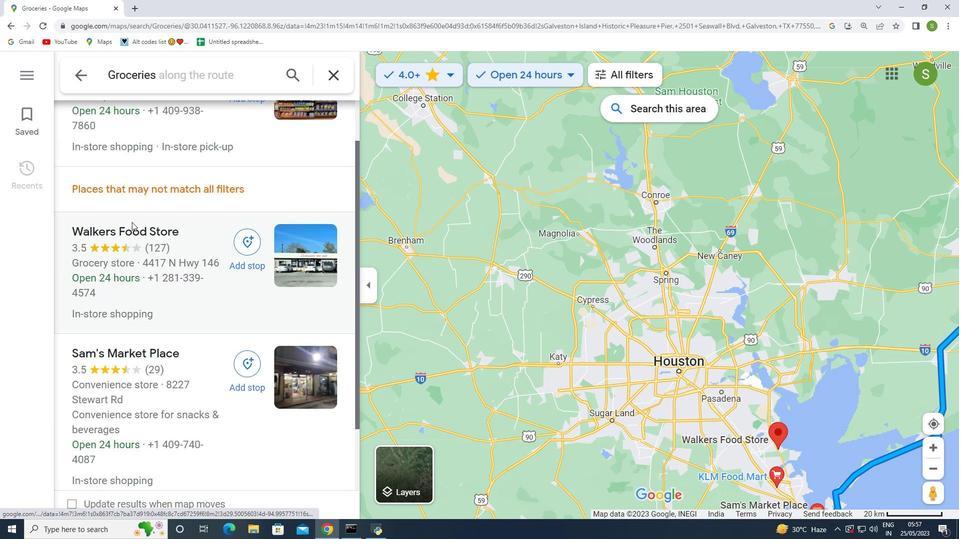 
Action: Mouse moved to (114, 235)
Screenshot: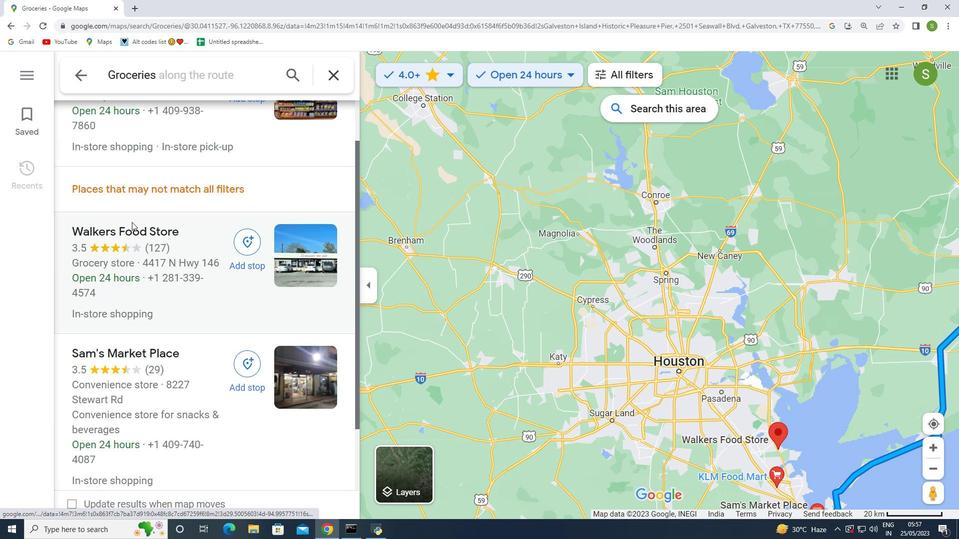 
Action: Mouse scrolled (114, 236) with delta (0, 0)
Screenshot: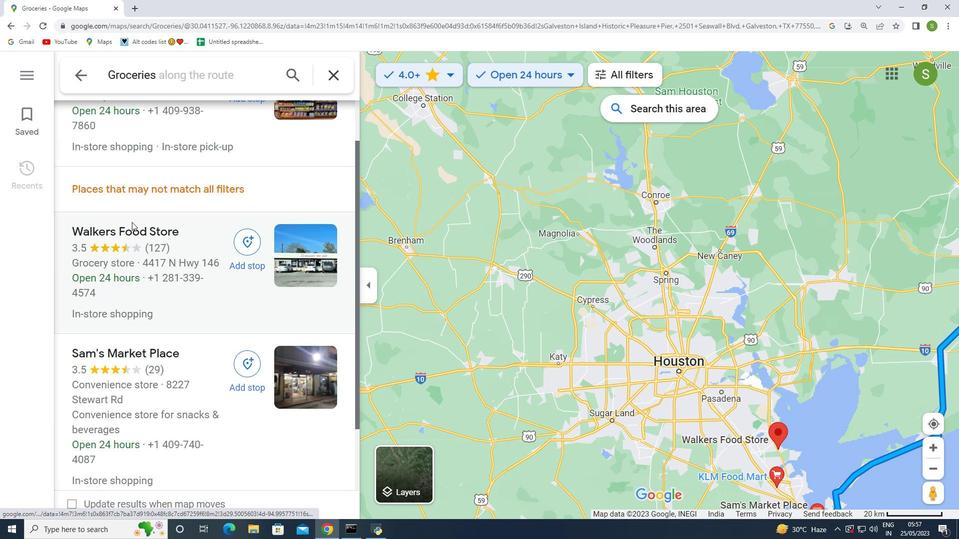
Action: Mouse moved to (115, 235)
Screenshot: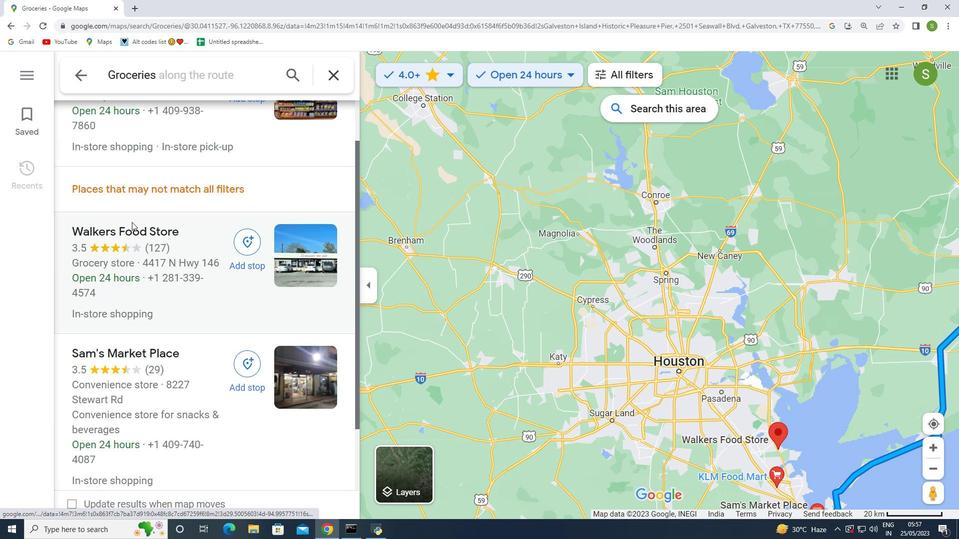 
Action: Mouse scrolled (115, 235) with delta (0, 0)
Screenshot: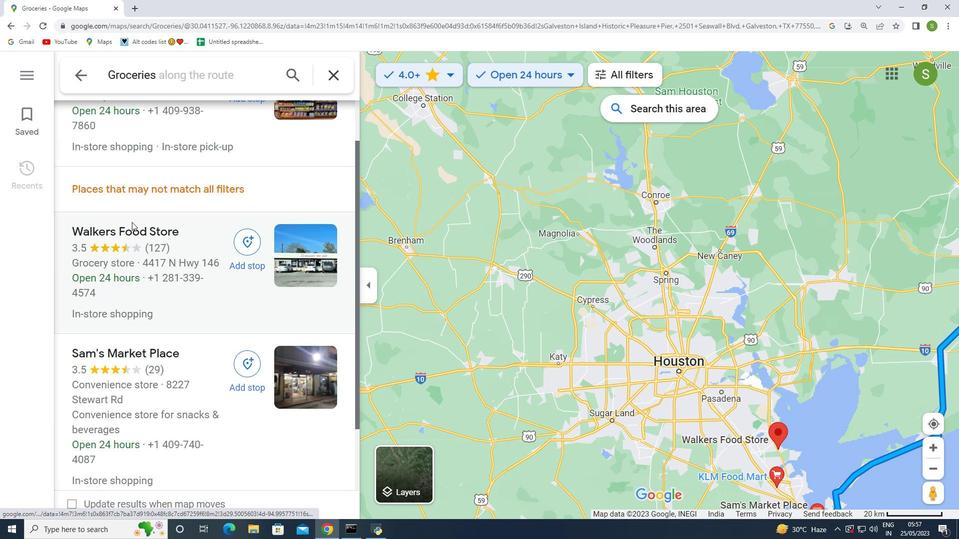 
Action: Mouse moved to (115, 235)
Screenshot: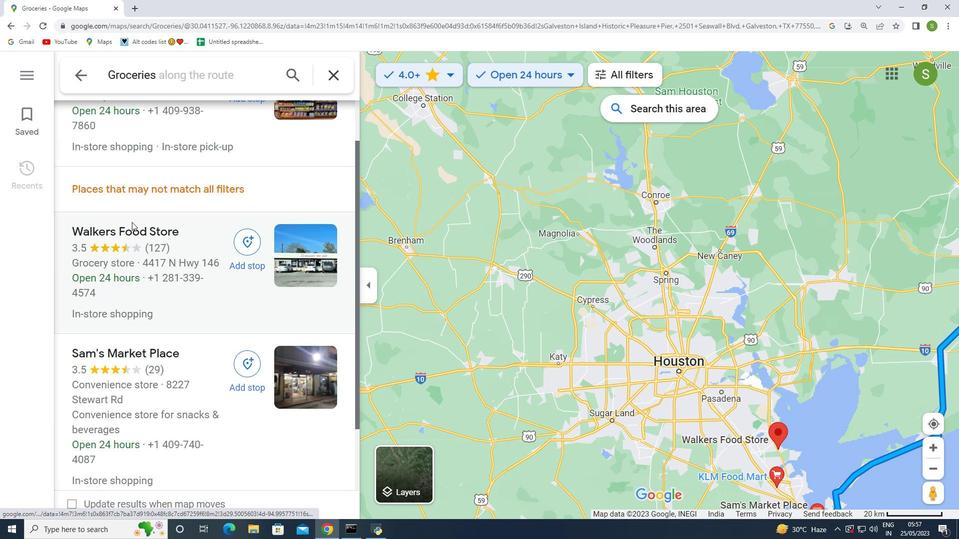 
Action: Mouse scrolled (115, 235) with delta (0, 0)
Screenshot: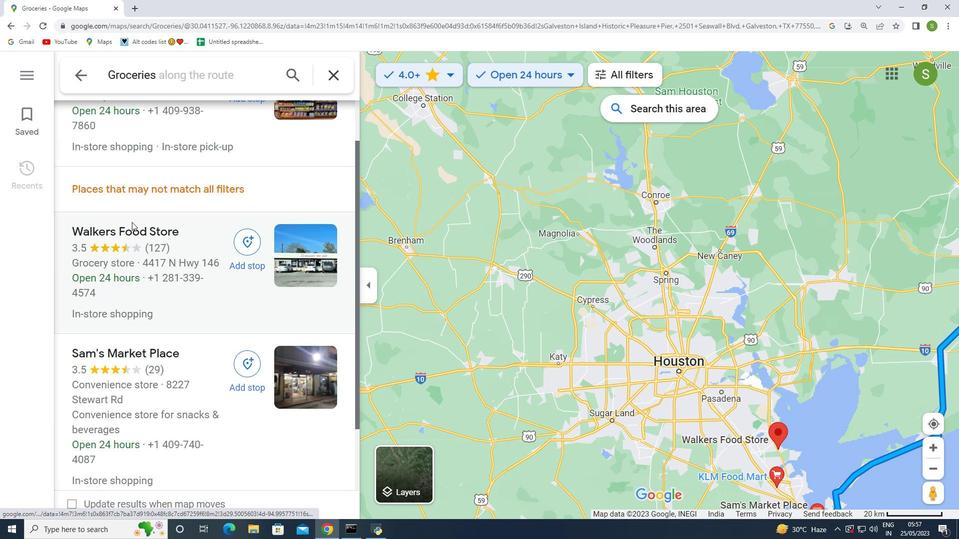 
Action: Mouse moved to (117, 234)
Screenshot: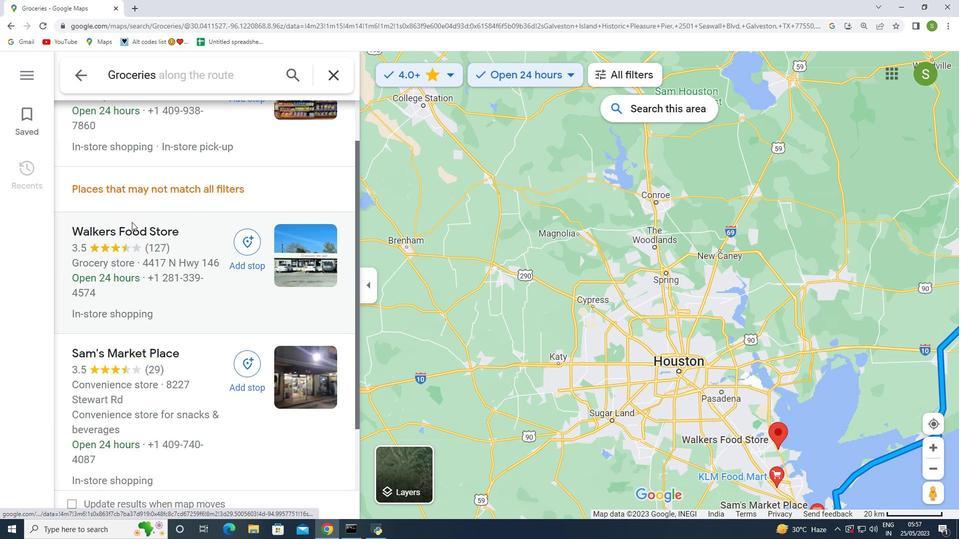 
Action: Mouse scrolled (117, 235) with delta (0, 0)
Screenshot: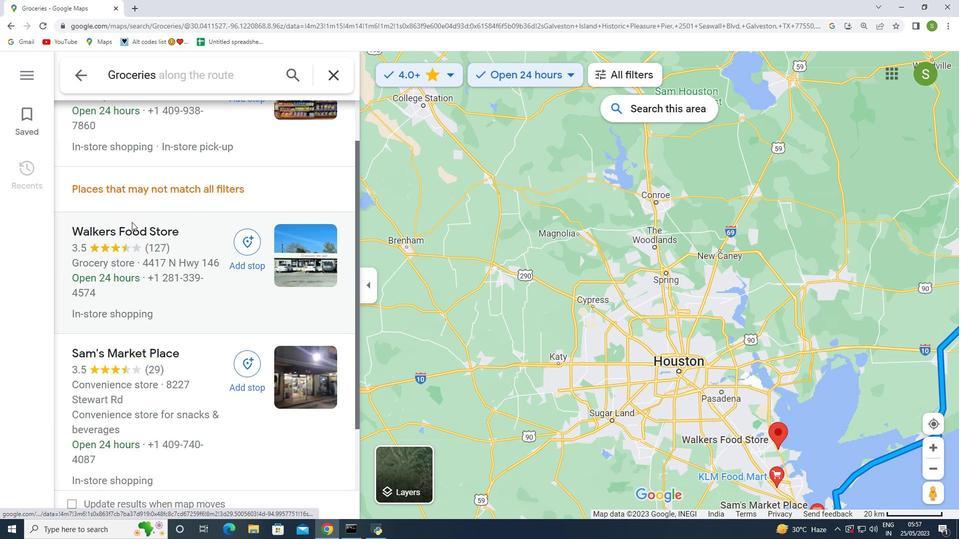 
Action: Mouse moved to (122, 232)
Screenshot: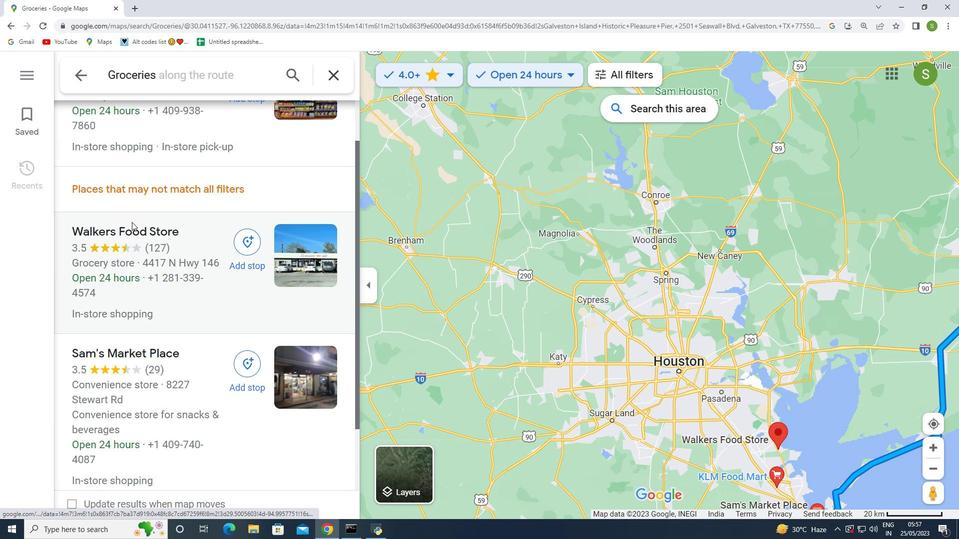 
Action: Mouse scrolled (122, 232) with delta (0, 0)
Screenshot: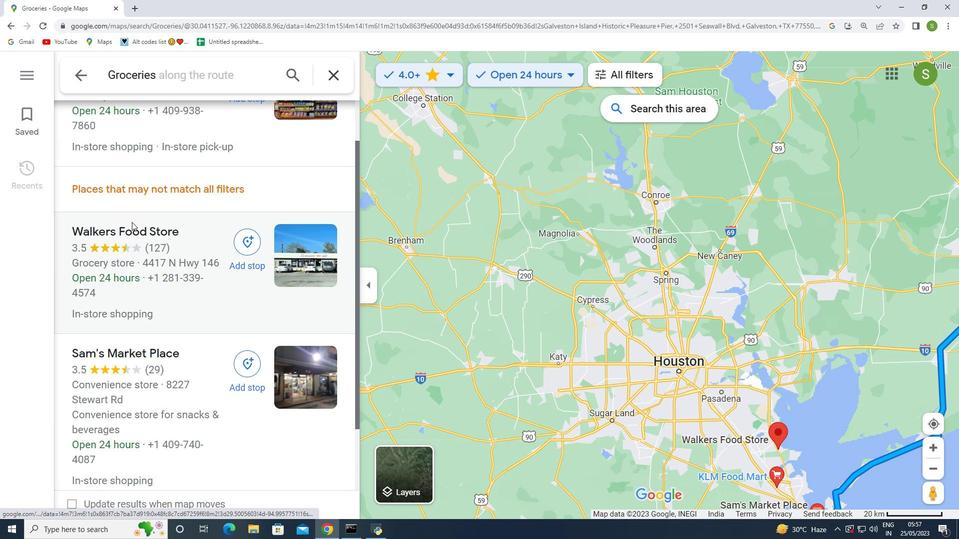 
Action: Mouse moved to (174, 201)
Screenshot: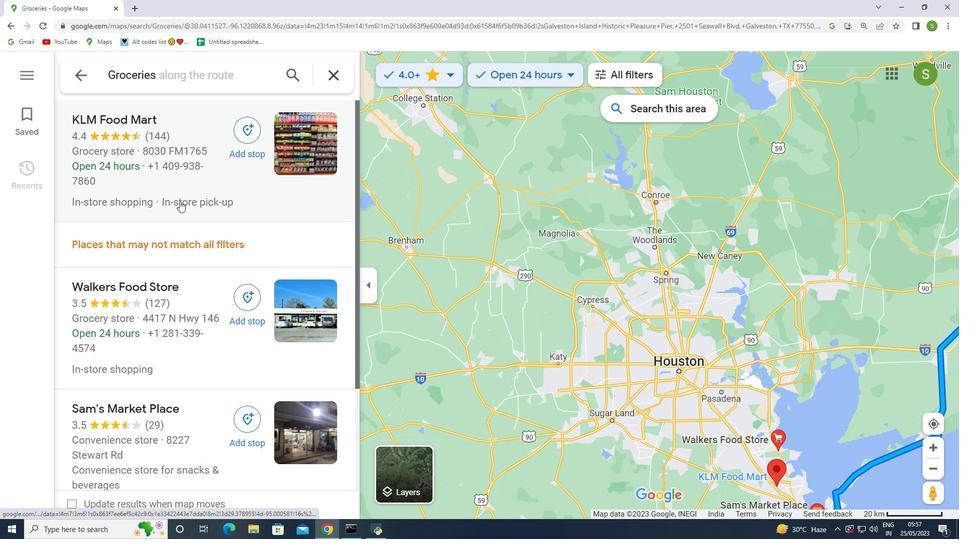 
Action: Mouse scrolled (174, 202) with delta (0, 0)
Screenshot: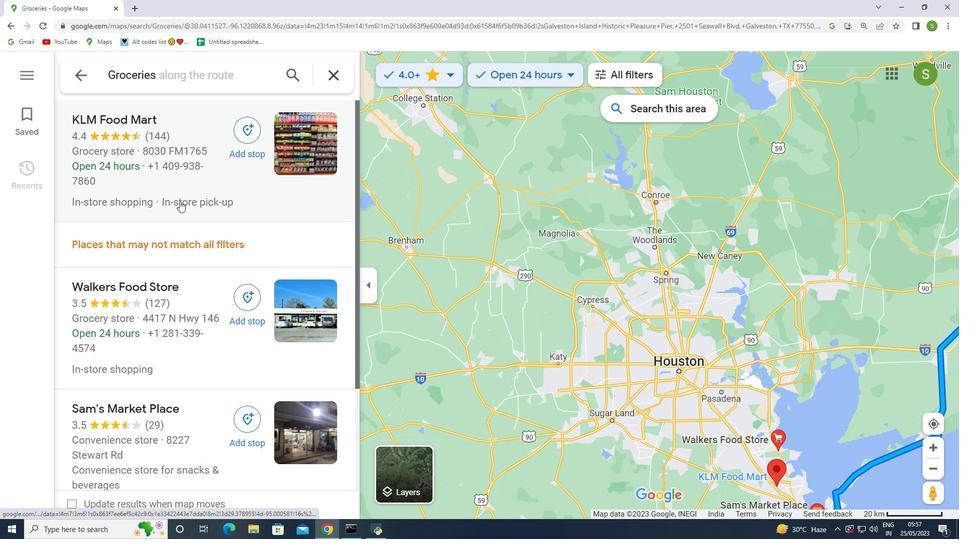
Action: Mouse scrolled (174, 201) with delta (0, 0)
Screenshot: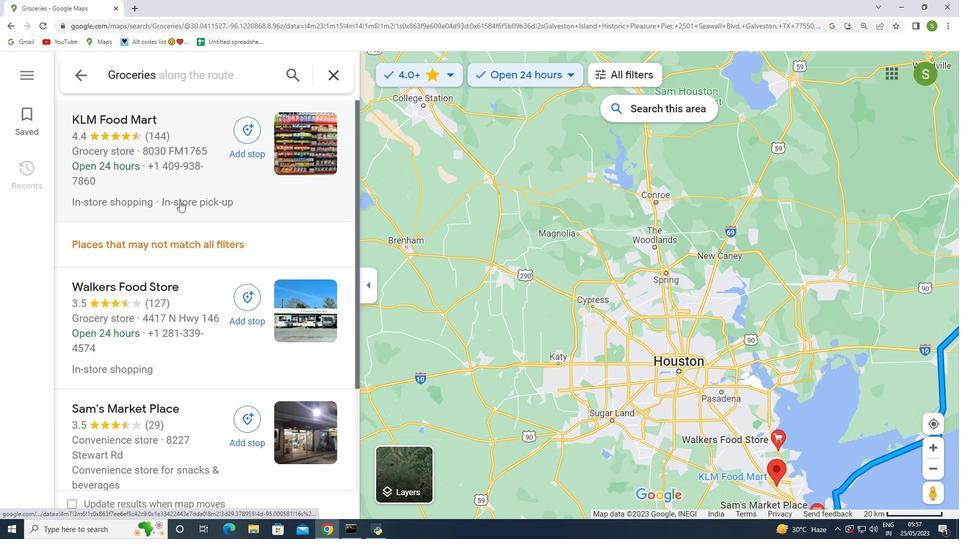 
Action: Mouse moved to (175, 201)
Screenshot: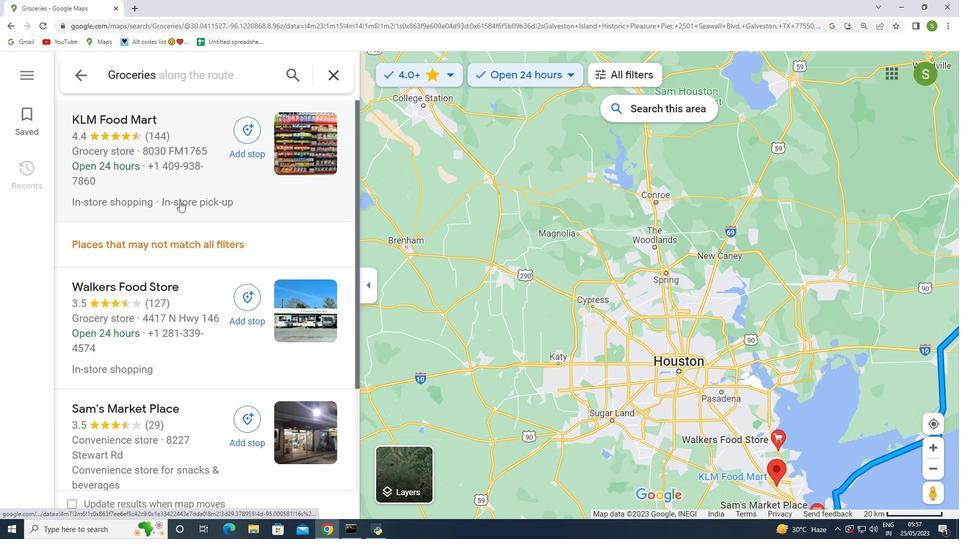 
Action: Mouse scrolled (174, 201) with delta (0, 0)
Screenshot: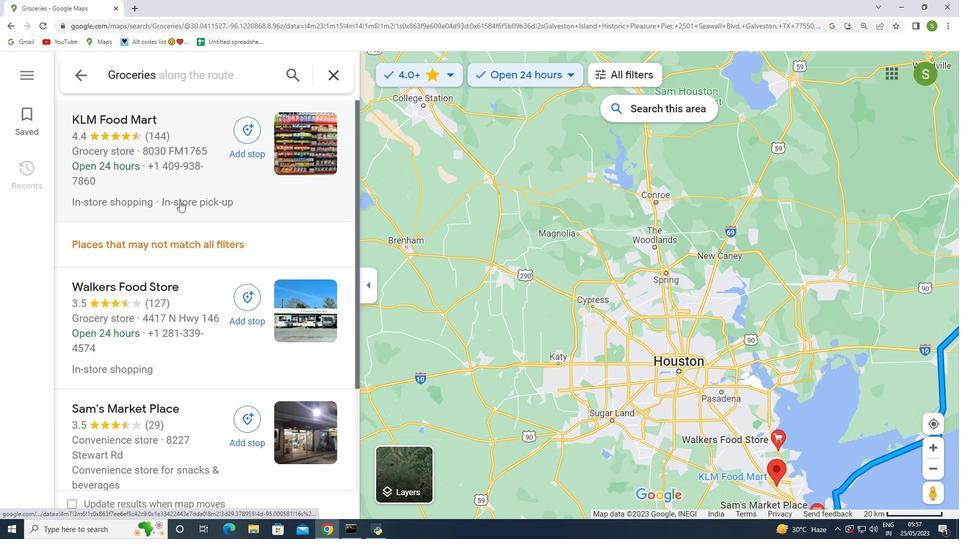 
Action: Mouse moved to (176, 201)
Screenshot: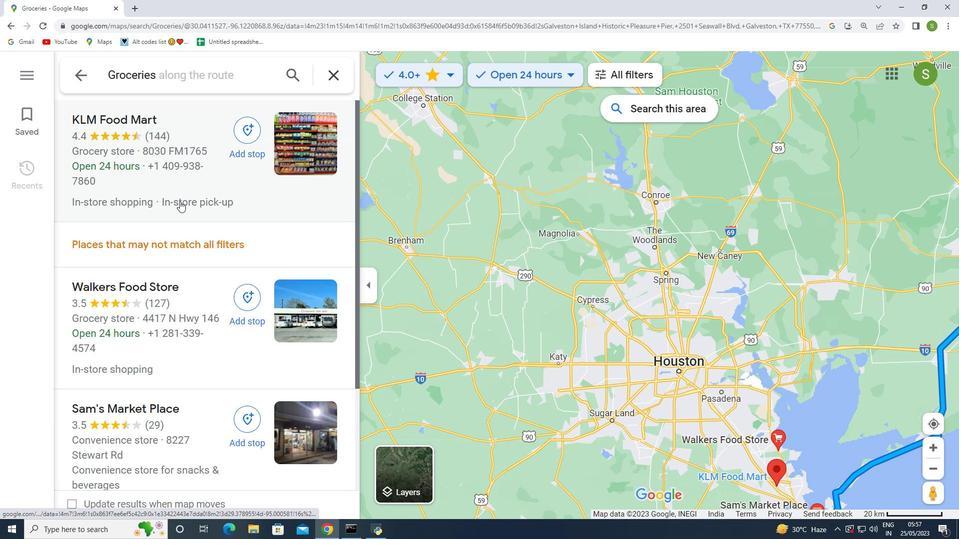 
Action: Mouse scrolled (174, 201) with delta (0, 0)
Screenshot: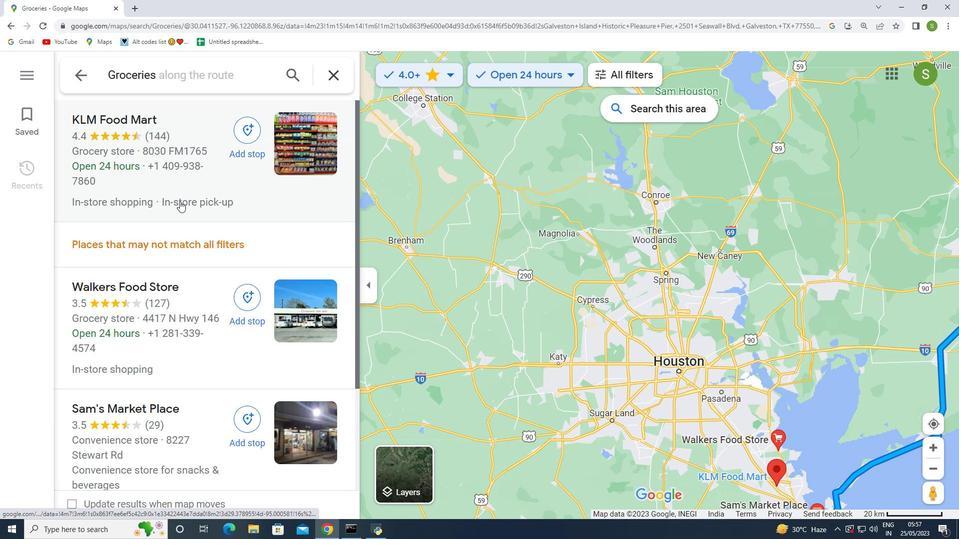 
Action: Mouse moved to (176, 201)
Screenshot: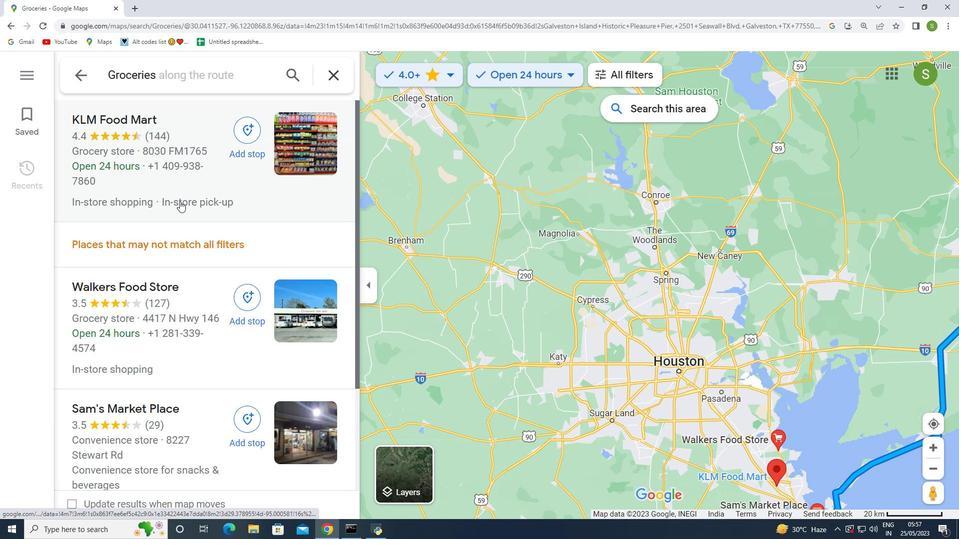 
Action: Mouse scrolled (175, 201) with delta (0, 0)
Screenshot: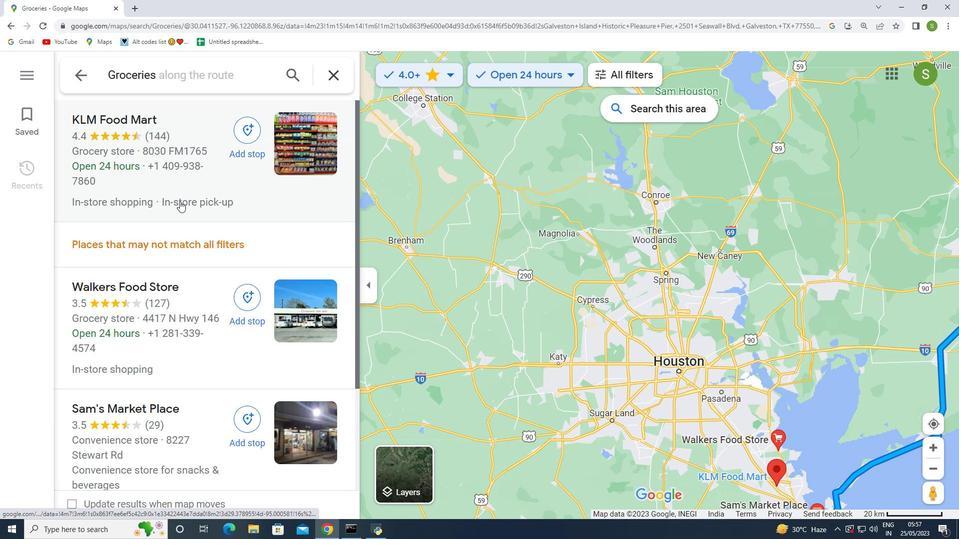 
Action: Mouse moved to (178, 201)
Screenshot: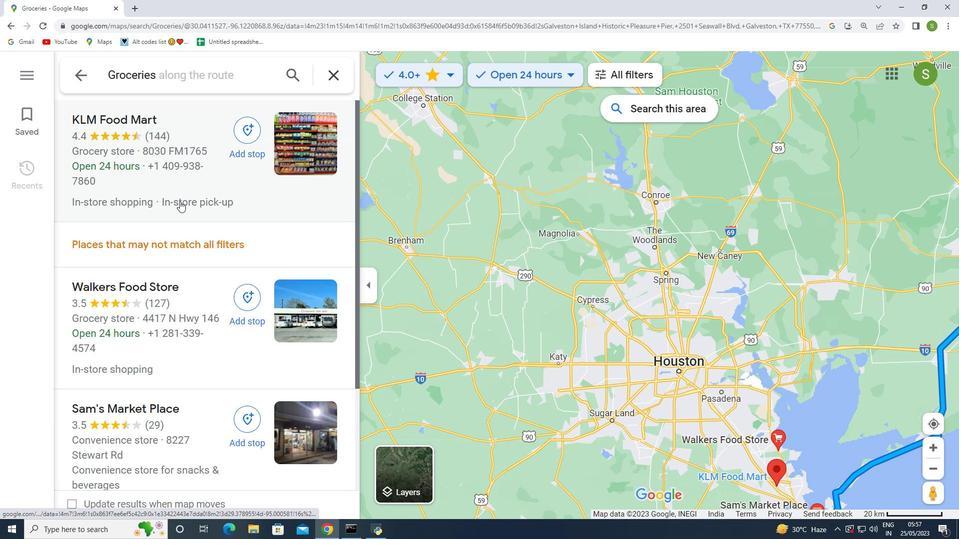 
Action: Mouse scrolled (177, 201) with delta (0, 0)
Screenshot: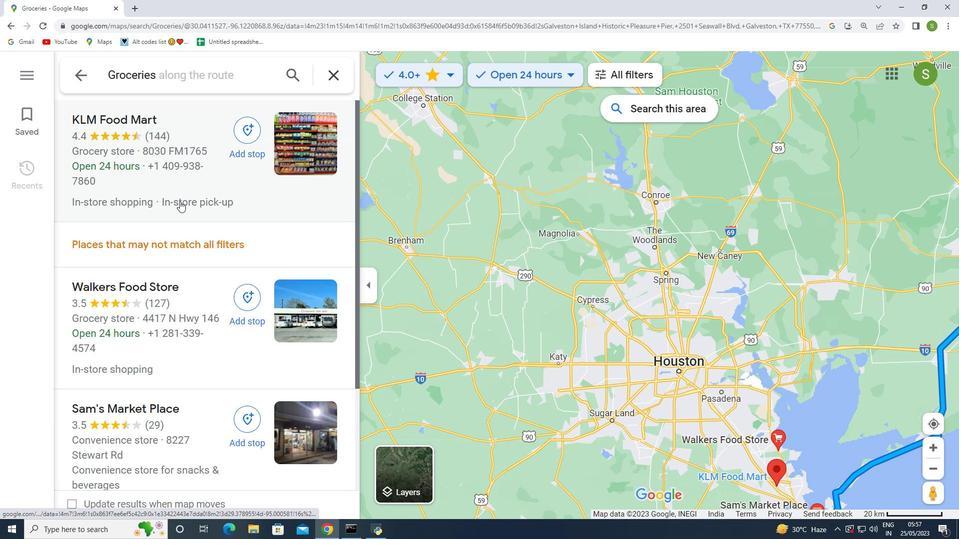 
Action: Mouse moved to (178, 201)
Screenshot: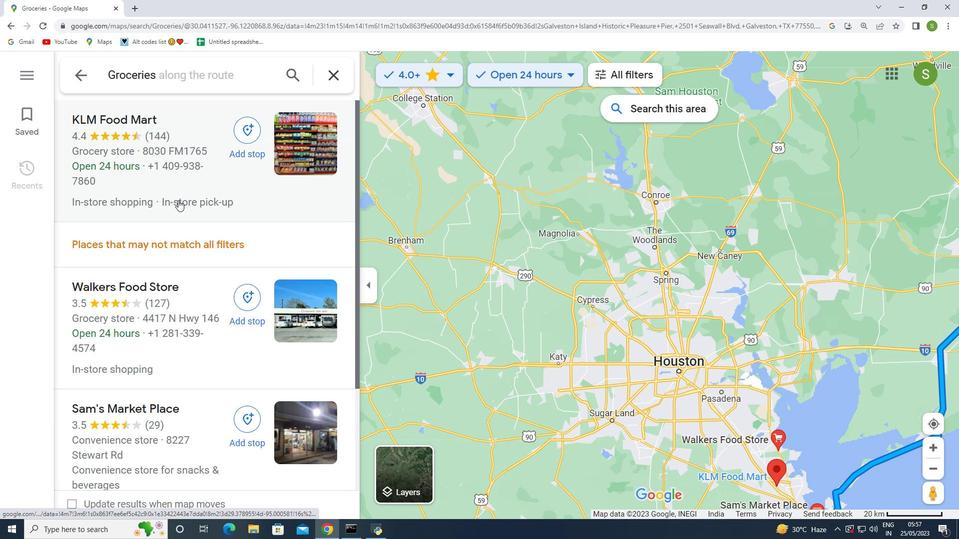 
Action: Mouse scrolled (178, 202) with delta (0, 0)
Screenshot: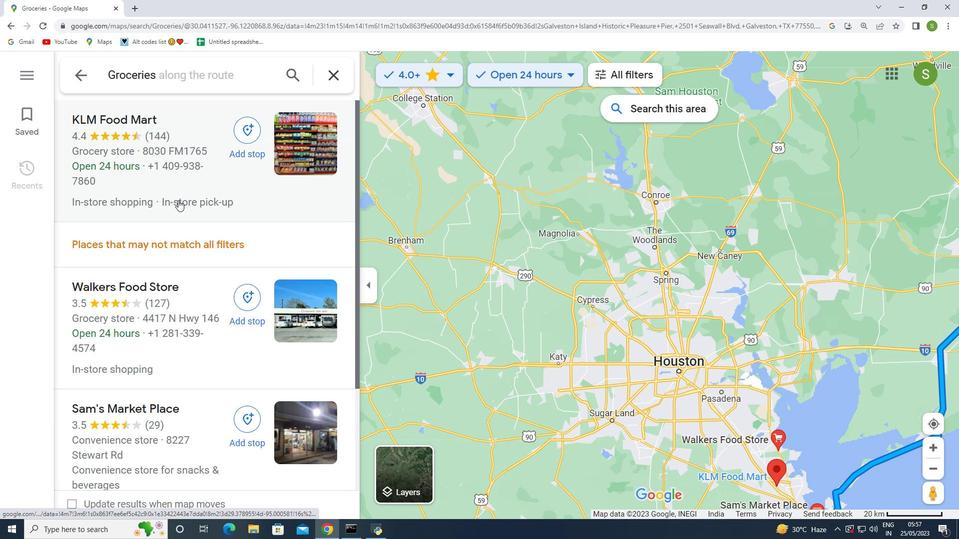 
Action: Mouse moved to (178, 201)
Screenshot: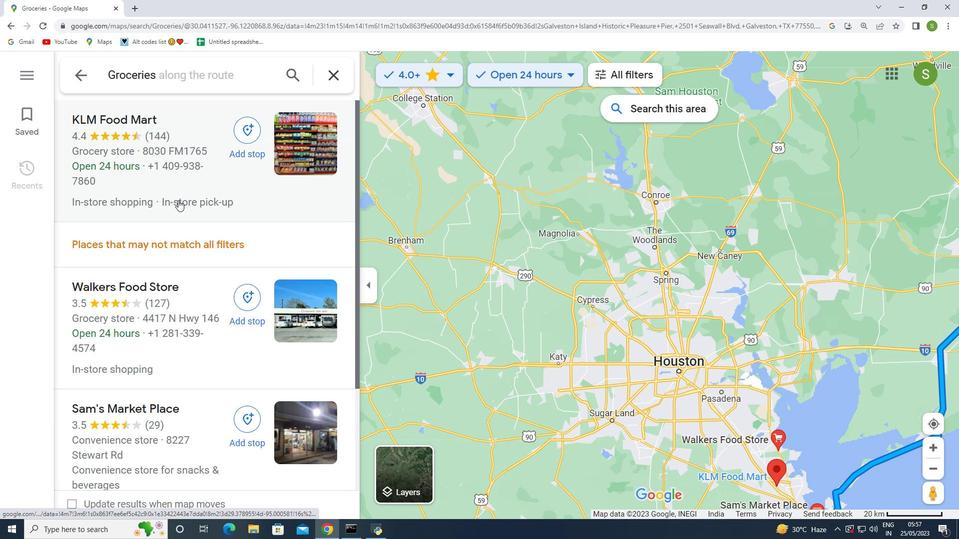 
Action: Mouse scrolled (178, 201) with delta (0, 0)
Screenshot: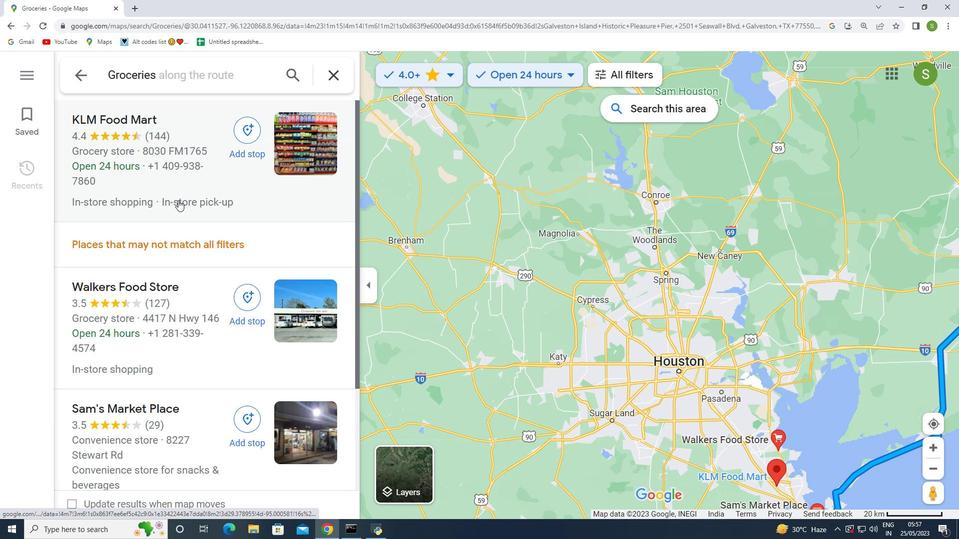 
Action: Mouse moved to (178, 201)
Screenshot: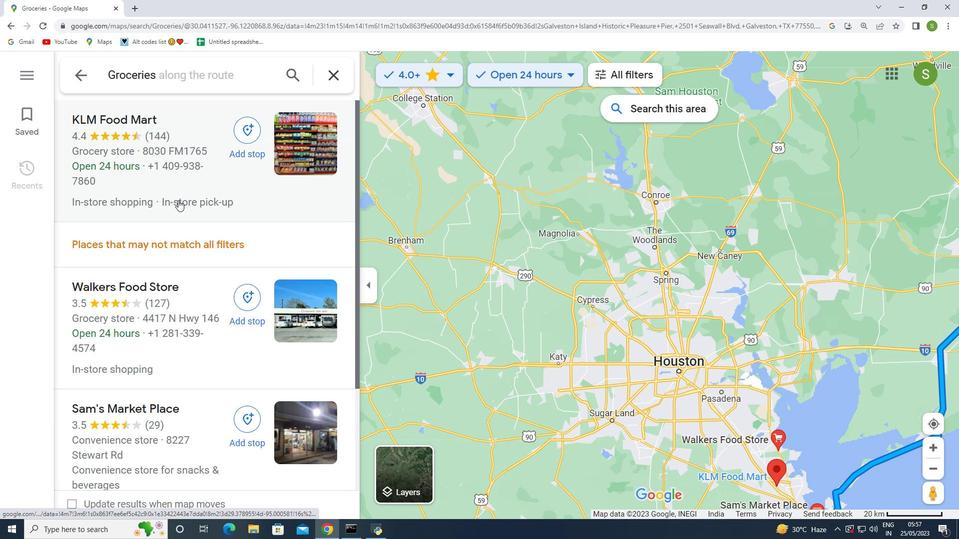 
Action: Mouse scrolled (178, 201) with delta (0, 0)
Screenshot: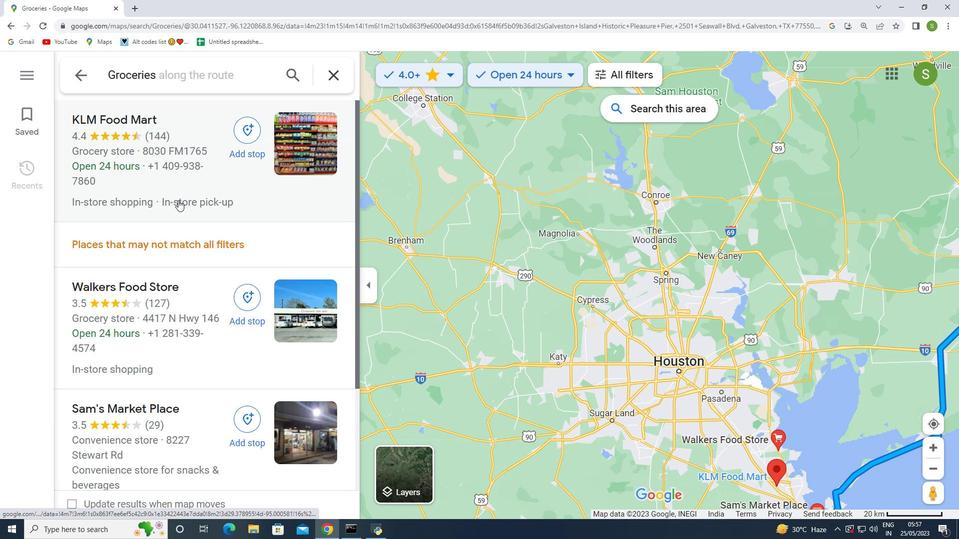 
Action: Mouse moved to (113, 129)
Screenshot: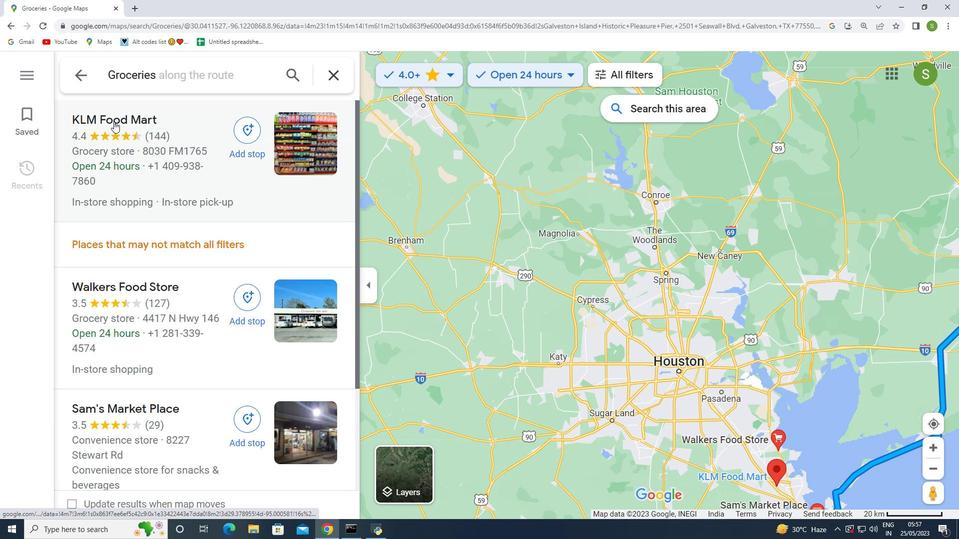 
Action: Mouse scrolled (175, 198) with delta (0, 0)
Screenshot: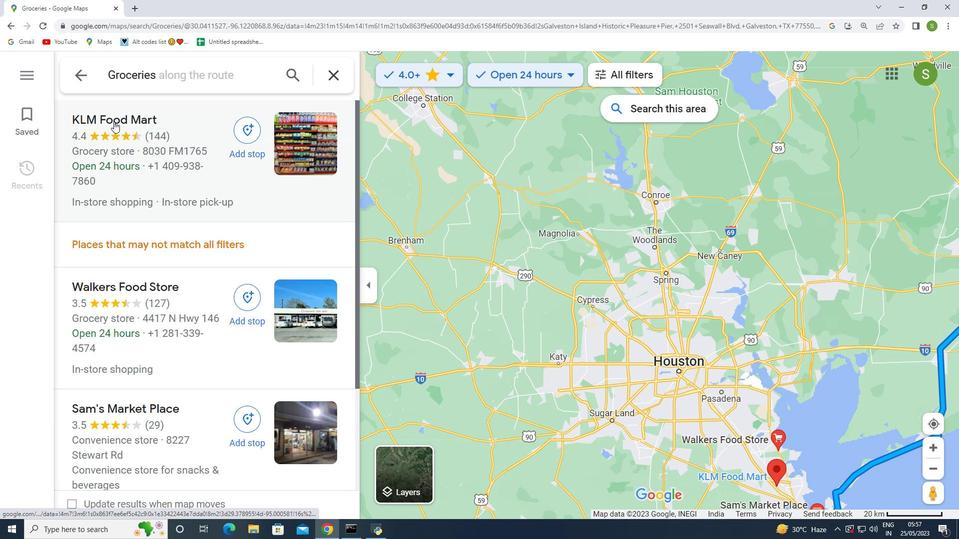 
Action: Mouse moved to (114, 121)
Screenshot: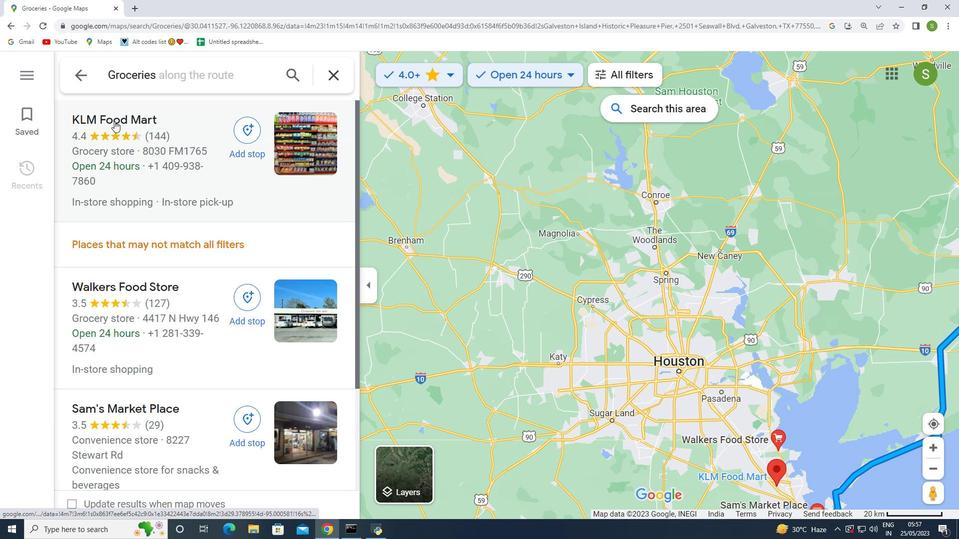 
Action: Mouse pressed left at (114, 121)
Screenshot: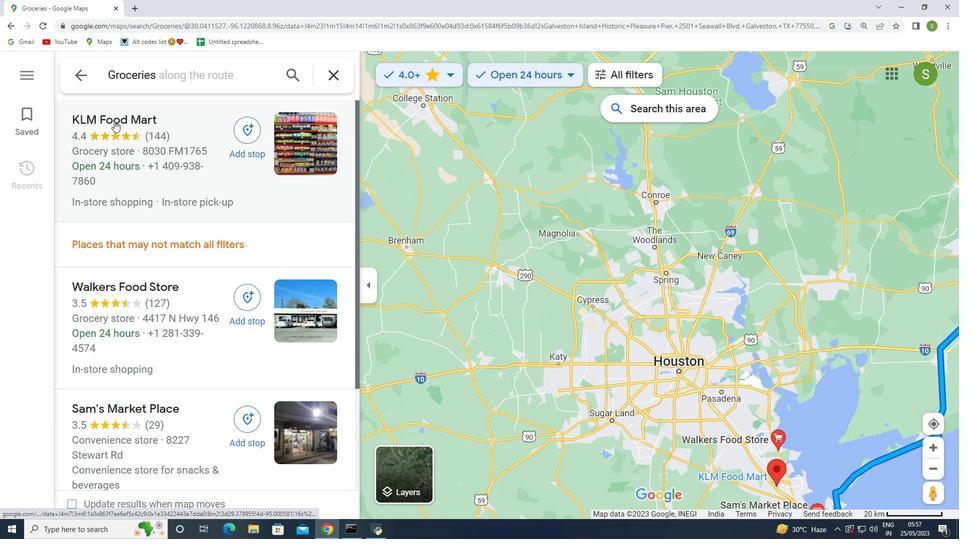 
Action: Mouse moved to (454, 250)
Screenshot: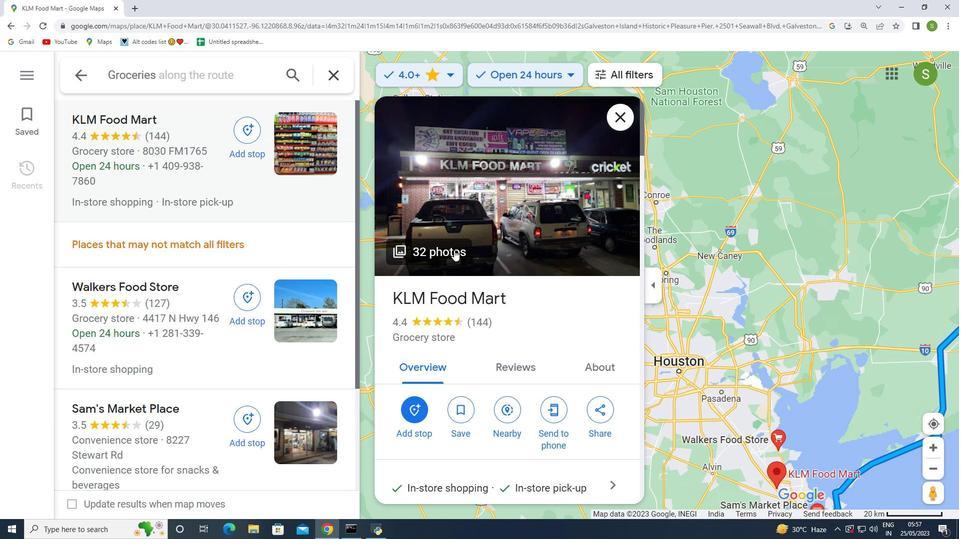
Action: Mouse pressed left at (454, 250)
Screenshot: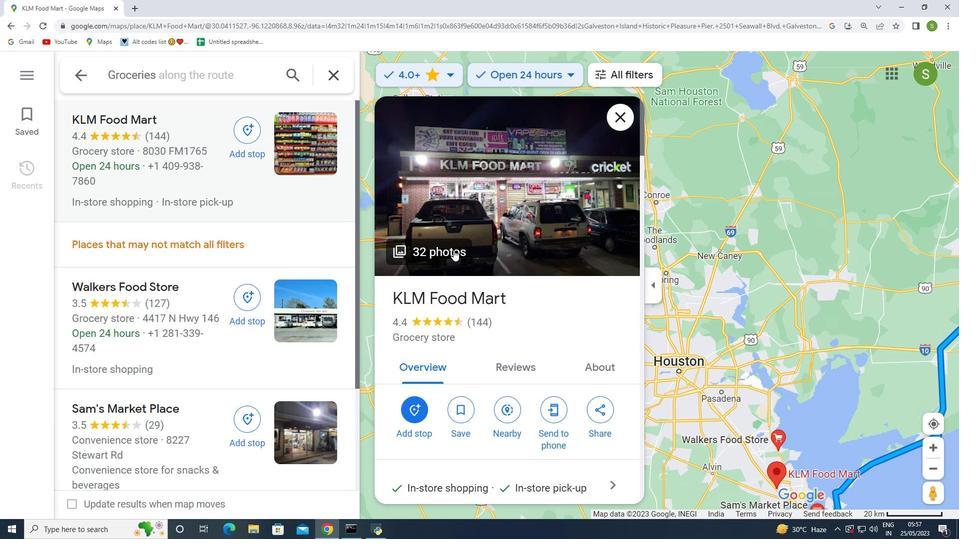 
Action: Mouse moved to (680, 448)
Screenshot: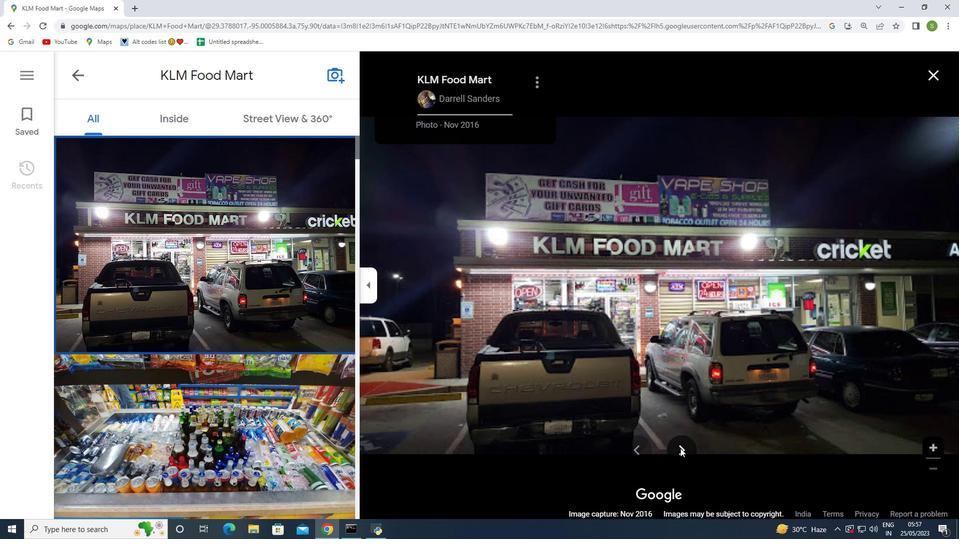 
Action: Mouse pressed left at (680, 448)
Screenshot: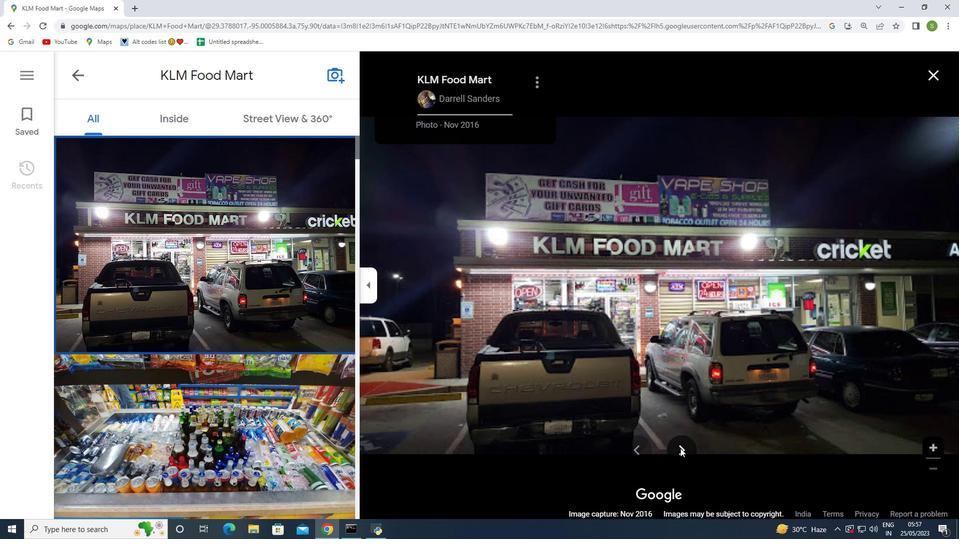
Action: Mouse pressed left at (680, 448)
Screenshot: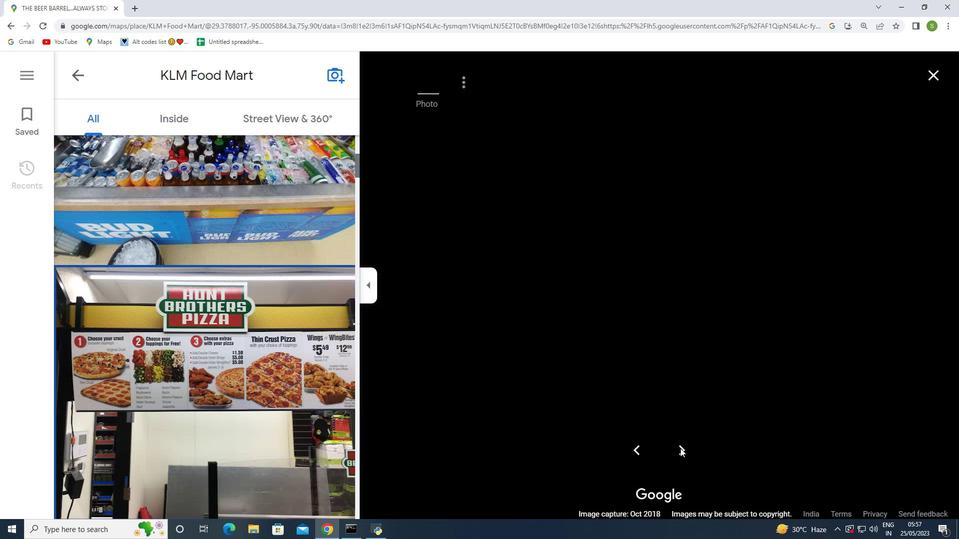 
Action: Mouse pressed left at (680, 448)
Screenshot: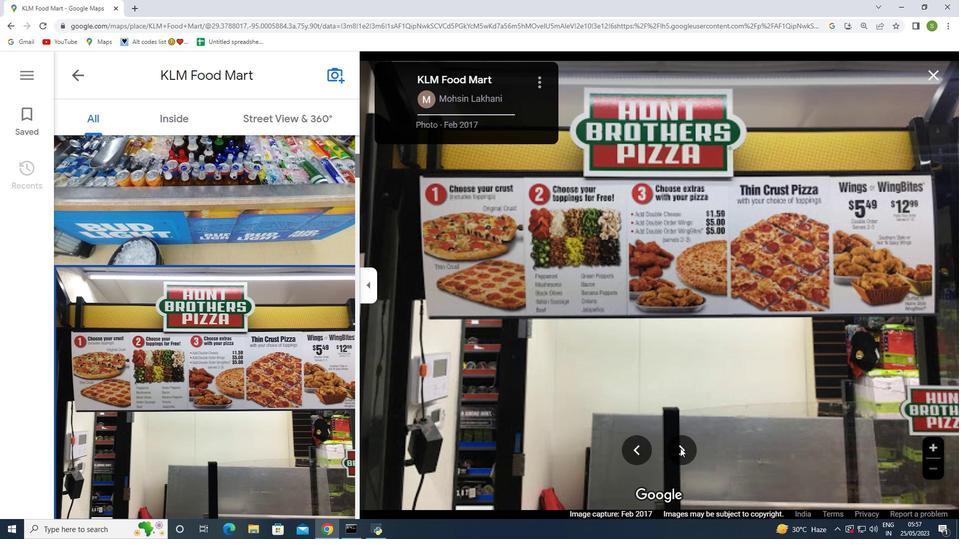 
Action: Mouse moved to (683, 446)
Screenshot: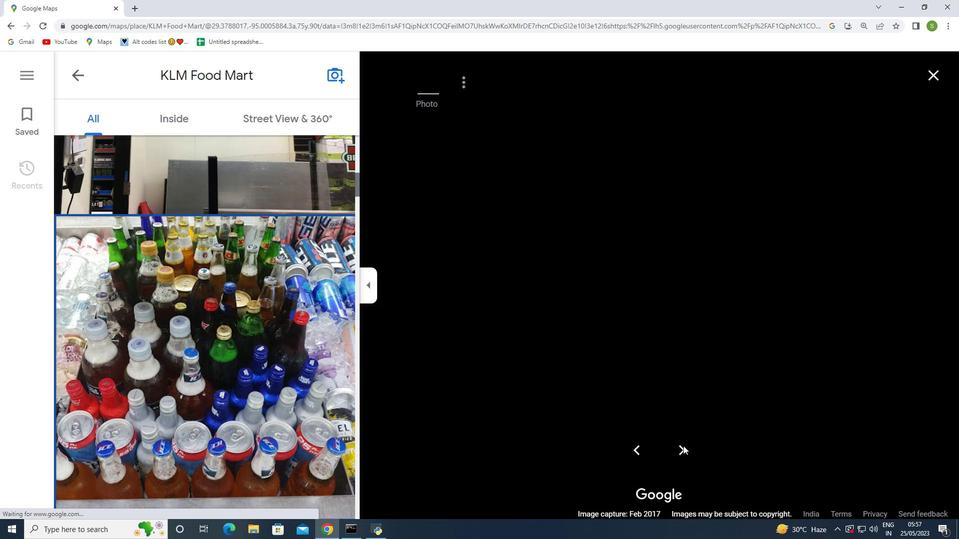 
Action: Mouse pressed left at (683, 446)
Screenshot: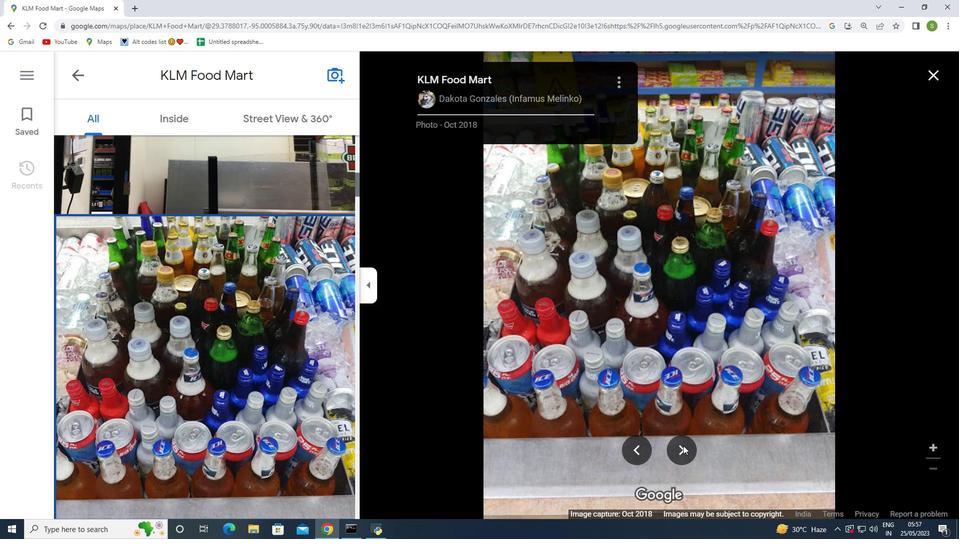 
Action: Mouse pressed left at (683, 446)
Screenshot: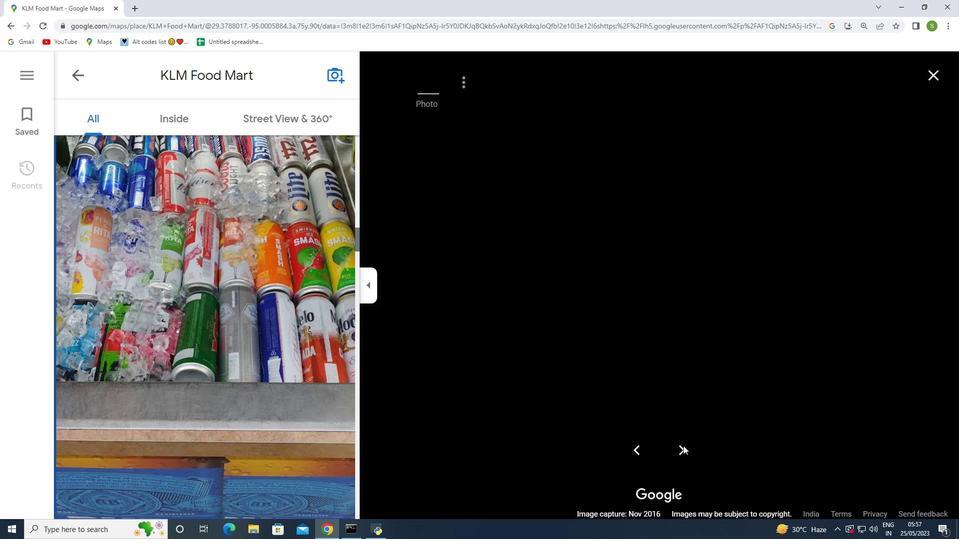 
Action: Mouse moved to (675, 413)
Screenshot: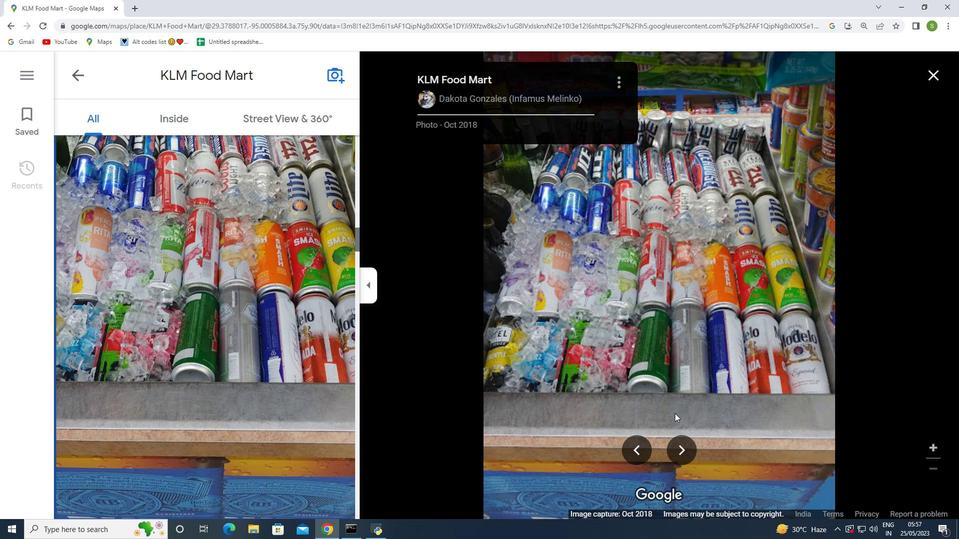 
Action: Mouse scrolled (675, 413) with delta (0, 0)
Screenshot: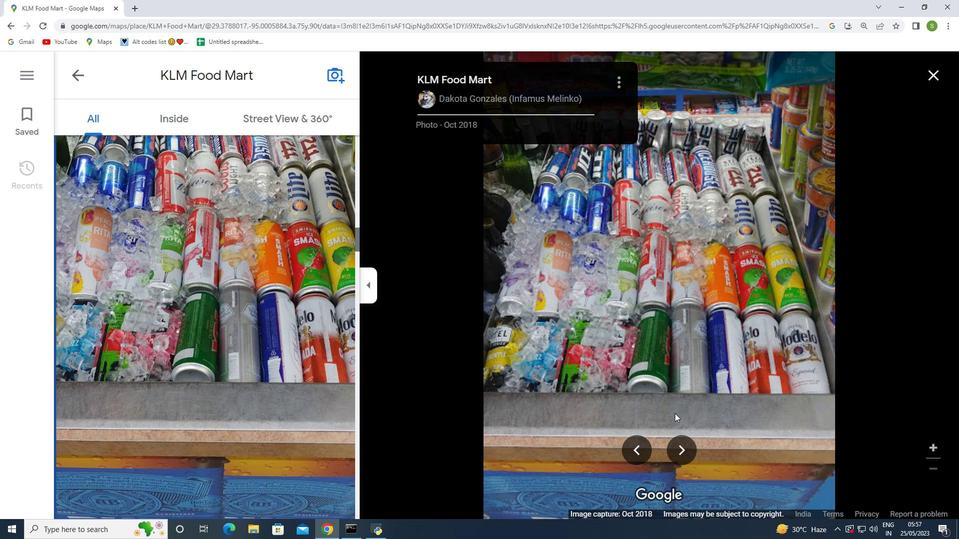 
Action: Mouse scrolled (675, 413) with delta (0, 0)
Screenshot: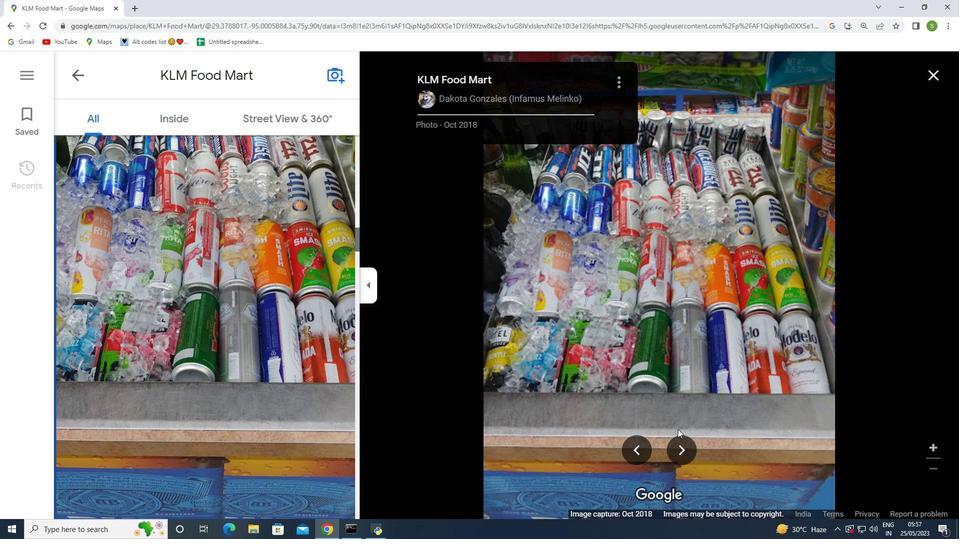 
Action: Mouse scrolled (675, 413) with delta (0, 0)
Screenshot: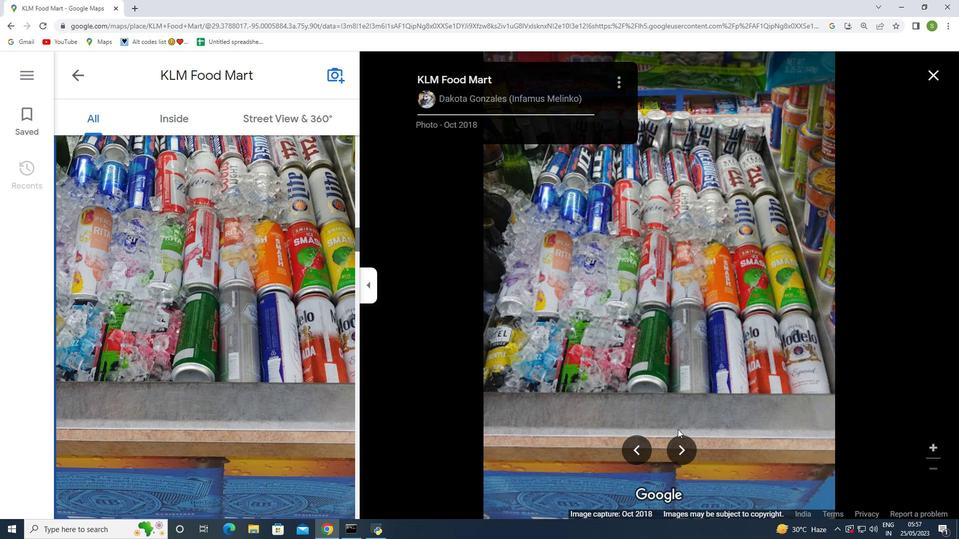 
Action: Mouse scrolled (675, 413) with delta (0, 0)
Screenshot: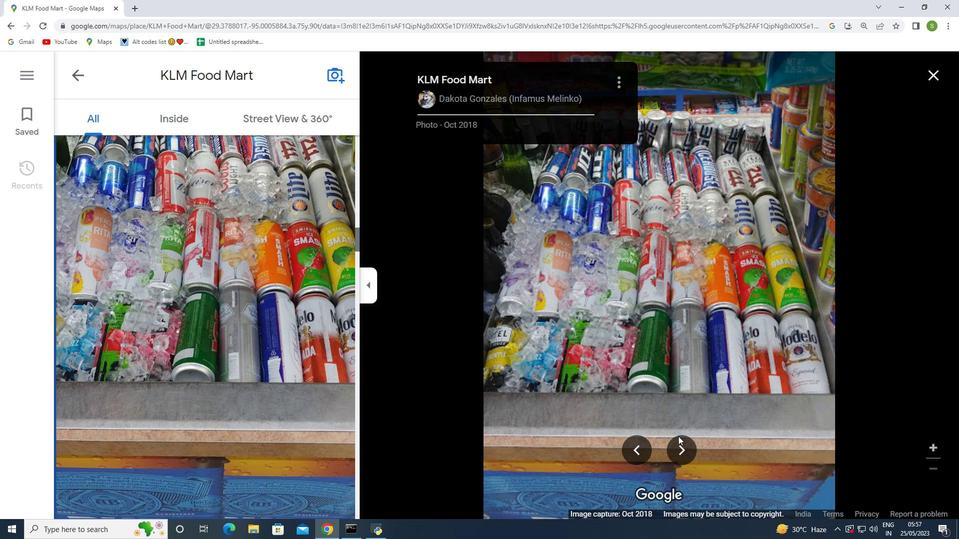 
Action: Mouse scrolled (675, 413) with delta (0, 0)
Screenshot: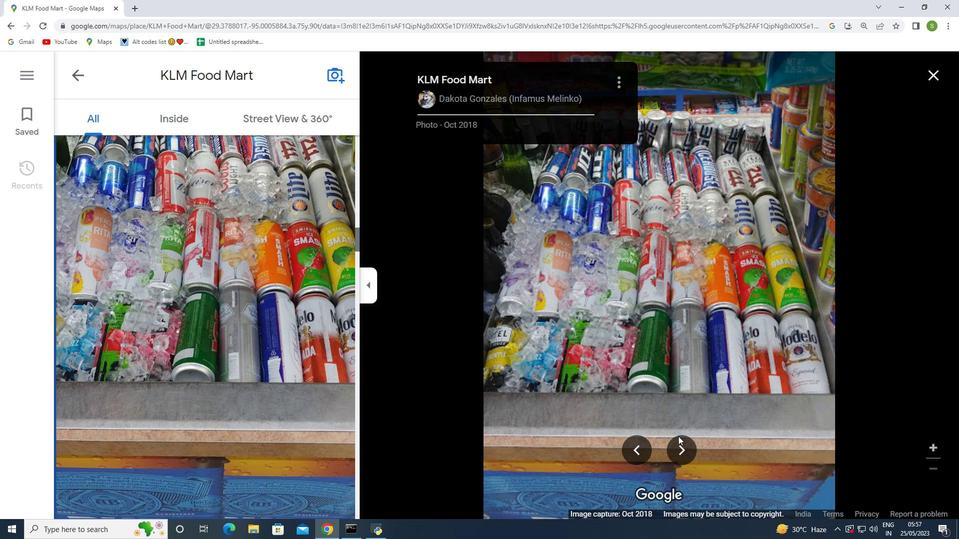 
Action: Mouse moved to (680, 449)
Screenshot: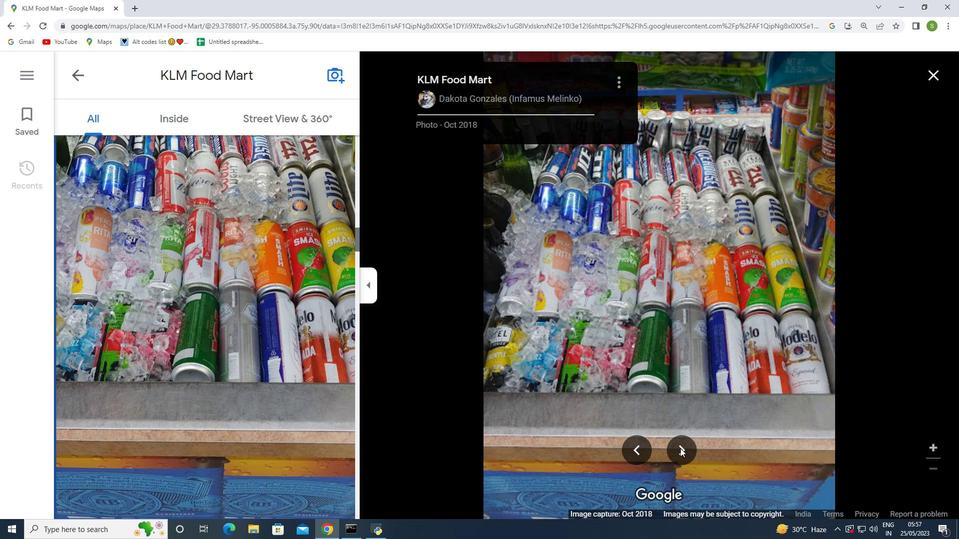 
Action: Mouse pressed left at (680, 449)
Screenshot: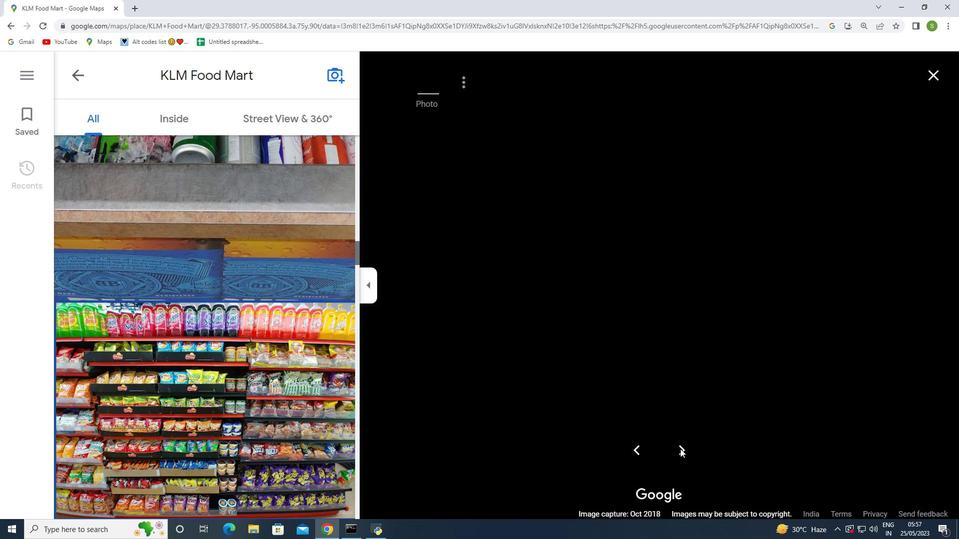 
Action: Mouse moved to (928, 71)
Screenshot: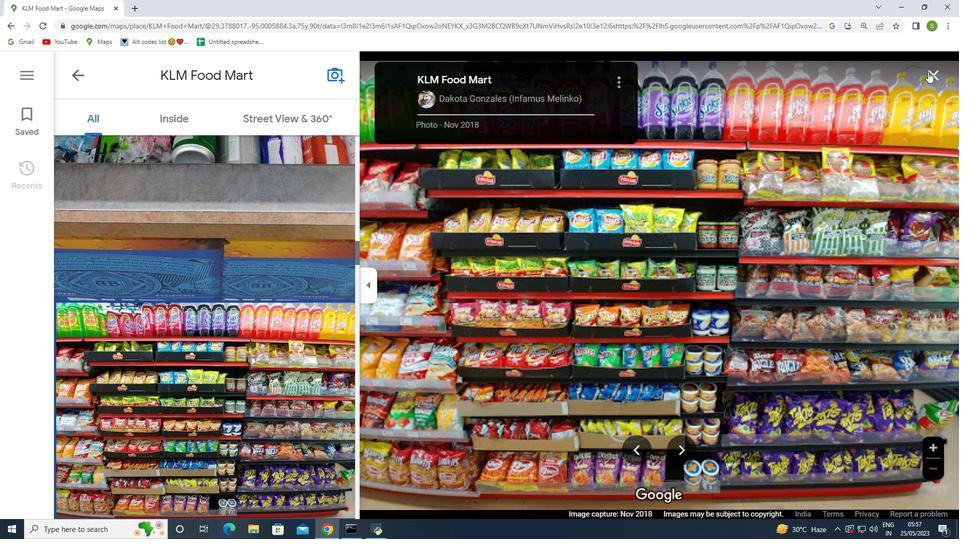 
Action: Mouse pressed left at (928, 71)
Screenshot: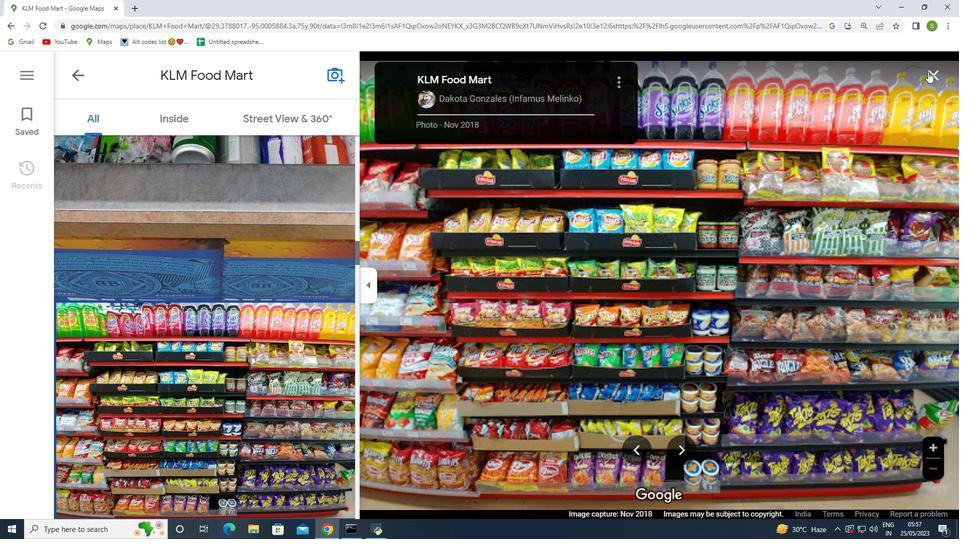 
Action: Mouse moved to (449, 339)
Screenshot: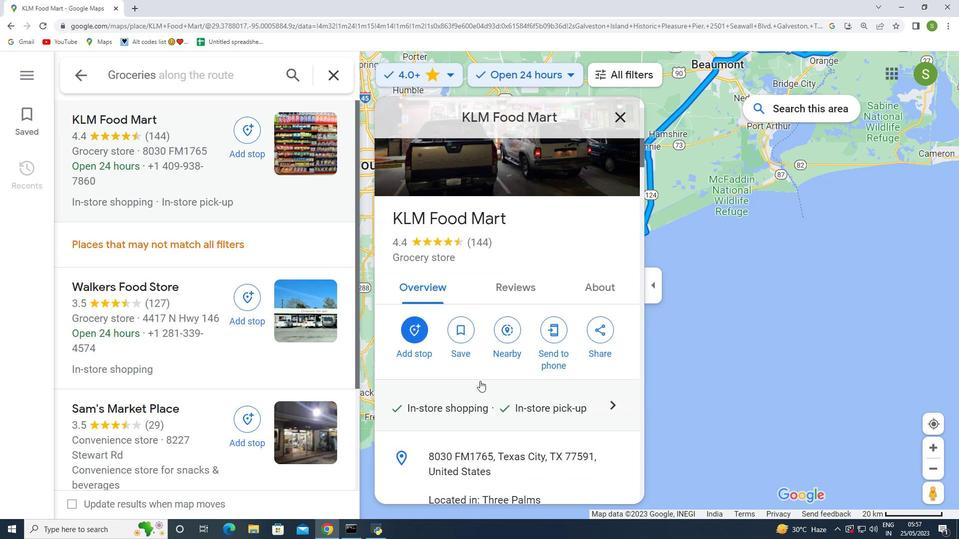 
Action: Mouse scrolled (449, 339) with delta (0, 0)
Screenshot: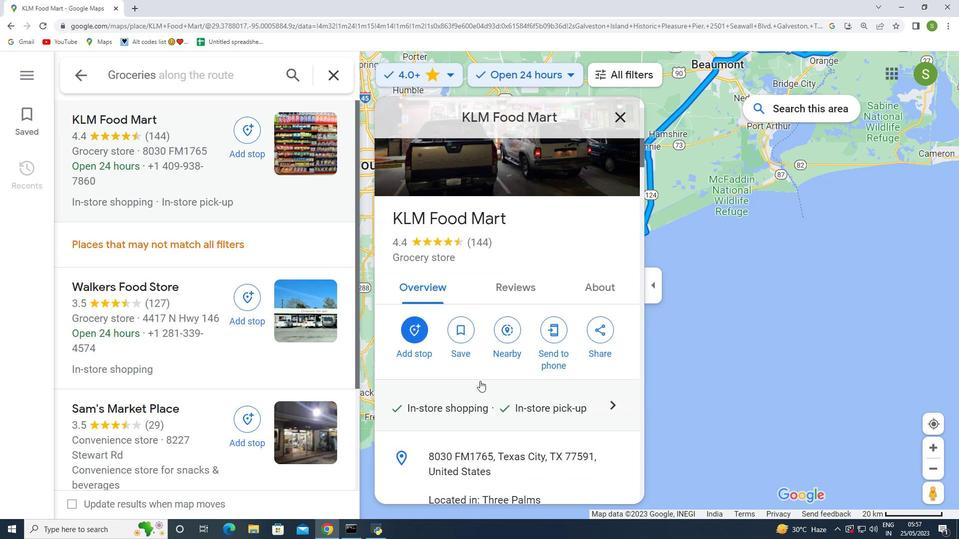 
Action: Mouse moved to (465, 364)
Screenshot: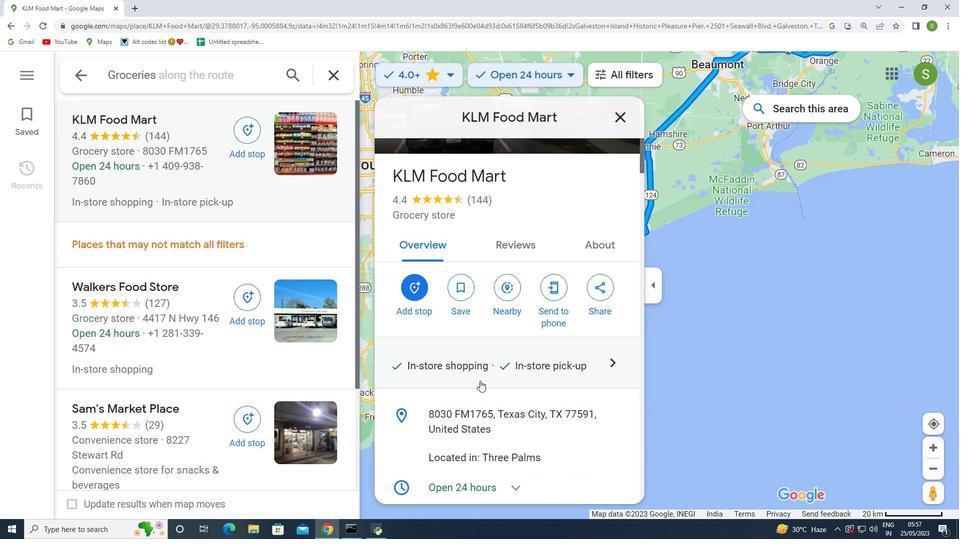 
Action: Mouse scrolled (465, 364) with delta (0, 0)
Screenshot: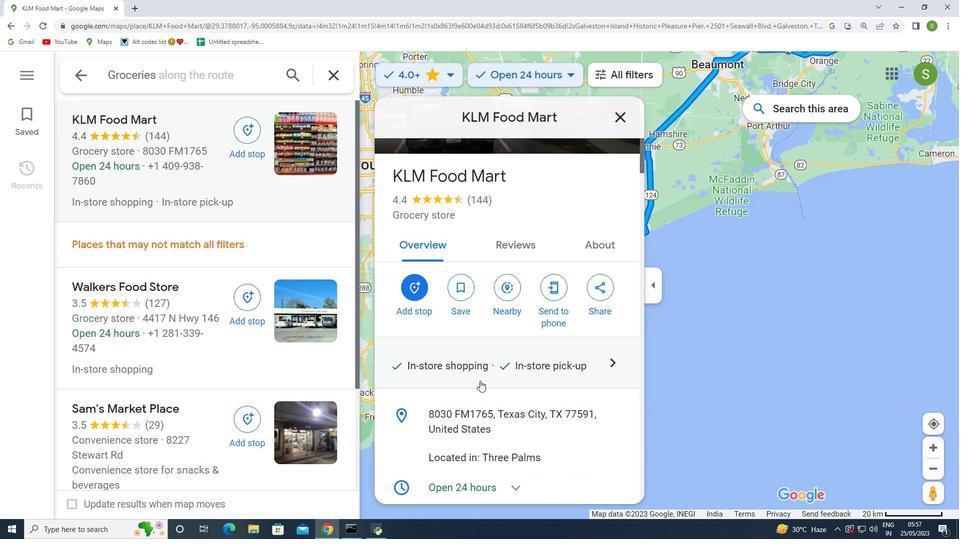 
Action: Mouse moved to (476, 377)
Screenshot: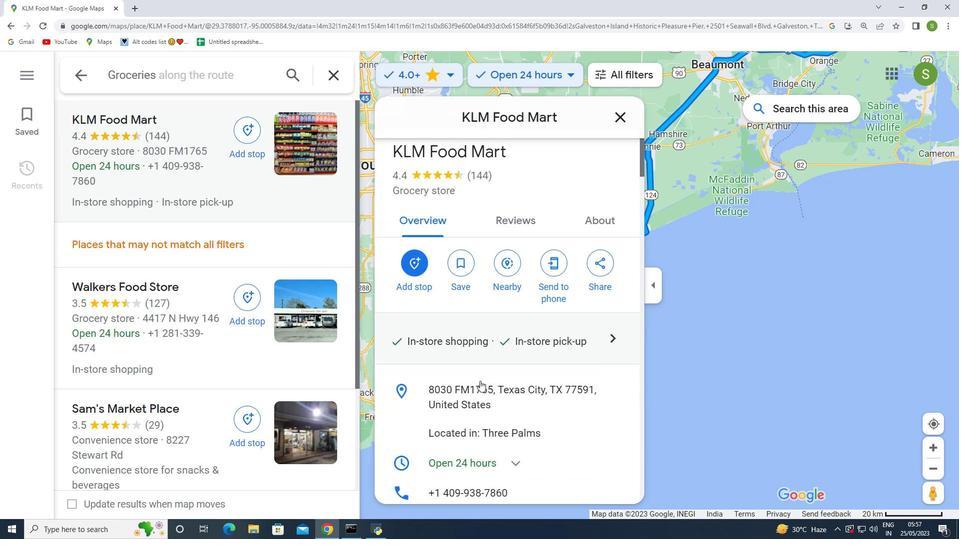 
Action: Mouse scrolled (476, 377) with delta (0, 0)
Screenshot: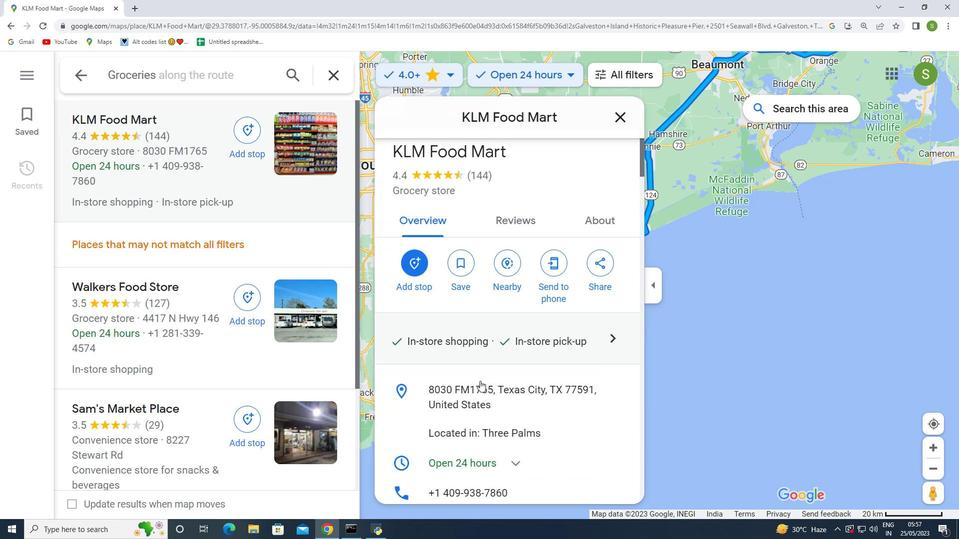 
Action: Mouse moved to (460, 332)
Screenshot: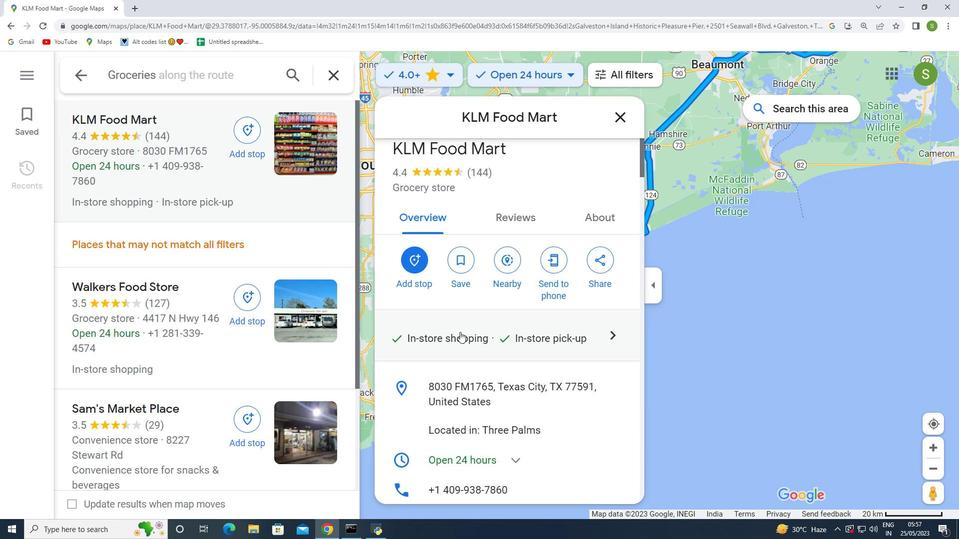 
Action: Mouse scrolled (460, 331) with delta (0, 0)
Screenshot: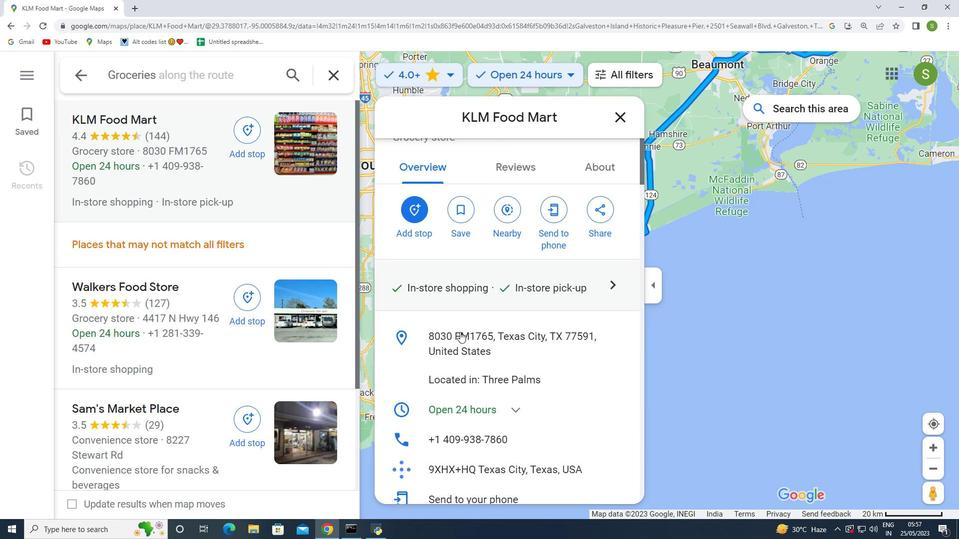 
Action: Mouse scrolled (460, 331) with delta (0, 0)
Screenshot: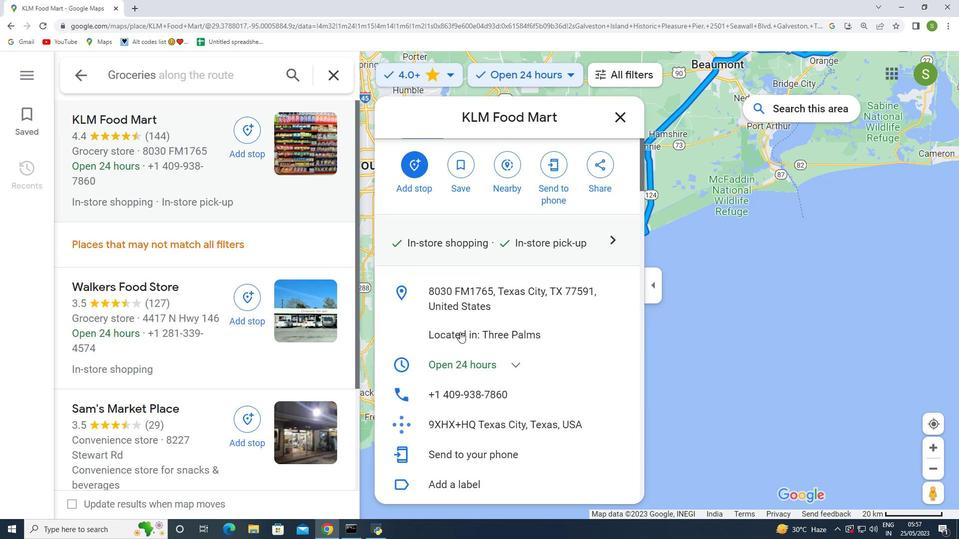 
Action: Mouse moved to (474, 327)
Screenshot: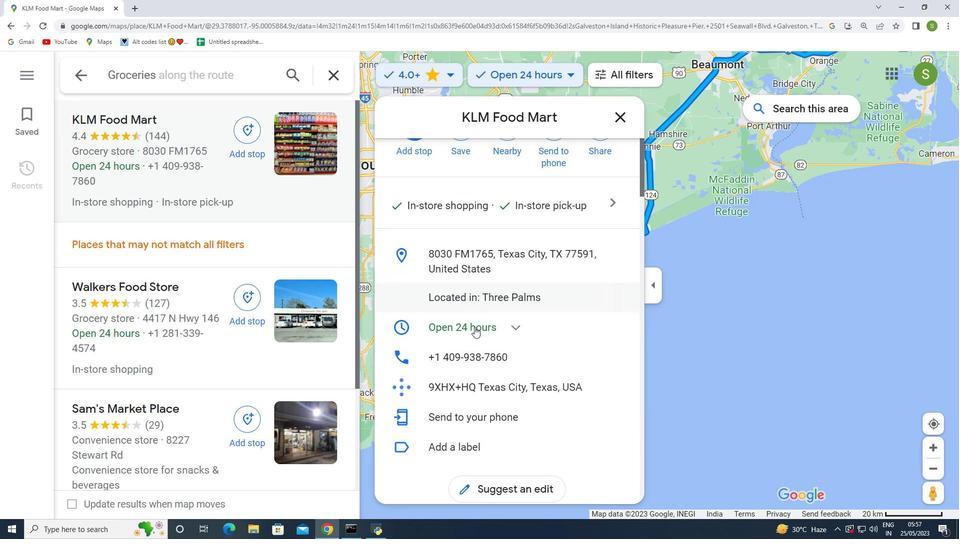 
Action: Mouse scrolled (474, 326) with delta (0, 0)
Screenshot: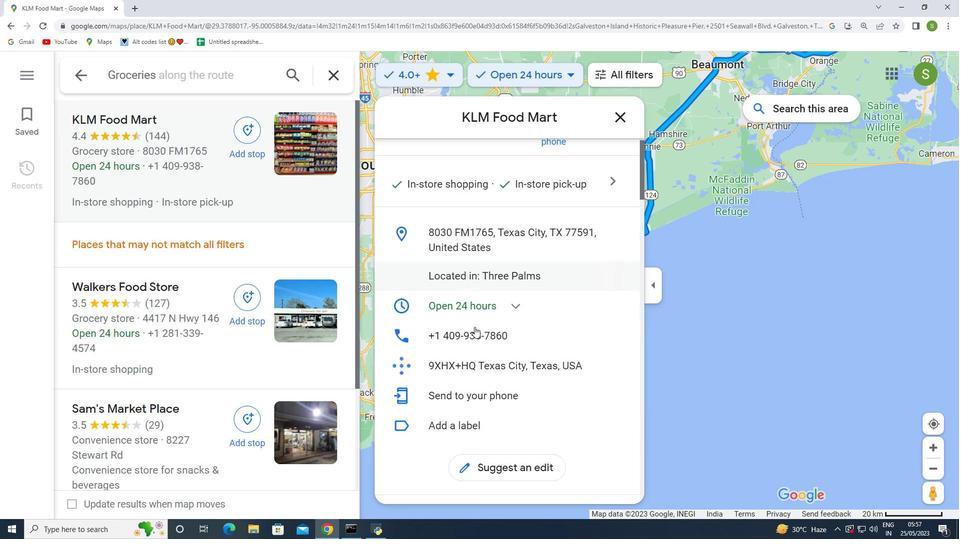 
Action: Mouse moved to (474, 327)
Screenshot: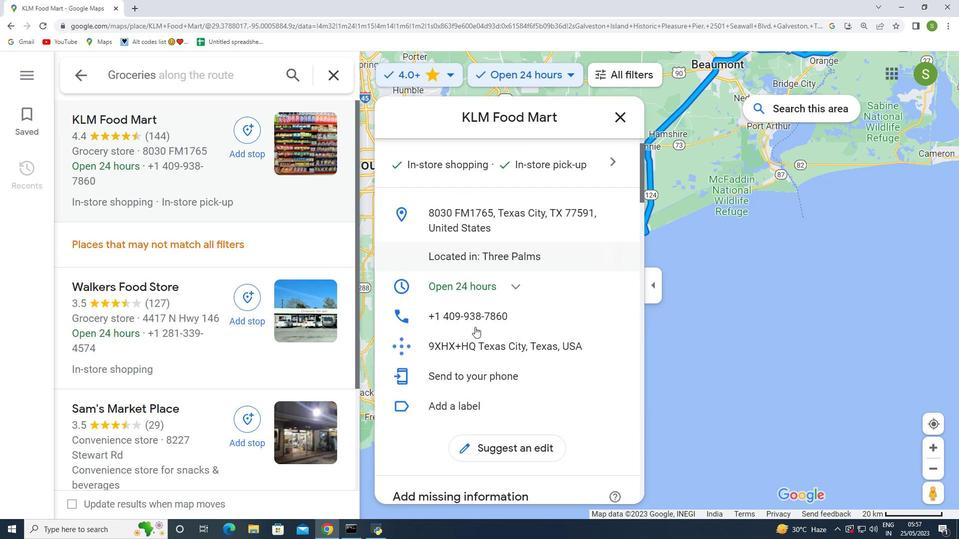 
Action: Mouse scrolled (474, 326) with delta (0, 0)
Screenshot: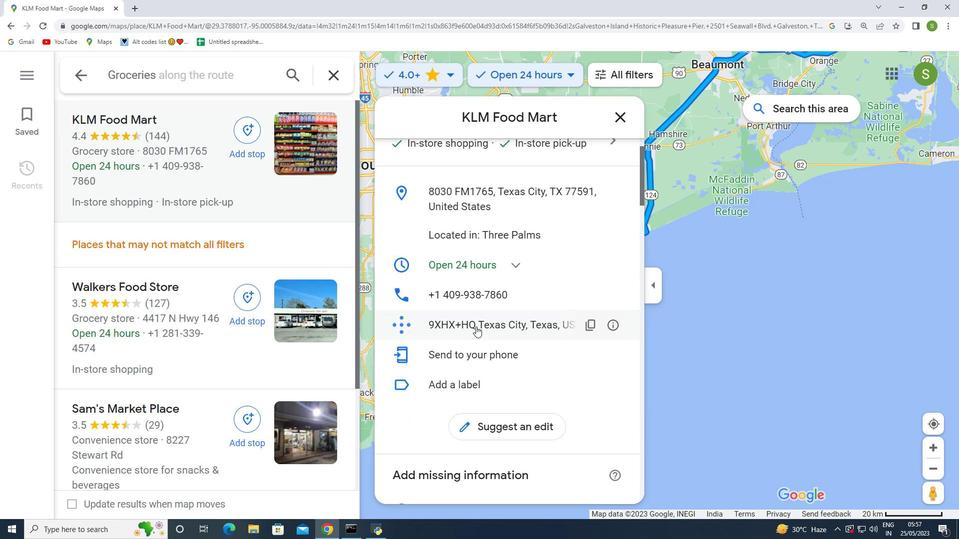 
Action: Mouse moved to (490, 298)
Screenshot: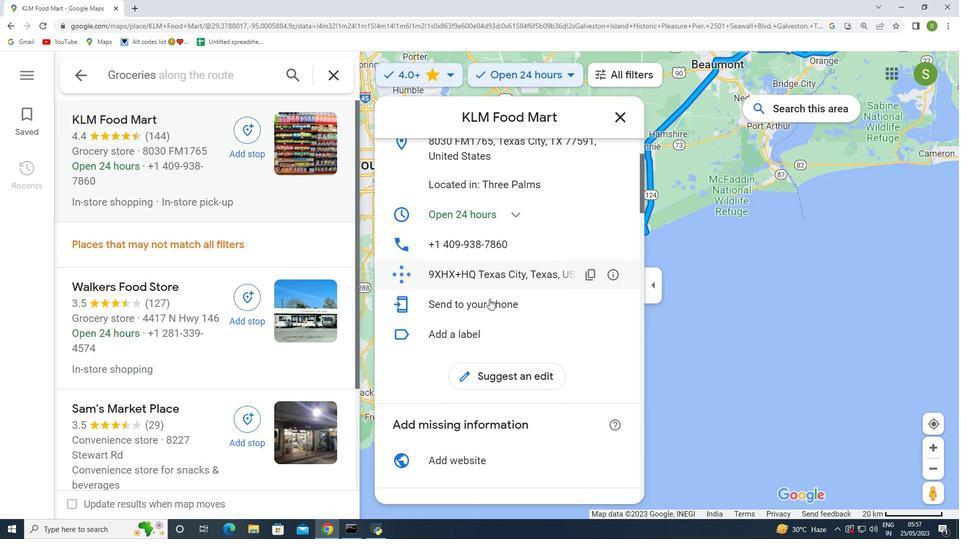 
Action: Mouse scrolled (490, 298) with delta (0, 0)
Screenshot: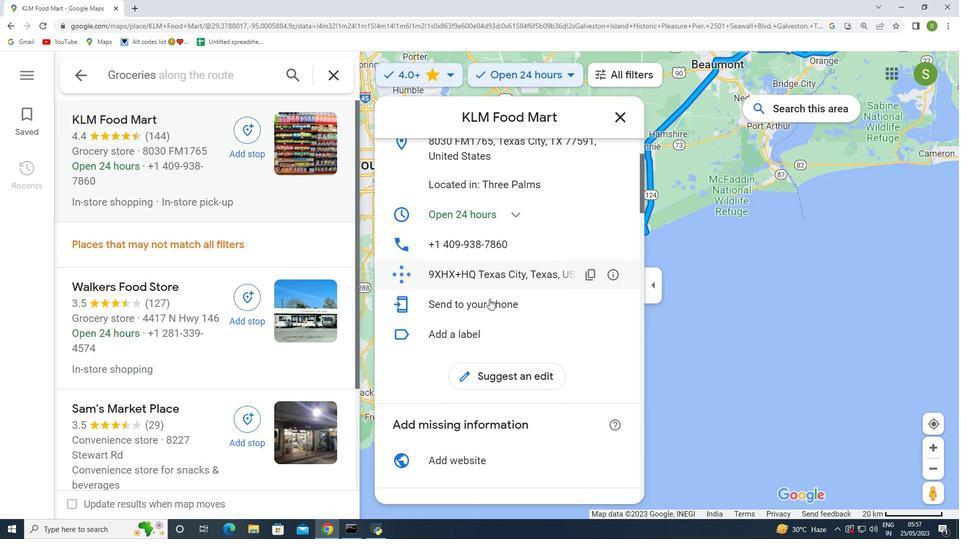 
Action: Mouse moved to (490, 311)
Screenshot: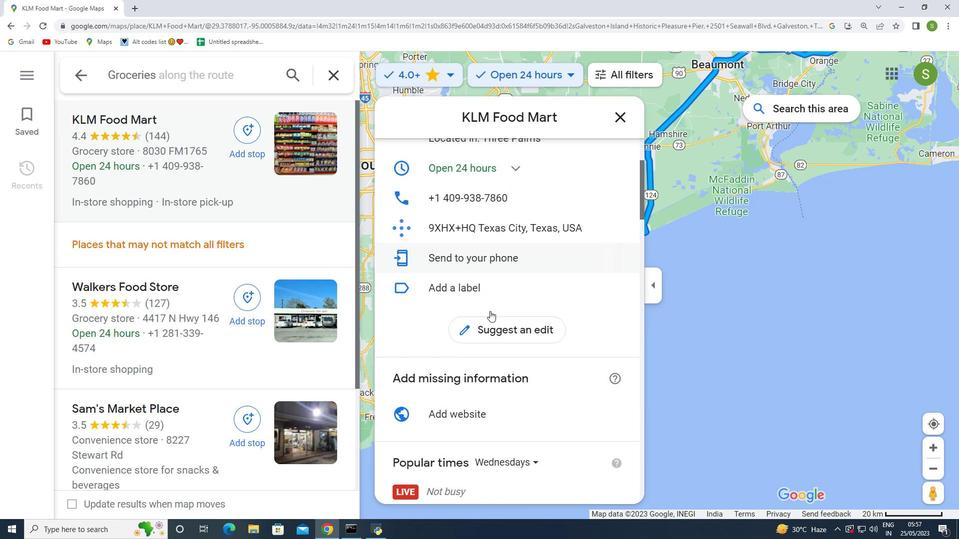 
Action: Mouse scrolled (490, 310) with delta (0, 0)
Screenshot: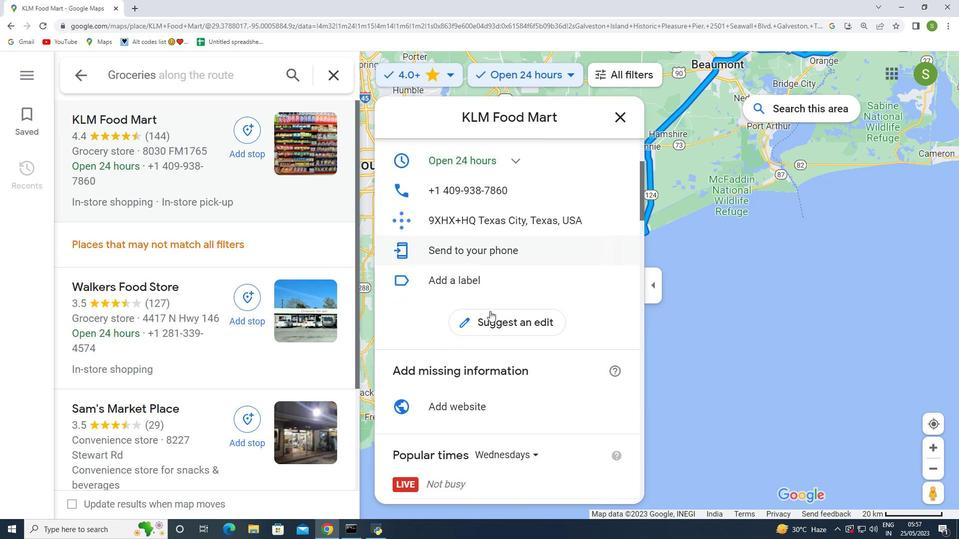 
Action: Mouse moved to (494, 312)
Screenshot: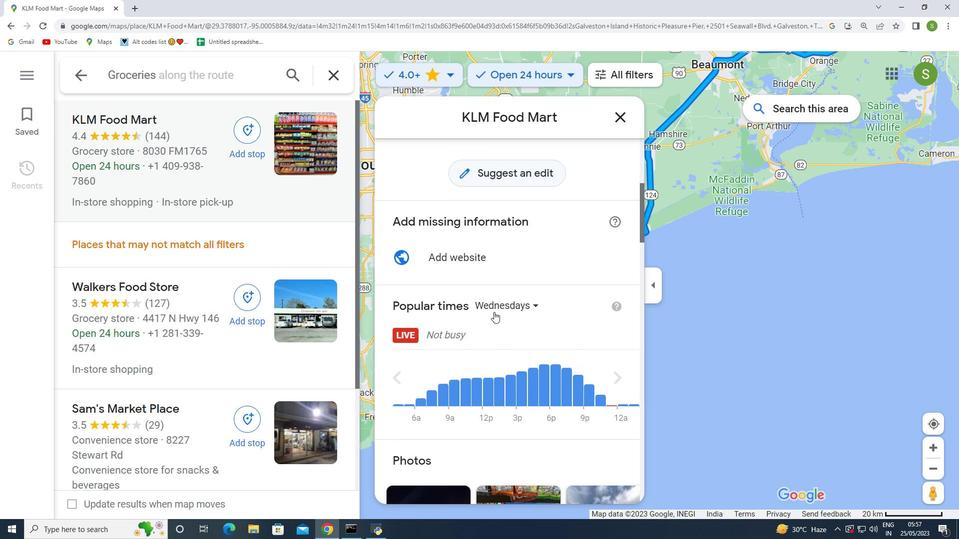 
Action: Mouse scrolled (494, 311) with delta (0, 0)
Screenshot: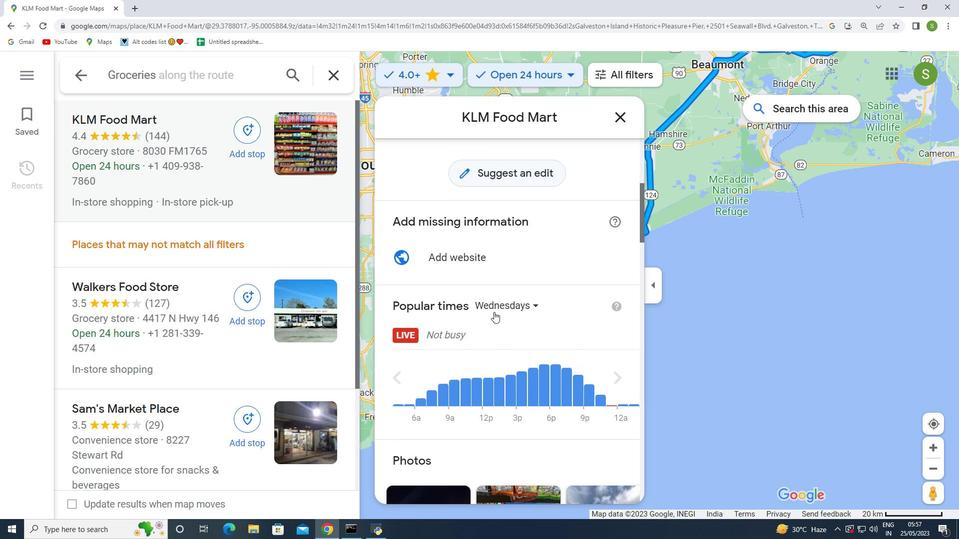 
Action: Mouse scrolled (494, 311) with delta (0, 0)
Screenshot: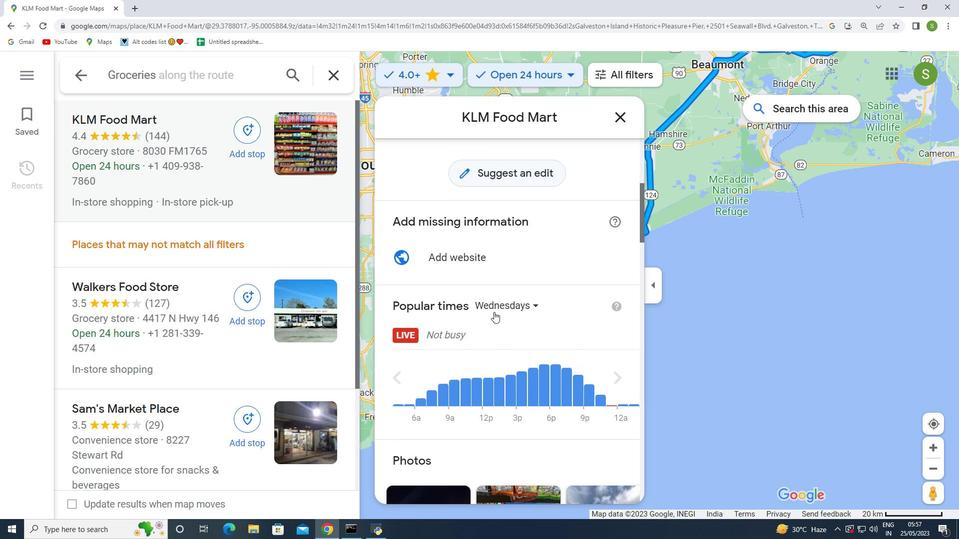 
Action: Mouse scrolled (494, 311) with delta (0, 0)
Screenshot: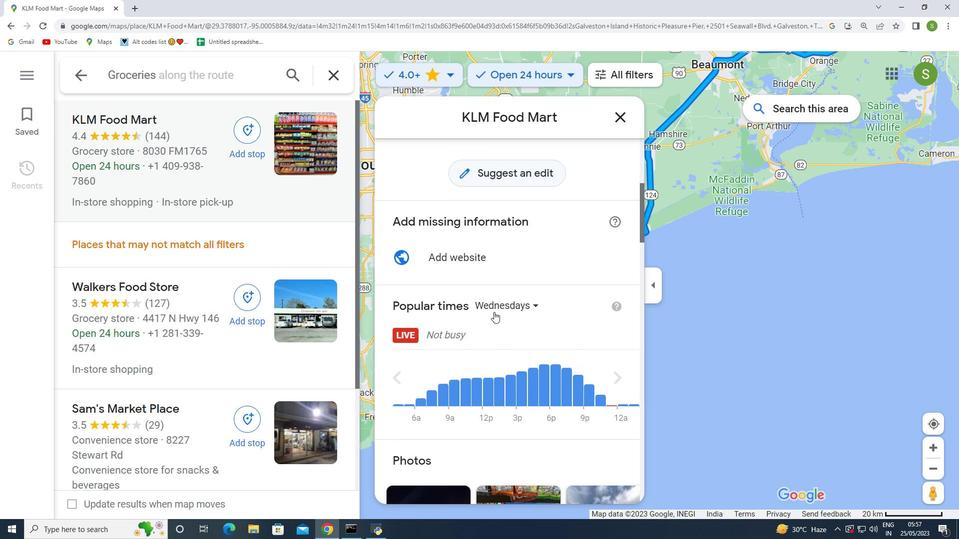 
Action: Mouse moved to (495, 300)
Screenshot: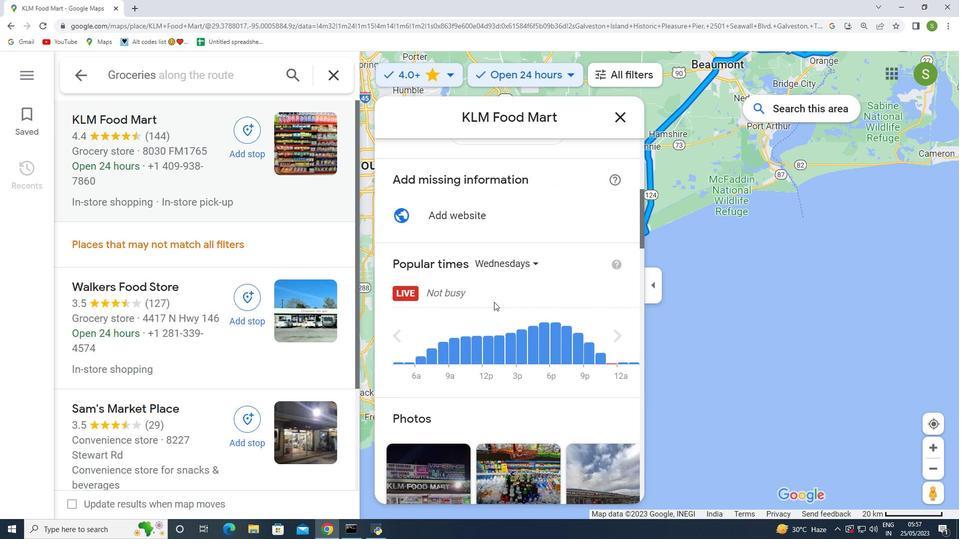 
Action: Mouse scrolled (495, 300) with delta (0, 0)
Screenshot: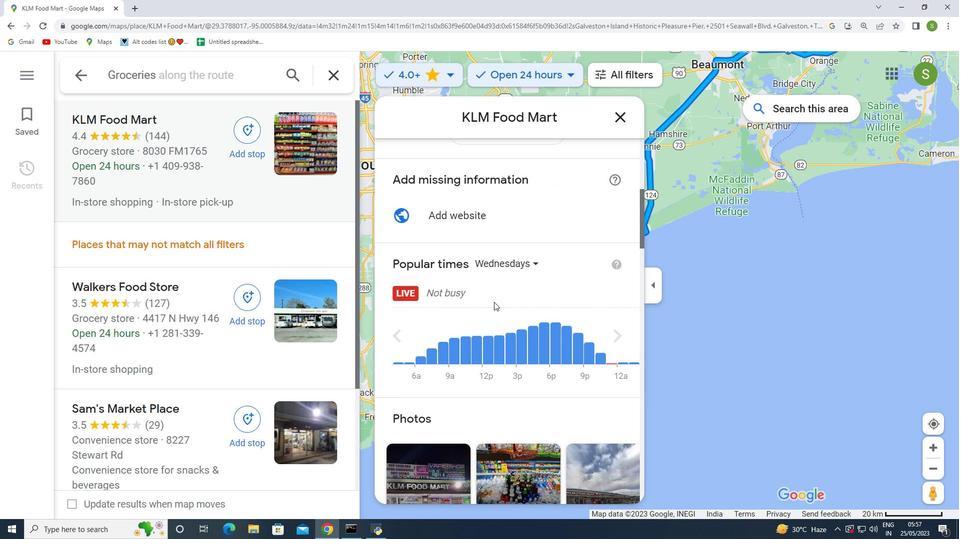 
Action: Mouse moved to (494, 310)
Screenshot: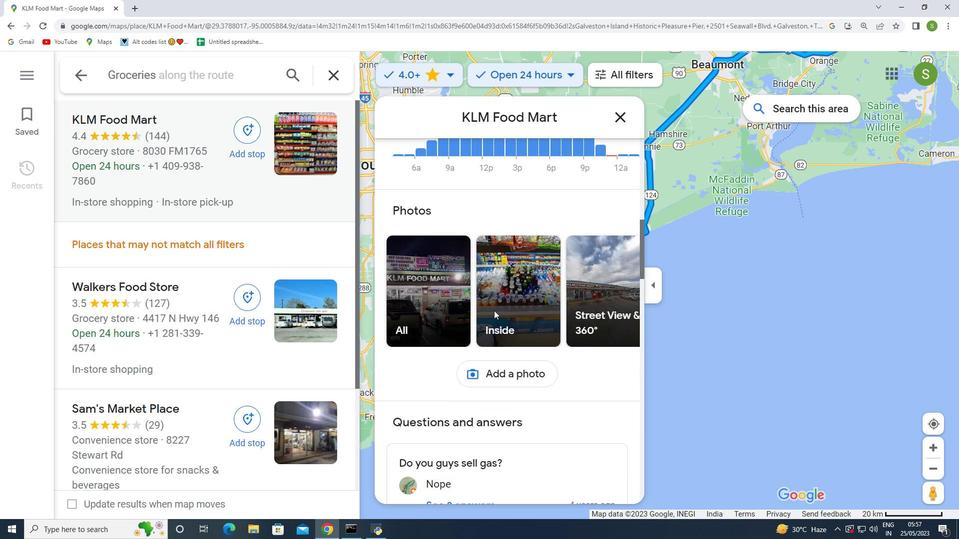 
Action: Mouse scrolled (493, 308) with delta (0, 0)
Screenshot: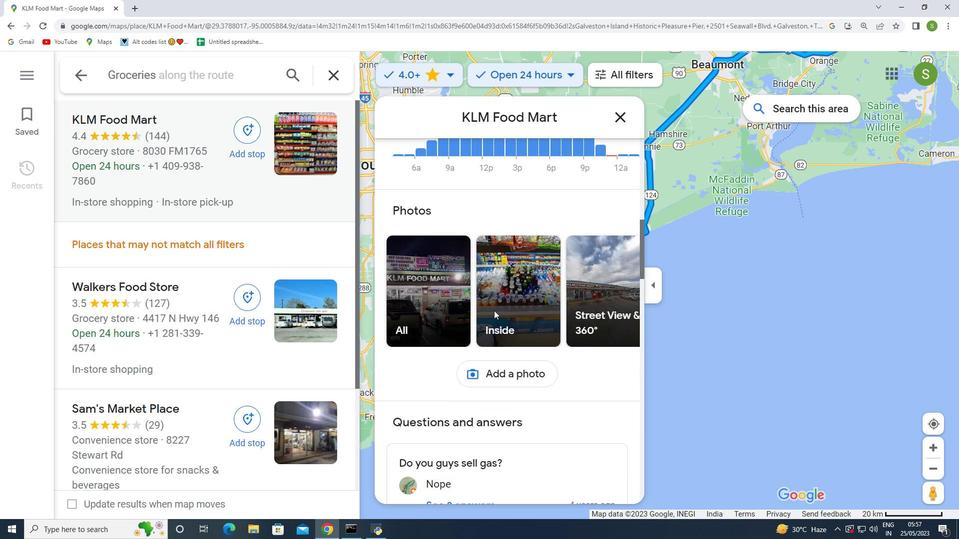 
Action: Mouse scrolled (494, 310) with delta (0, 0)
Screenshot: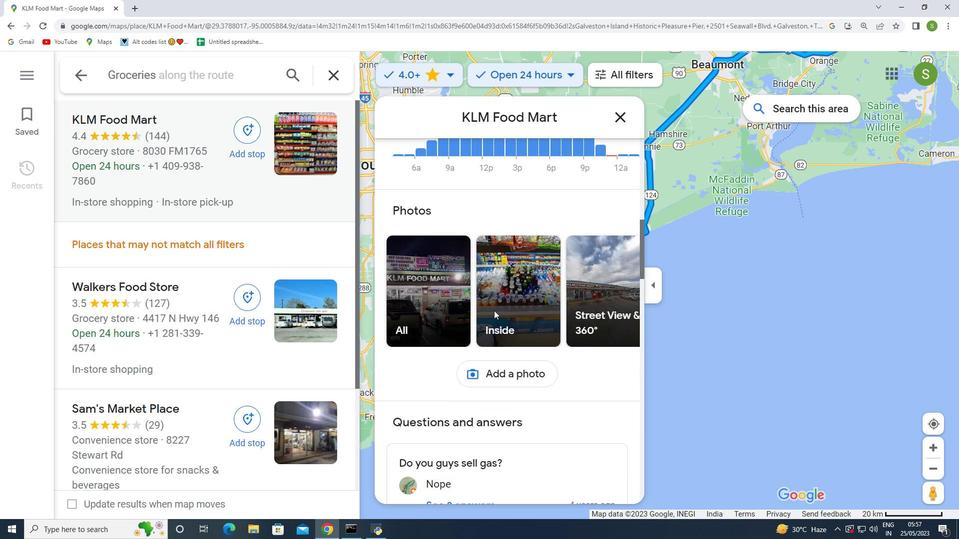 
Action: Mouse scrolled (494, 310) with delta (0, 0)
Screenshot: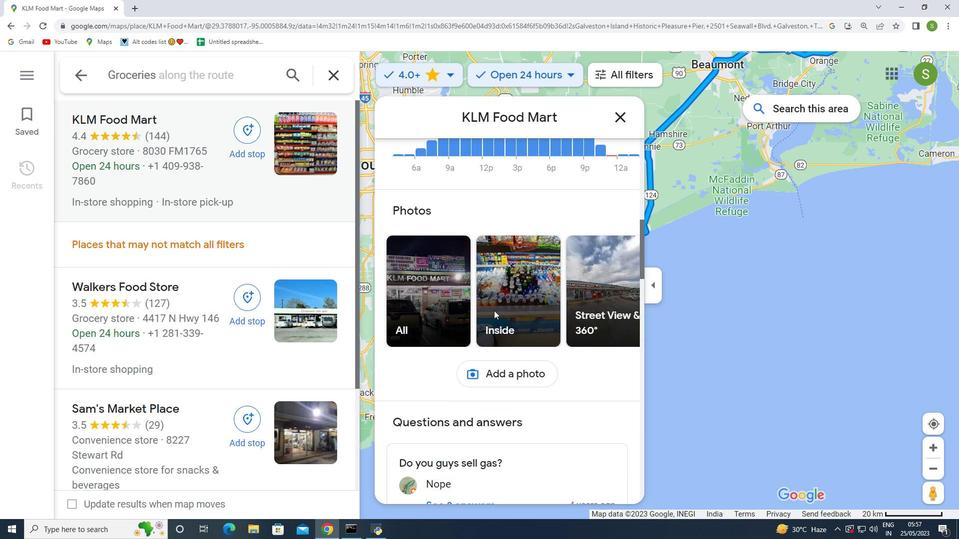 
Action: Mouse scrolled (494, 310) with delta (0, 0)
Screenshot: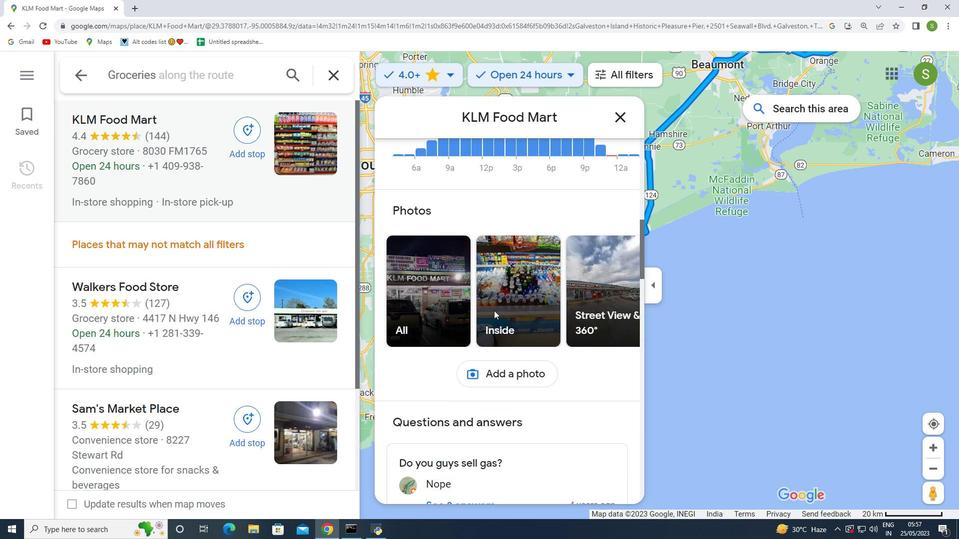 
Action: Mouse moved to (493, 297)
Screenshot: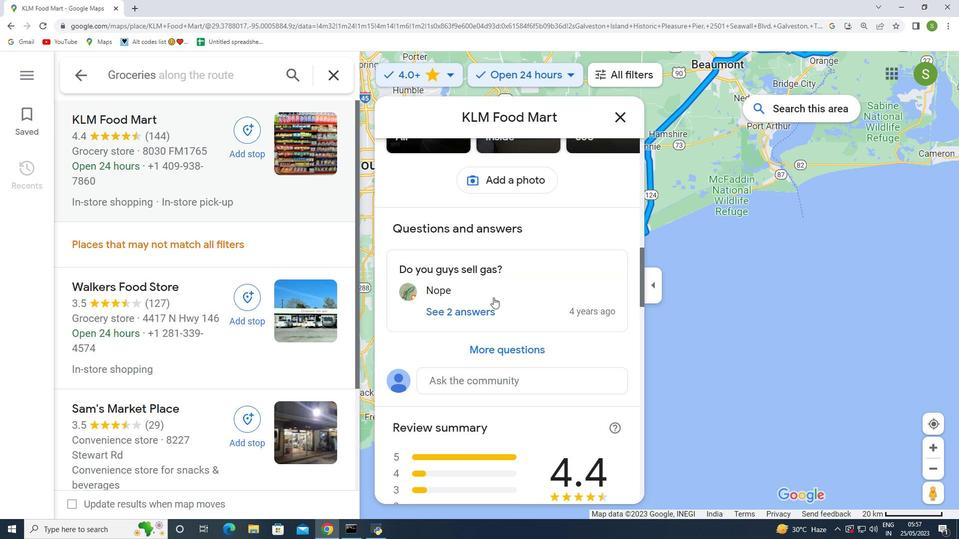 
Action: Mouse scrolled (494, 296) with delta (0, 0)
Screenshot: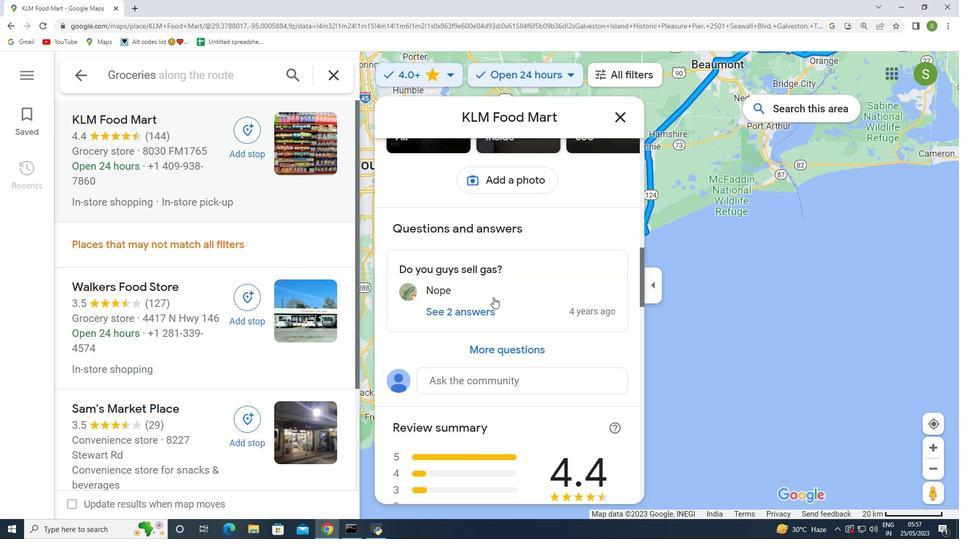 
Action: Mouse scrolled (493, 297) with delta (0, 0)
Screenshot: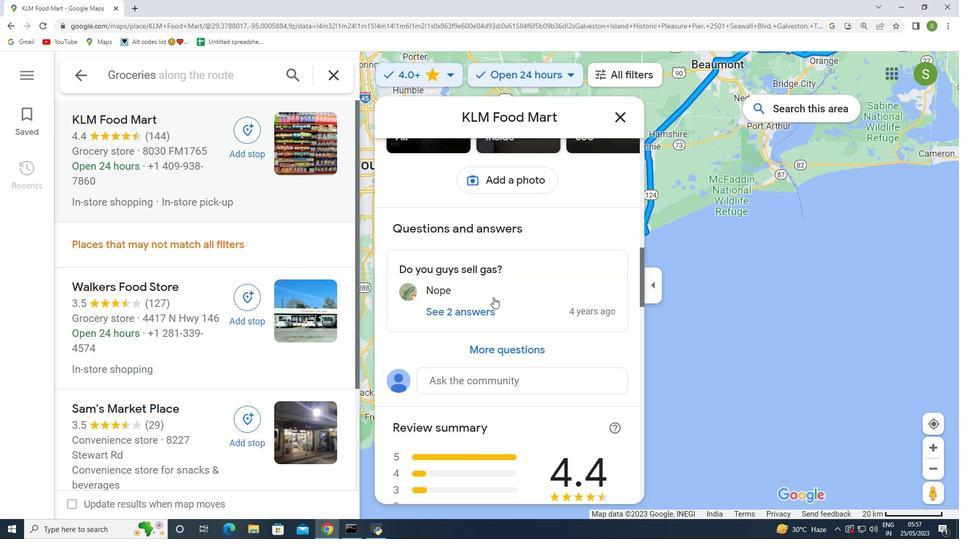 
Action: Mouse scrolled (493, 297) with delta (0, 0)
Screenshot: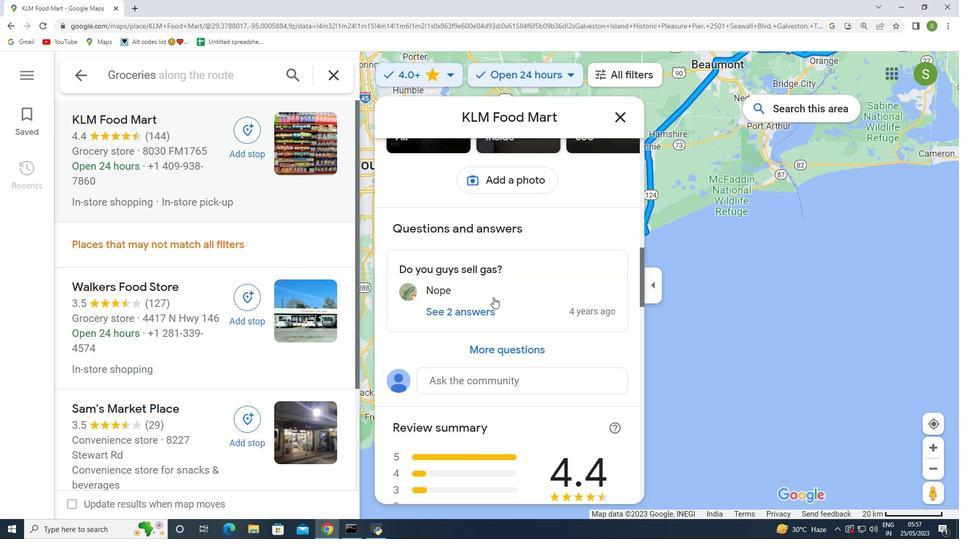 
Action: Mouse scrolled (493, 297) with delta (0, 0)
Screenshot: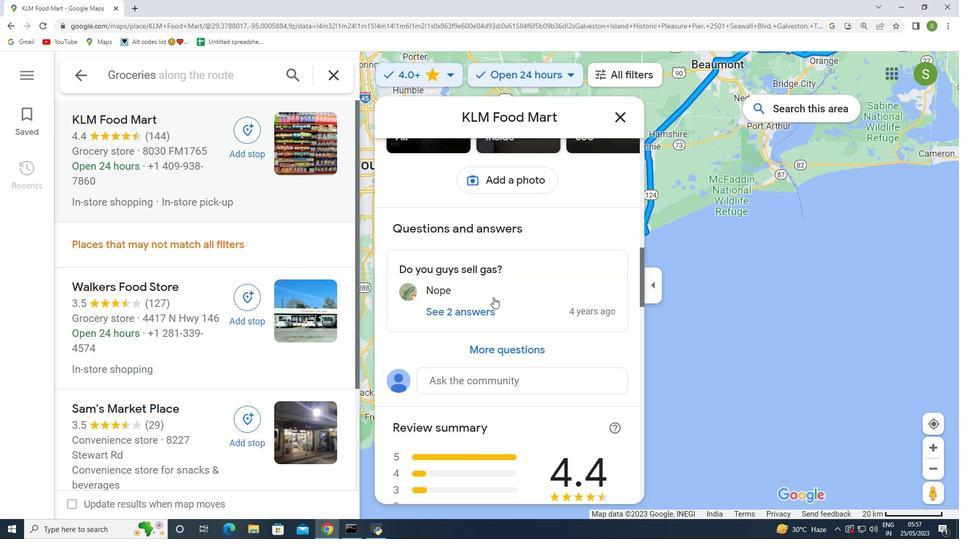 
Action: Mouse moved to (493, 297)
Screenshot: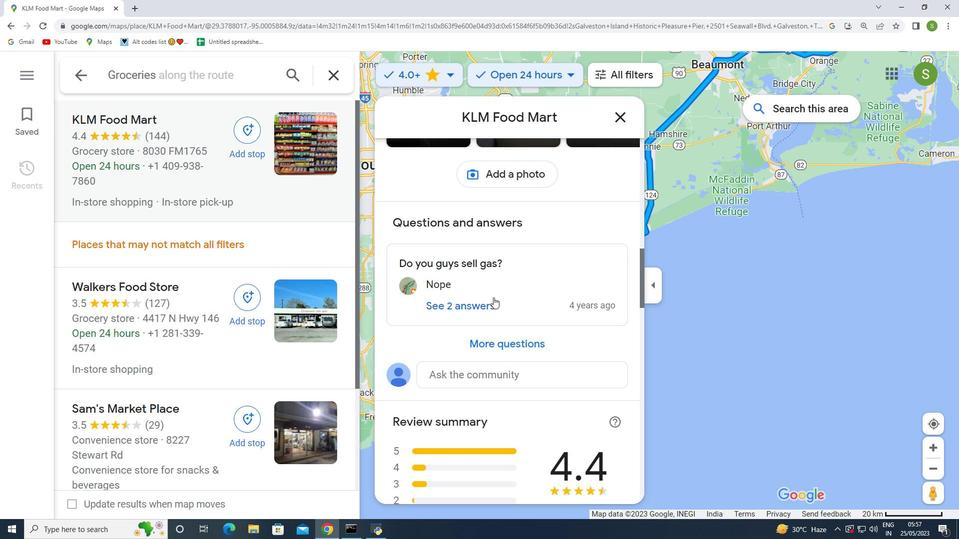 
Action: Mouse scrolled (493, 297) with delta (0, 0)
Screenshot: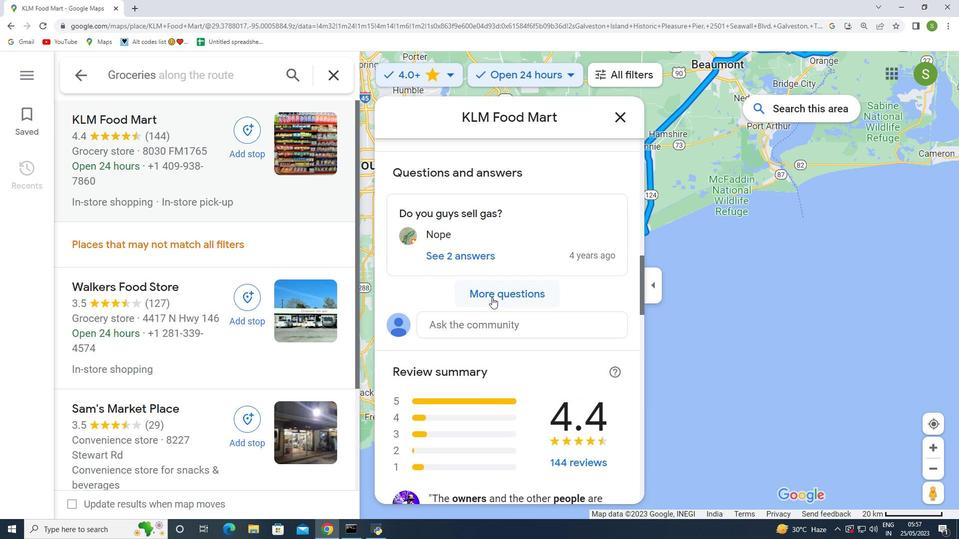 
Action: Mouse moved to (492, 297)
Screenshot: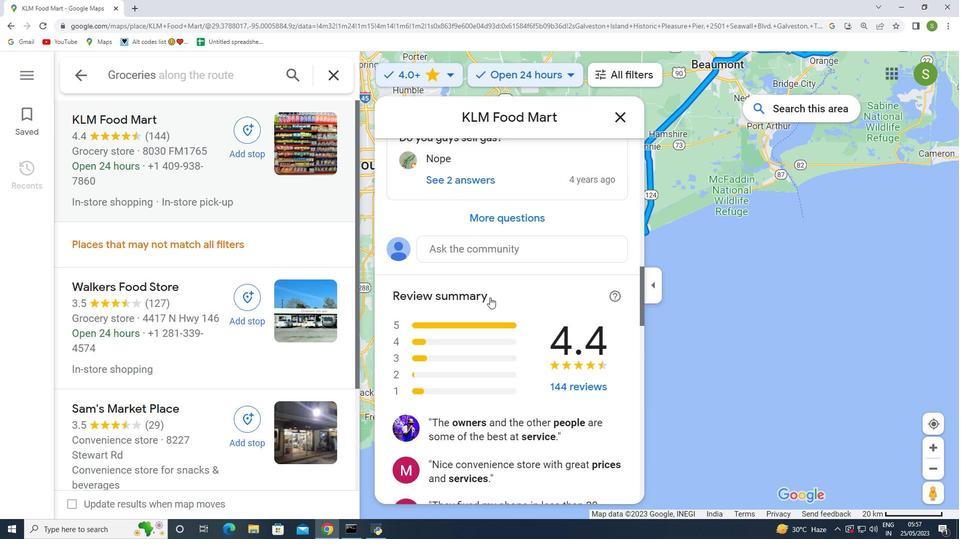 
Action: Mouse scrolled (492, 297) with delta (0, 0)
Screenshot: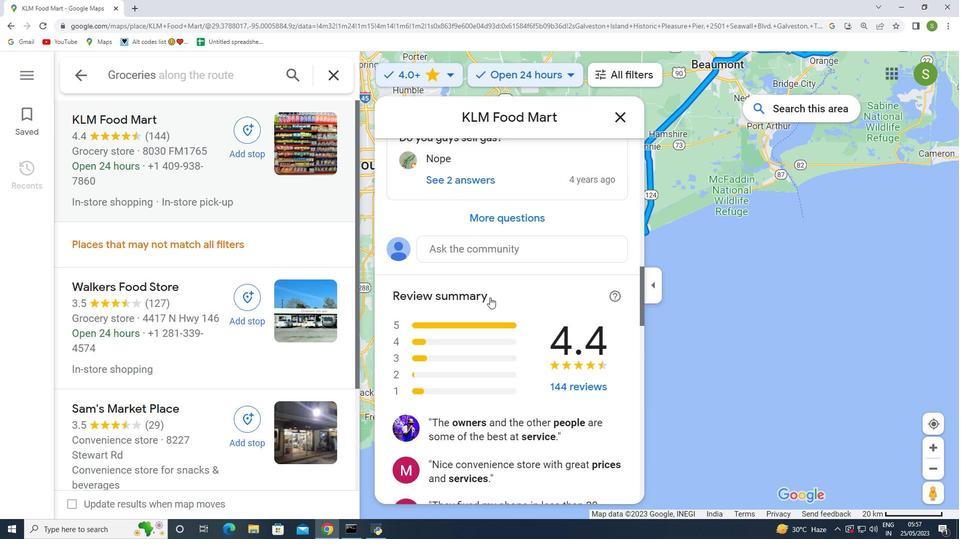 
Action: Mouse scrolled (492, 297) with delta (0, 0)
Screenshot: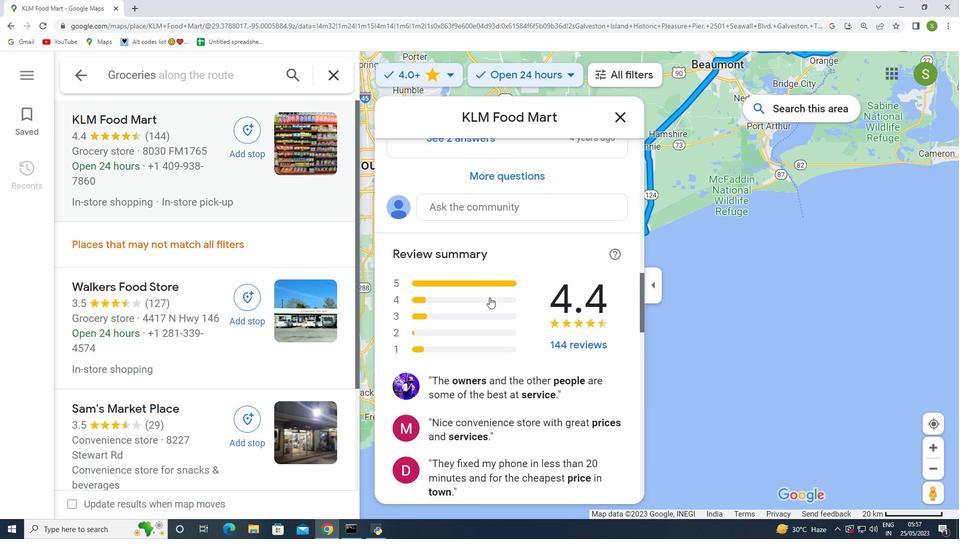 
Action: Mouse moved to (491, 297)
Screenshot: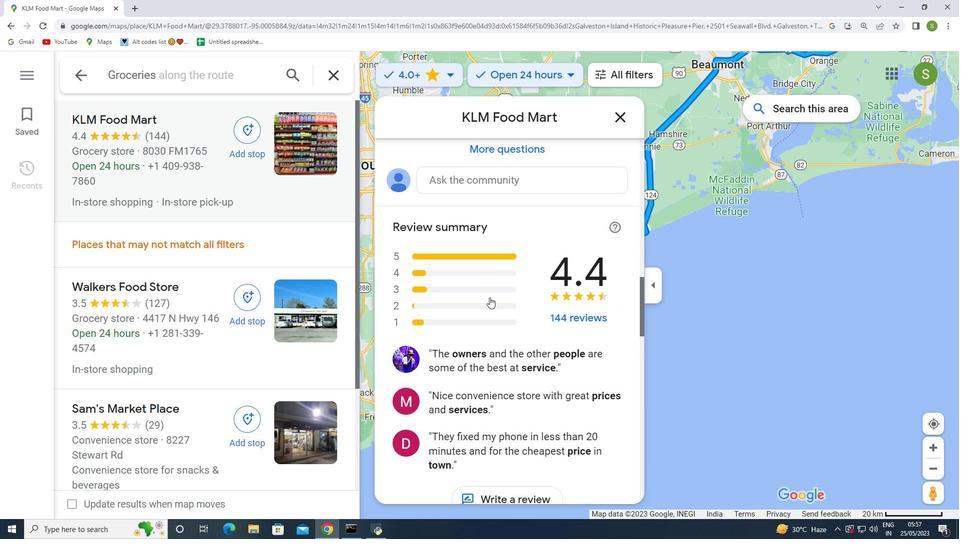 
Action: Mouse scrolled (491, 297) with delta (0, 0)
Screenshot: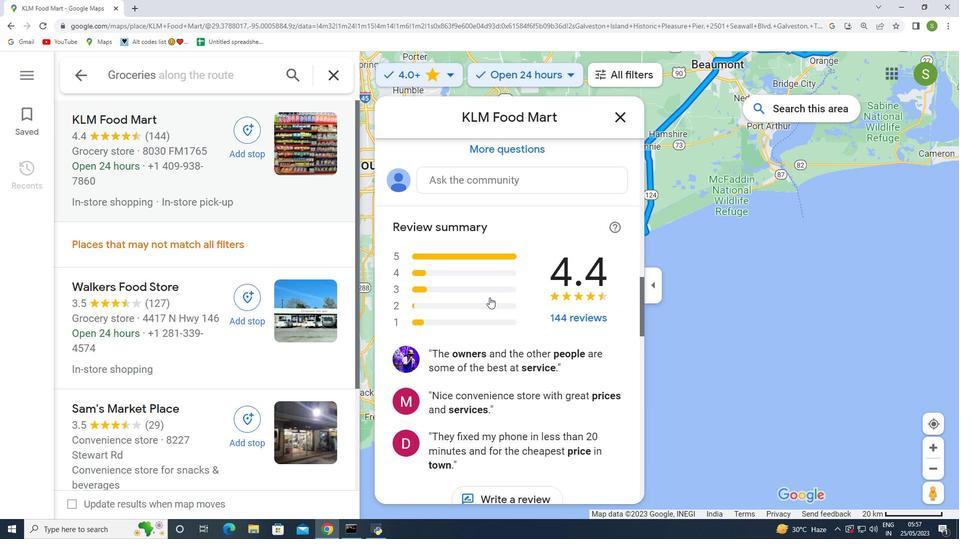 
Action: Mouse moved to (489, 302)
Screenshot: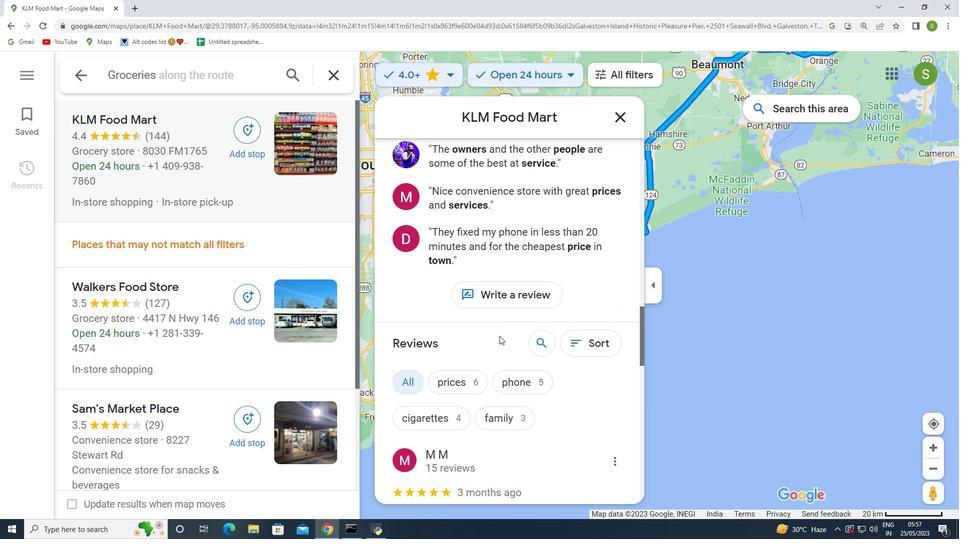 
Action: Mouse scrolled (489, 300) with delta (0, 0)
Screenshot: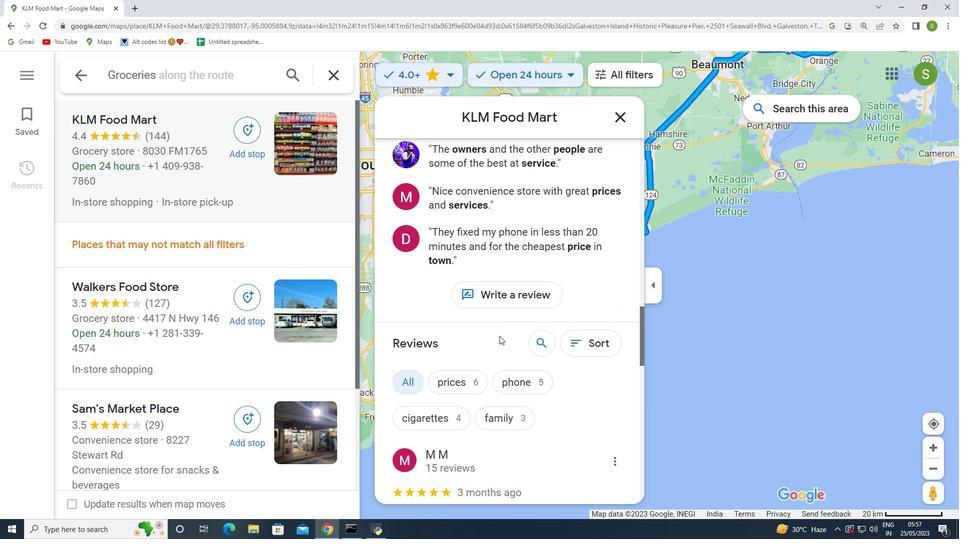 
Action: Mouse moved to (489, 308)
Screenshot: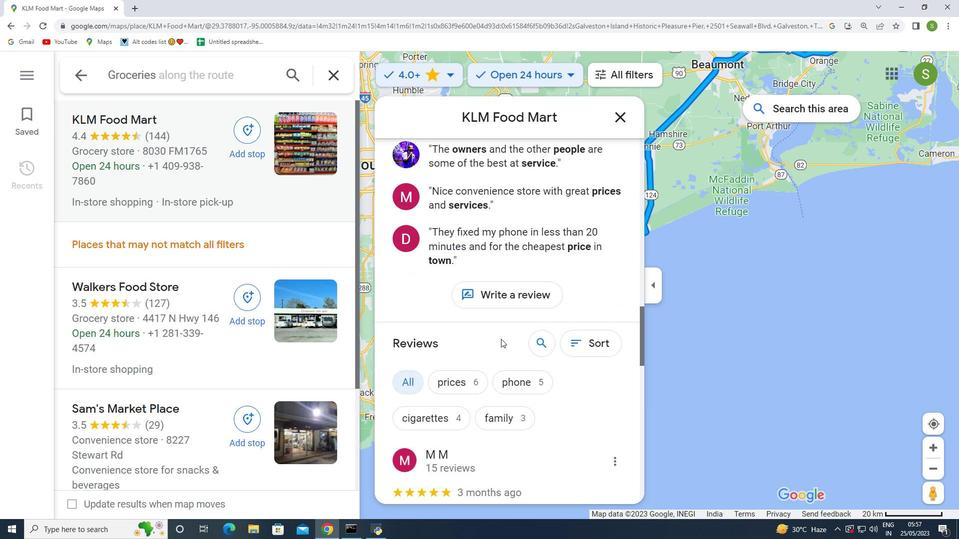 
Action: Mouse scrolled (489, 301) with delta (0, 0)
Screenshot: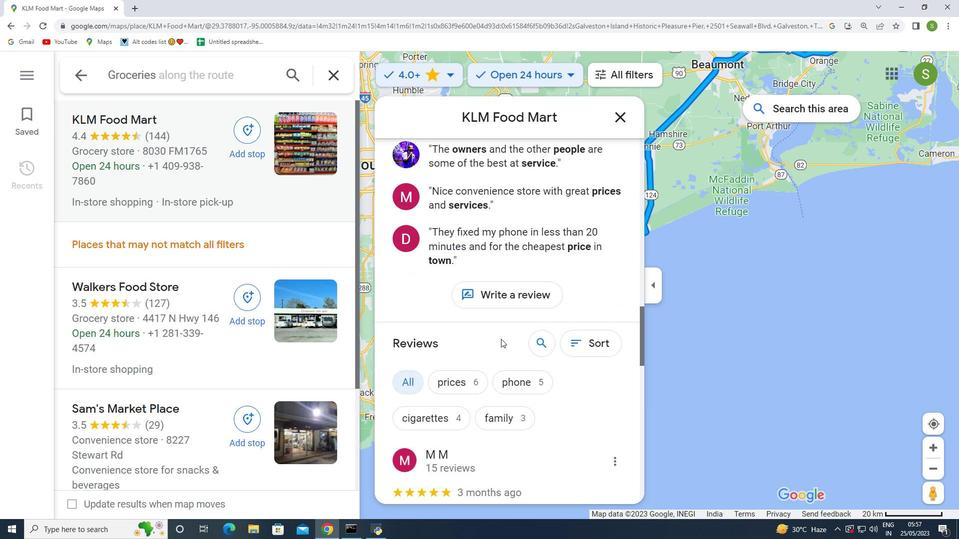 
Action: Mouse moved to (489, 309)
Screenshot: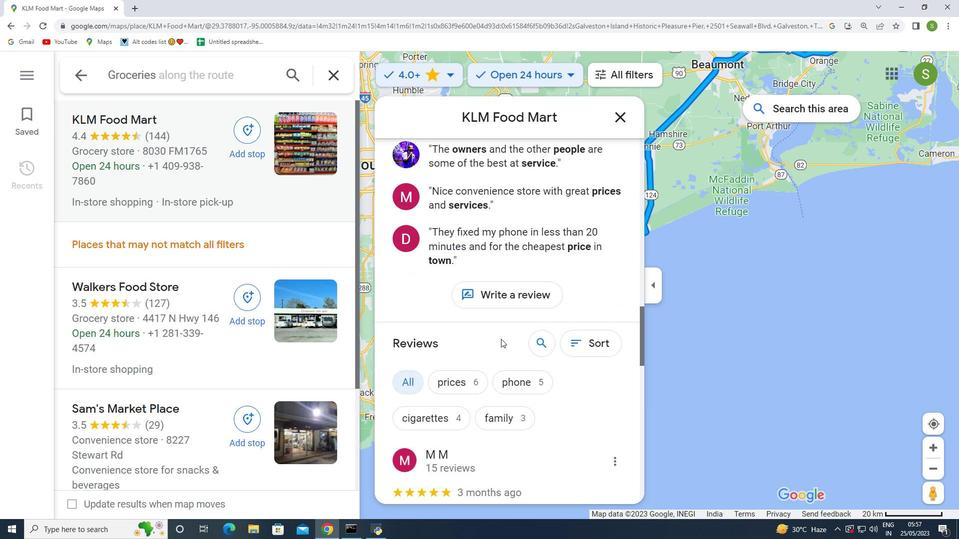 
Action: Mouse scrolled (489, 301) with delta (0, 0)
Screenshot: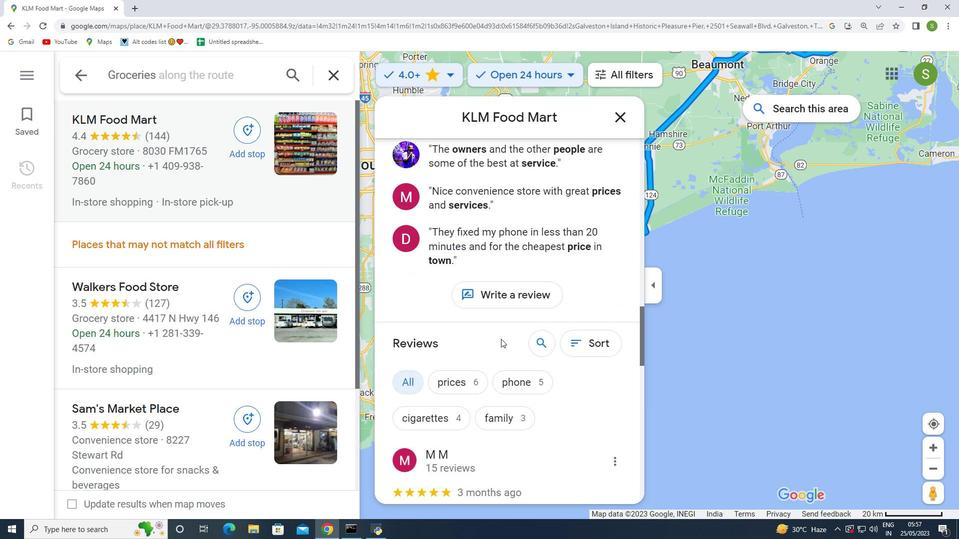 
Action: Mouse scrolled (489, 301) with delta (0, 0)
Screenshot: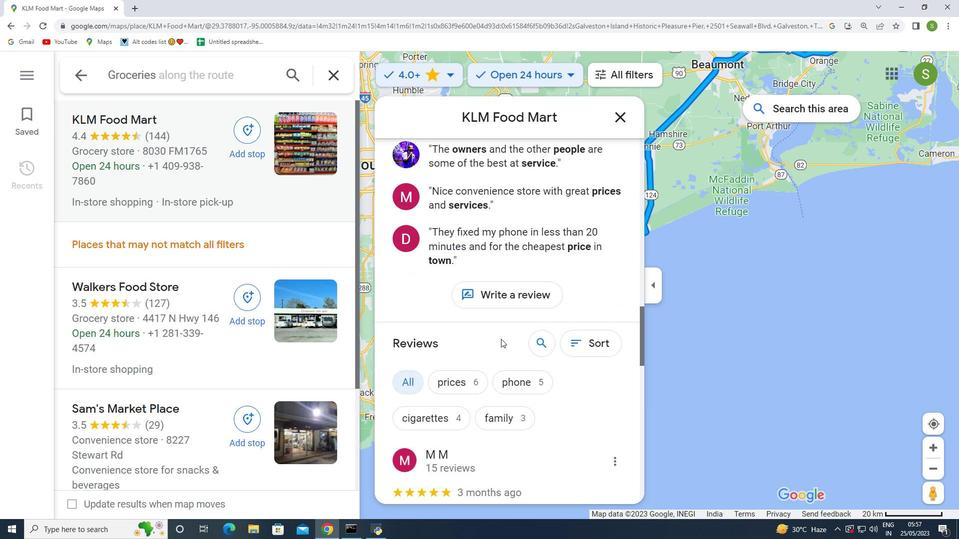 
Action: Mouse moved to (466, 191)
Screenshot: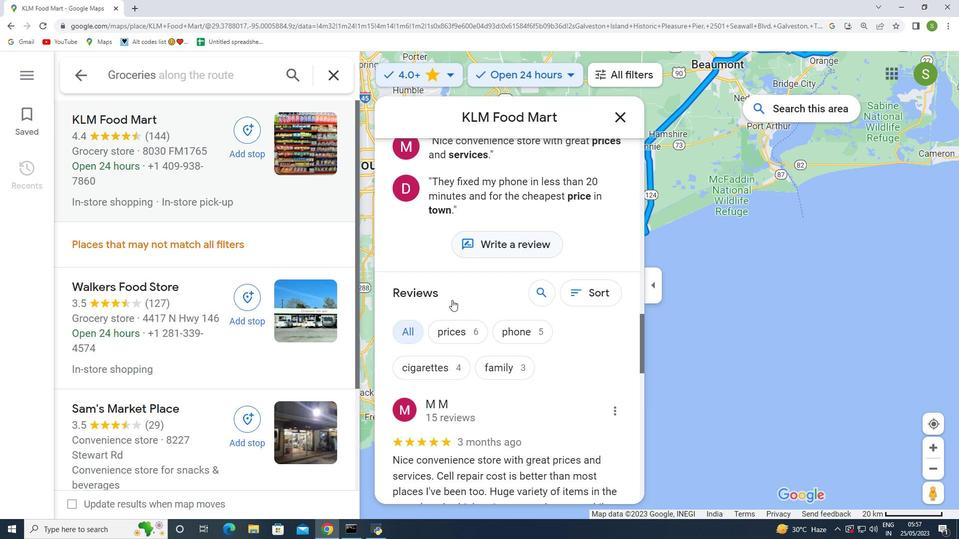 
Action: Mouse scrolled (466, 191) with delta (0, 0)
Screenshot: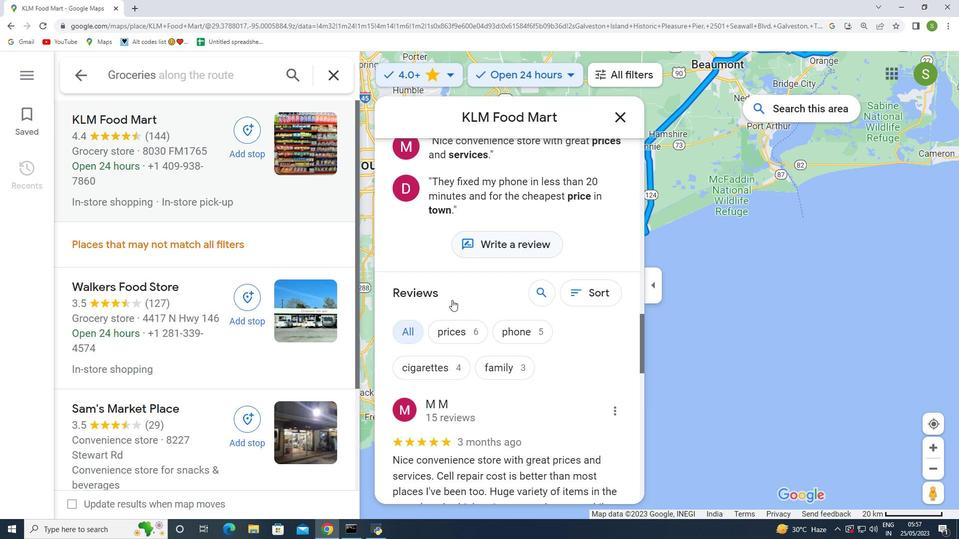 
Action: Mouse moved to (464, 204)
Screenshot: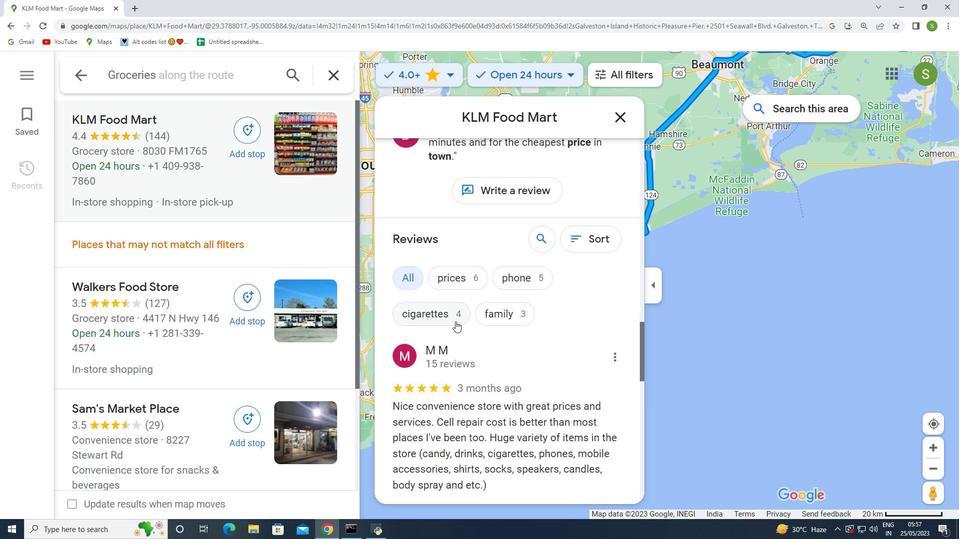 
Action: Mouse scrolled (464, 203) with delta (0, 0)
Screenshot: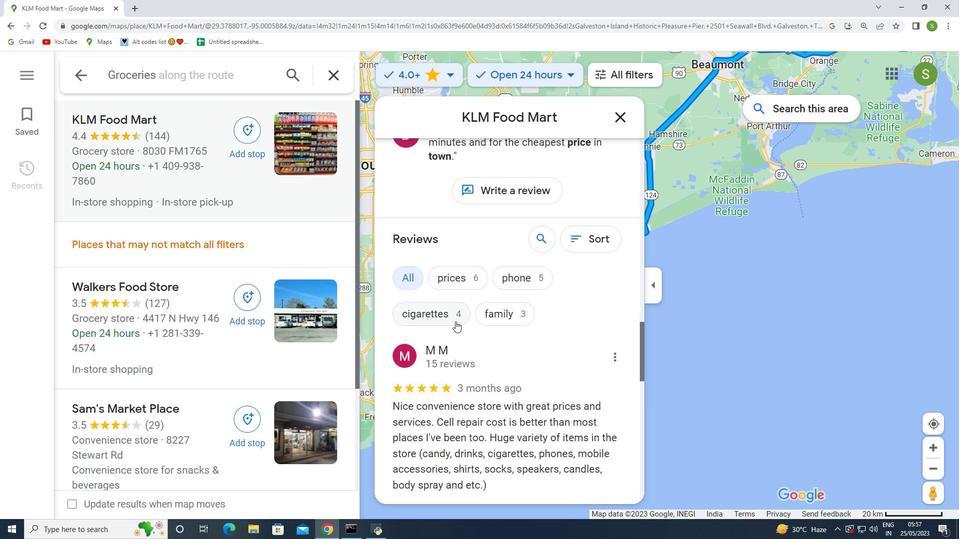 
Action: Mouse moved to (453, 270)
Screenshot: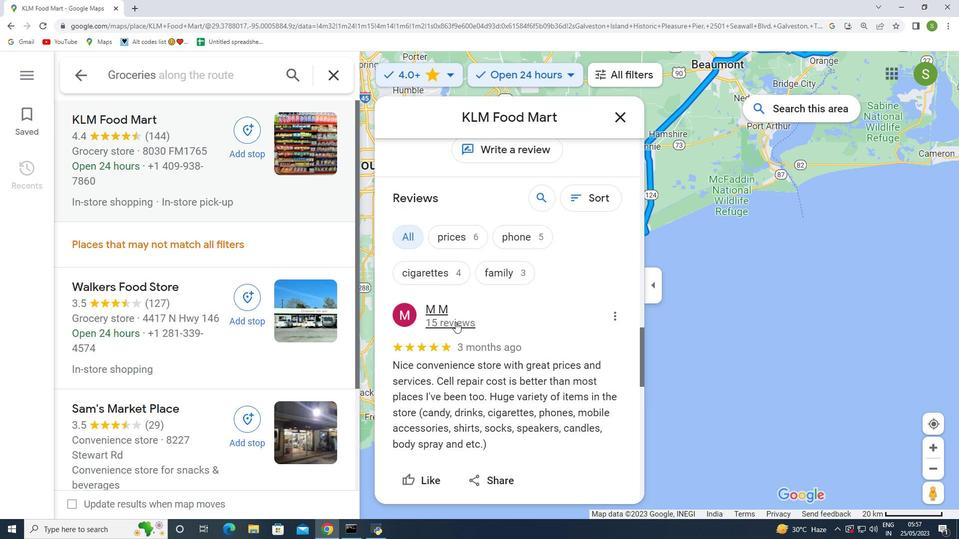 
Action: Mouse scrolled (454, 258) with delta (0, 0)
Screenshot: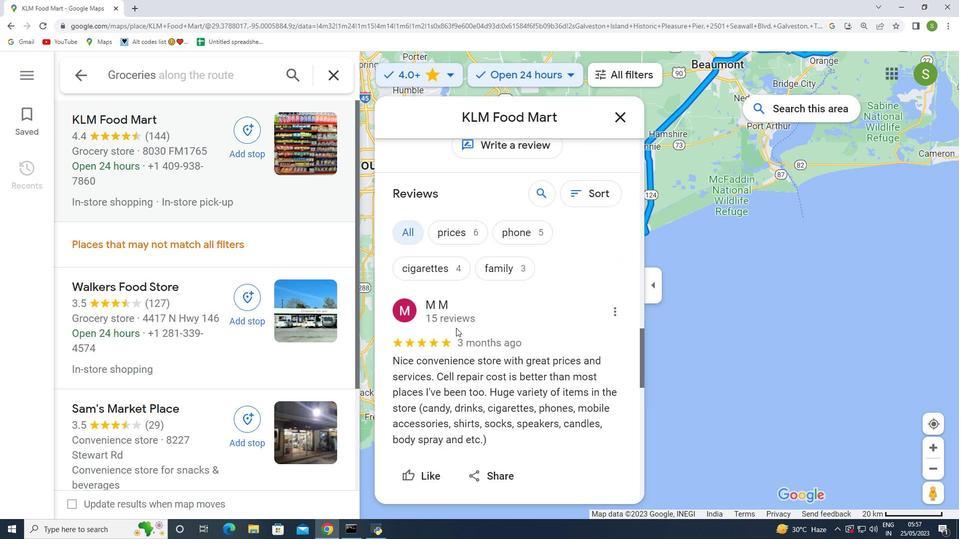 
Action: Mouse moved to (457, 335)
Screenshot: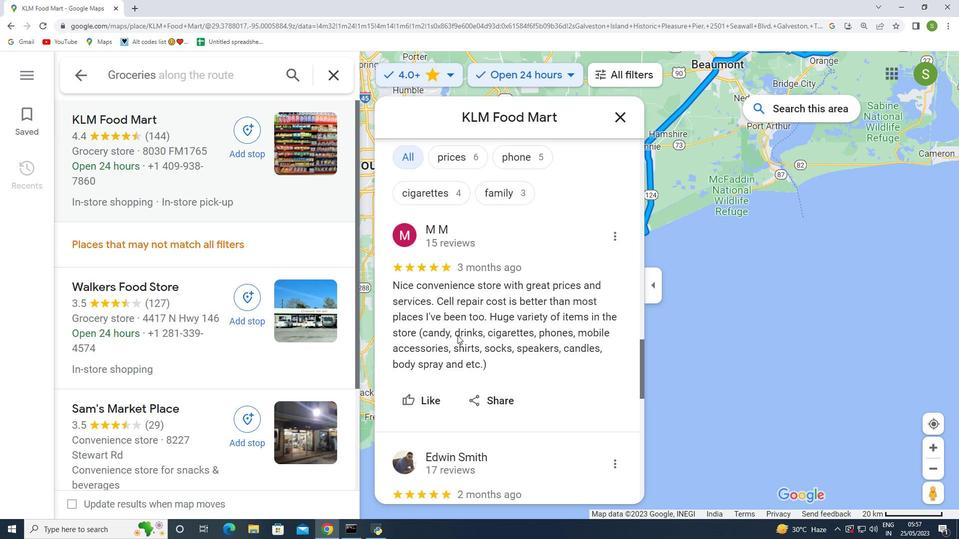 
Action: Mouse scrolled (457, 335) with delta (0, 0)
Screenshot: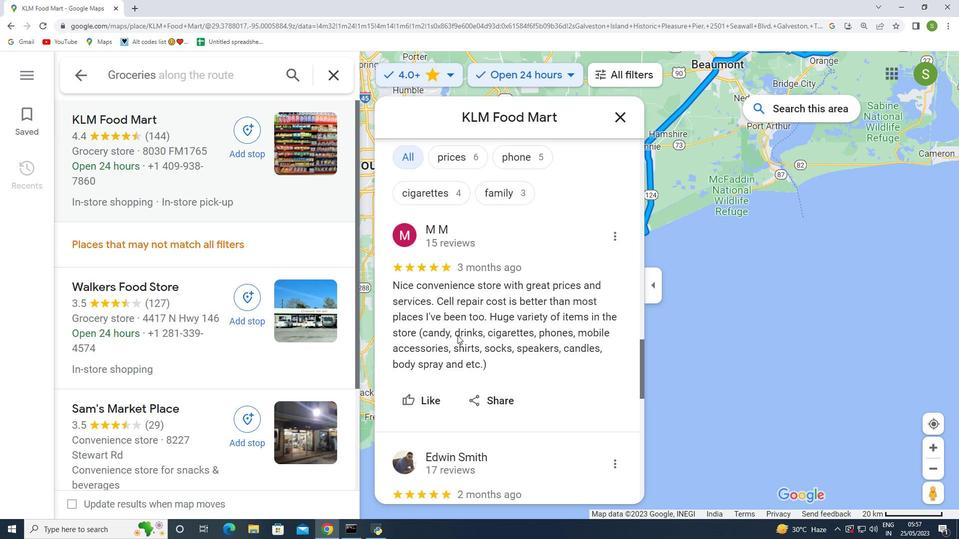
Action: Mouse scrolled (457, 335) with delta (0, 0)
Screenshot: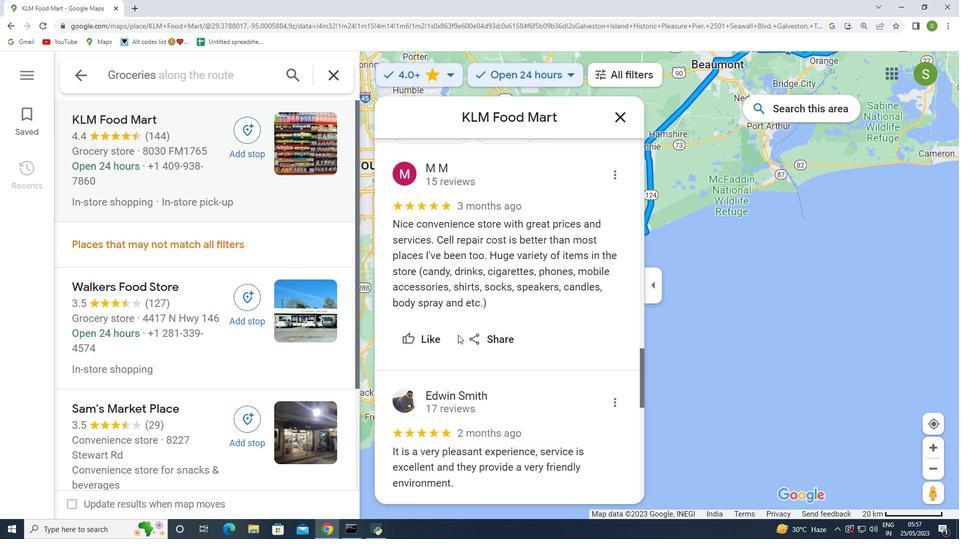 
Action: Mouse scrolled (457, 335) with delta (0, 0)
Screenshot: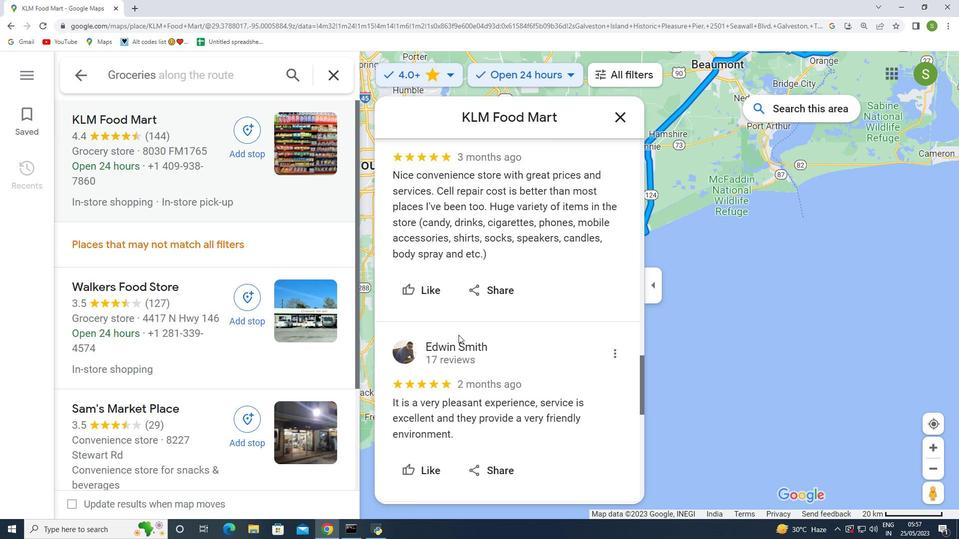 
Action: Mouse scrolled (457, 335) with delta (0, 0)
Screenshot: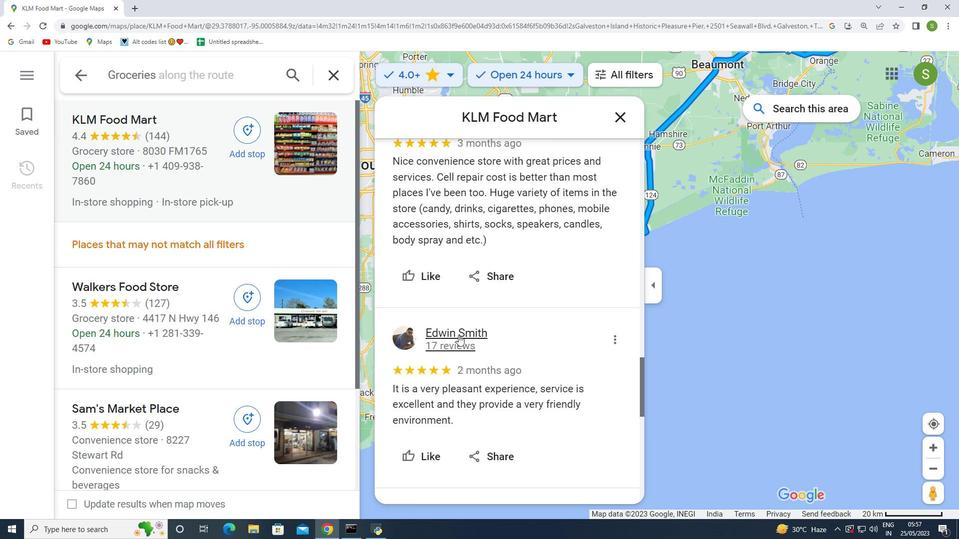 
Action: Mouse moved to (470, 311)
Screenshot: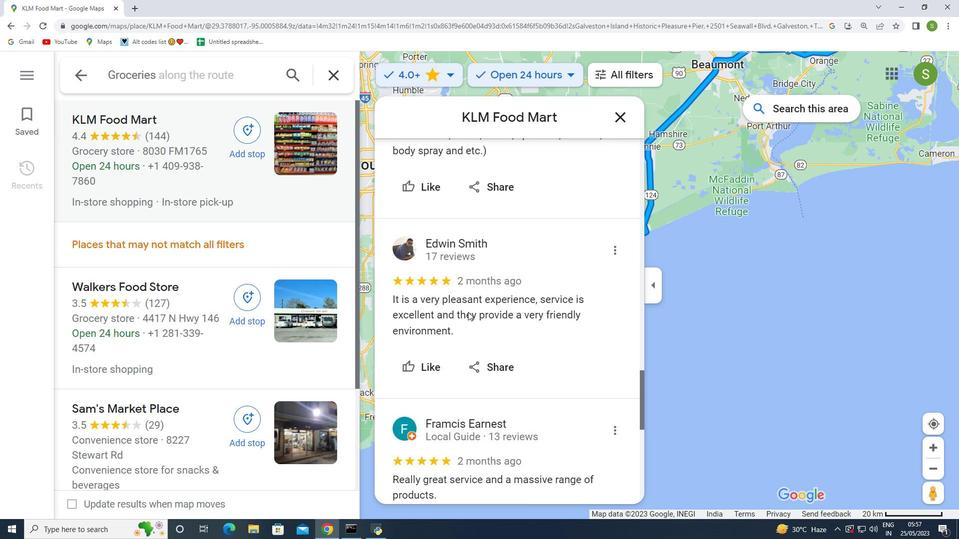 
Action: Mouse scrolled (471, 310) with delta (0, 0)
Screenshot: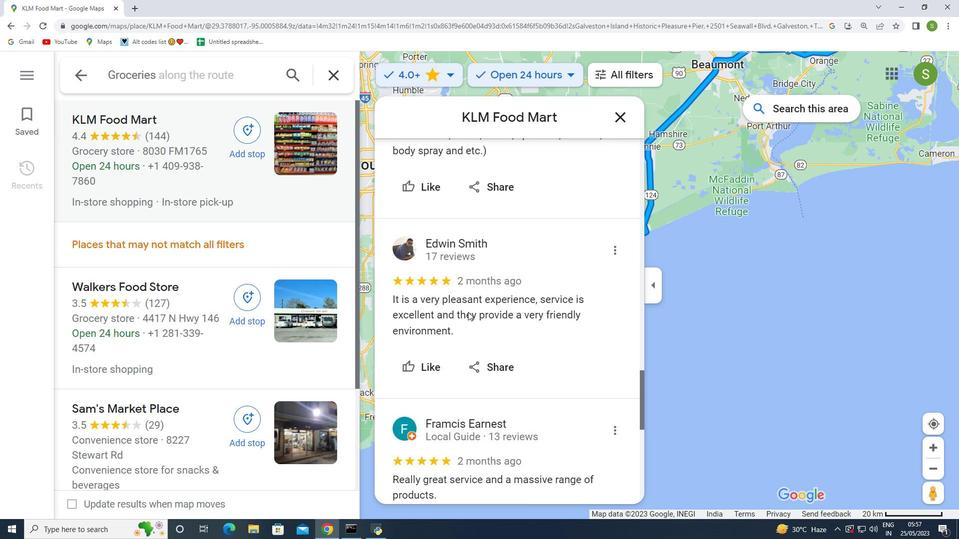 
Action: Mouse scrolled (470, 311) with delta (0, 0)
Screenshot: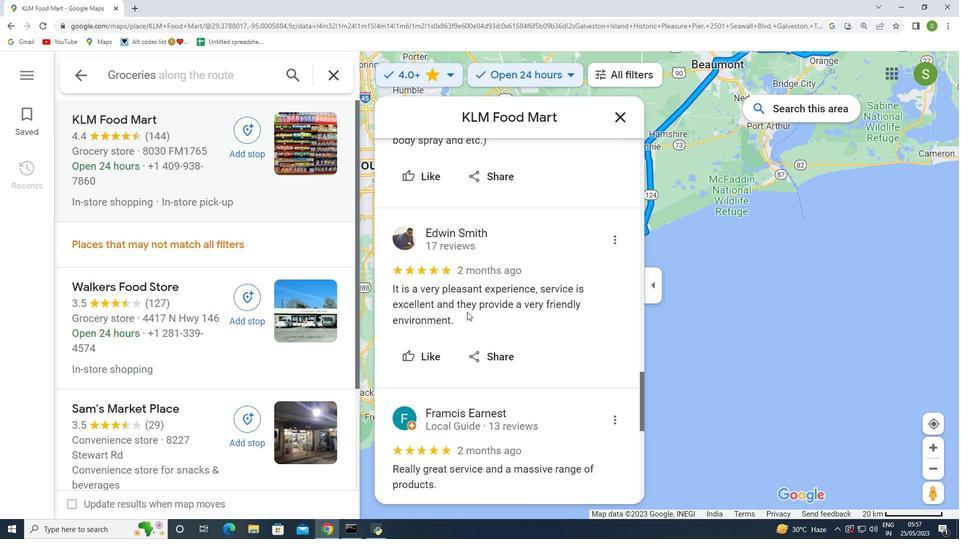 
Action: Mouse moved to (465, 315)
Screenshot: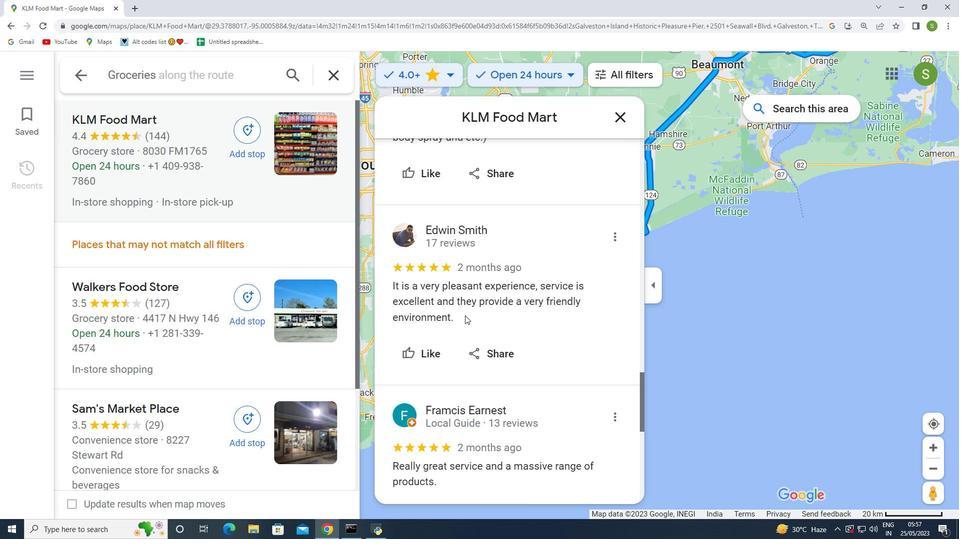 
Action: Mouse scrolled (465, 315) with delta (0, 0)
Screenshot: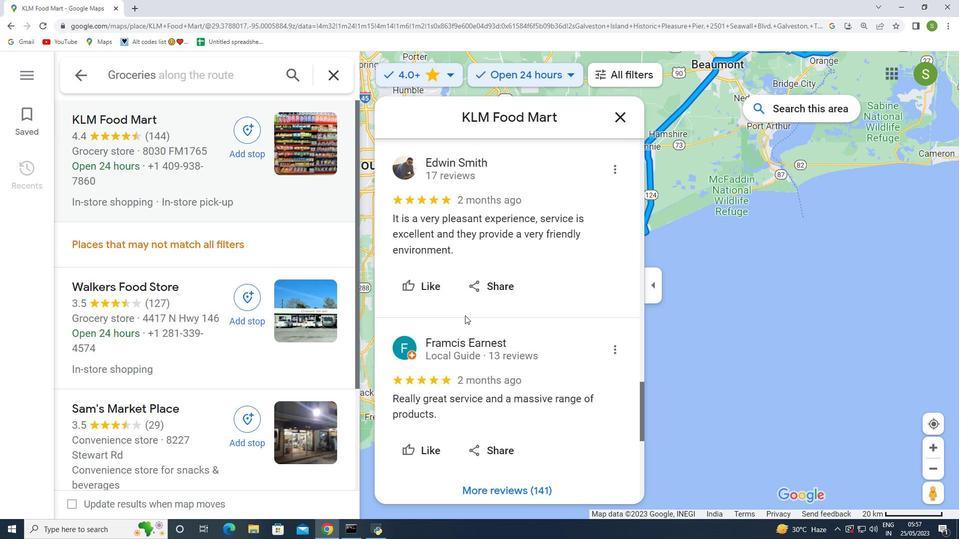 
Action: Mouse scrolled (465, 315) with delta (0, 0)
Screenshot: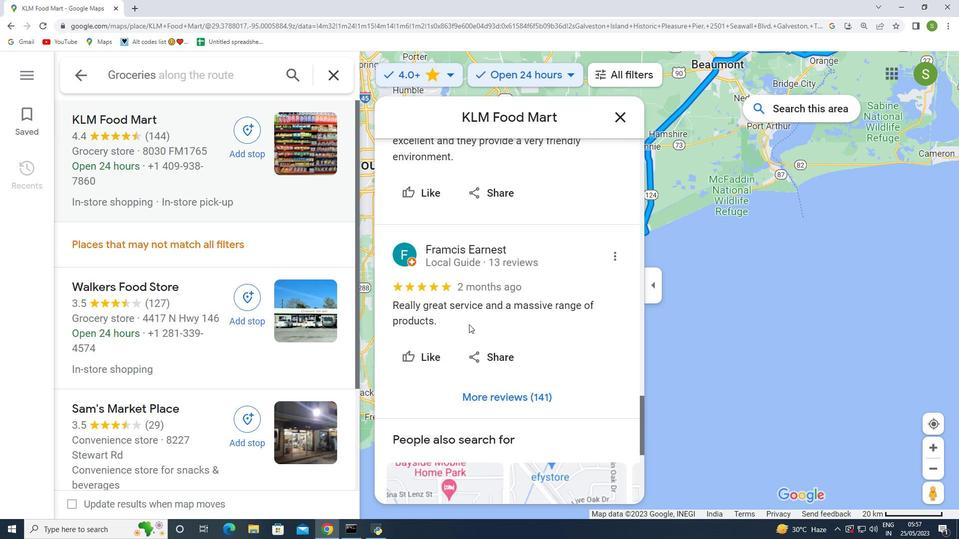 
Action: Mouse moved to (465, 315)
Screenshot: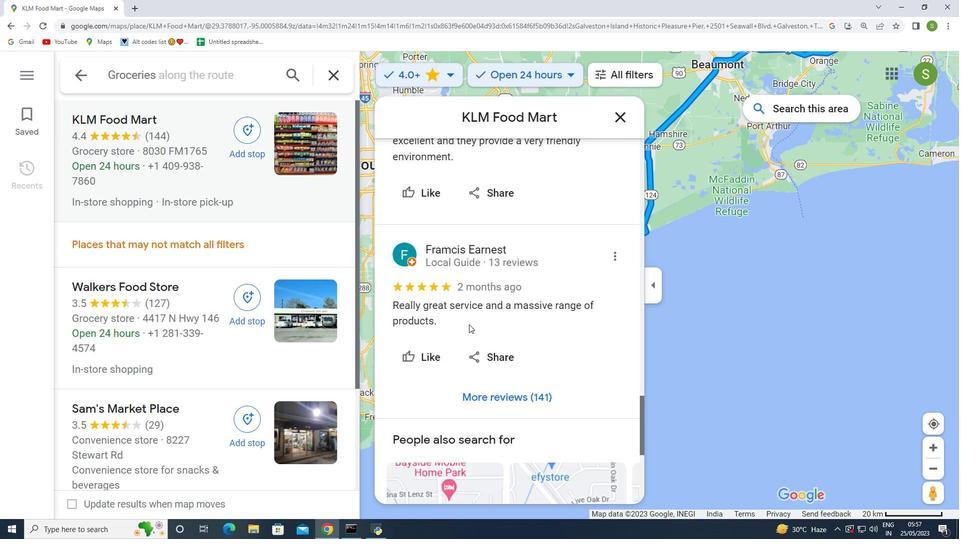 
Action: Mouse scrolled (465, 315) with delta (0, 0)
Screenshot: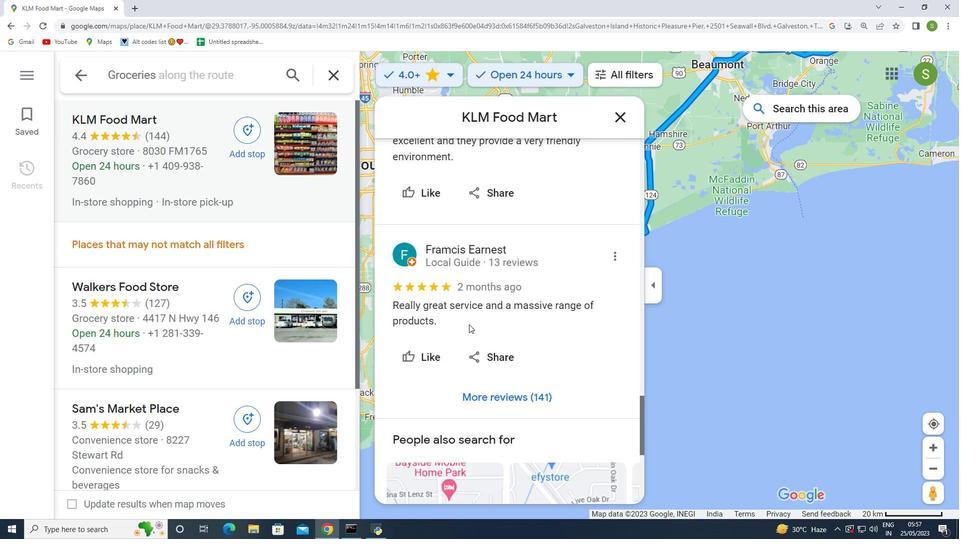 
Action: Mouse scrolled (465, 315) with delta (0, 0)
Screenshot: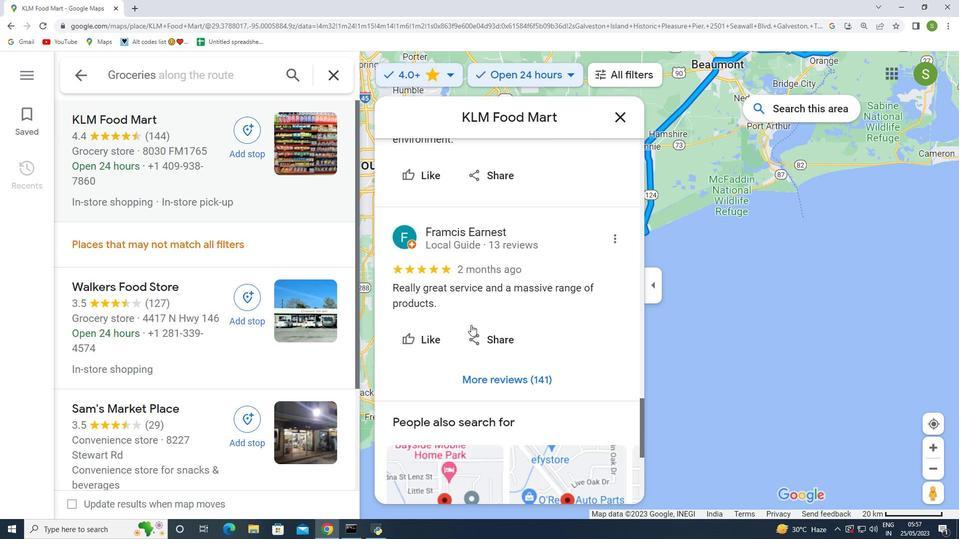
Action: Mouse moved to (469, 325)
Screenshot: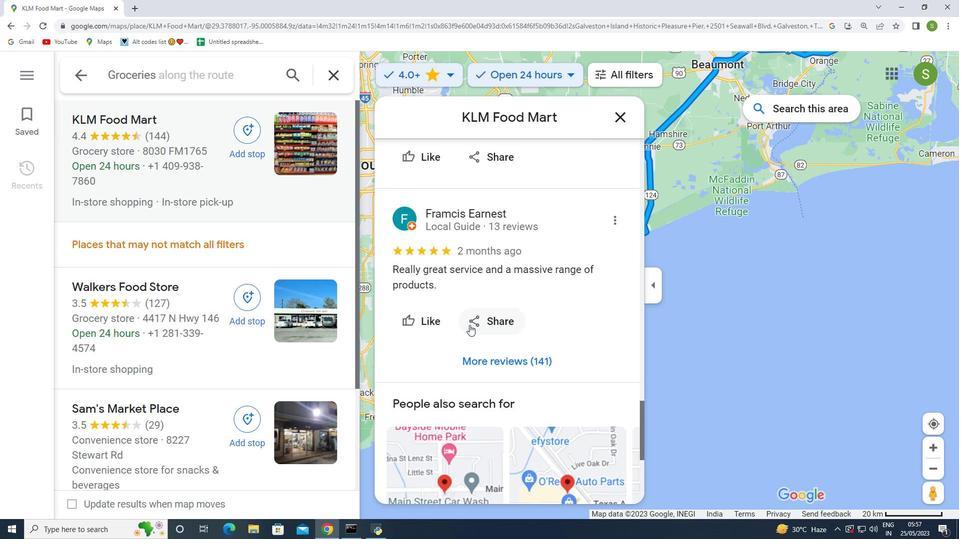 
Action: Mouse scrolled (469, 324) with delta (0, 0)
Screenshot: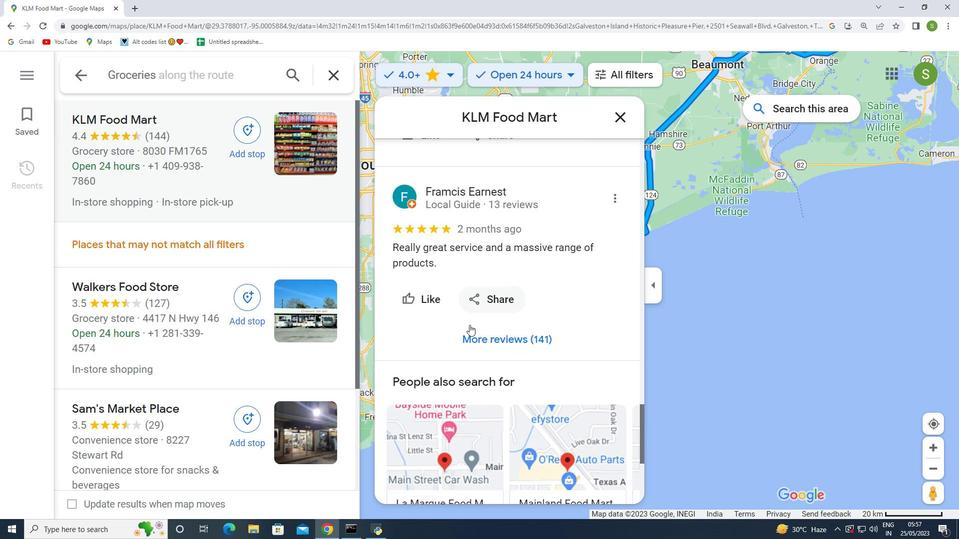 
Action: Mouse moved to (469, 325)
Screenshot: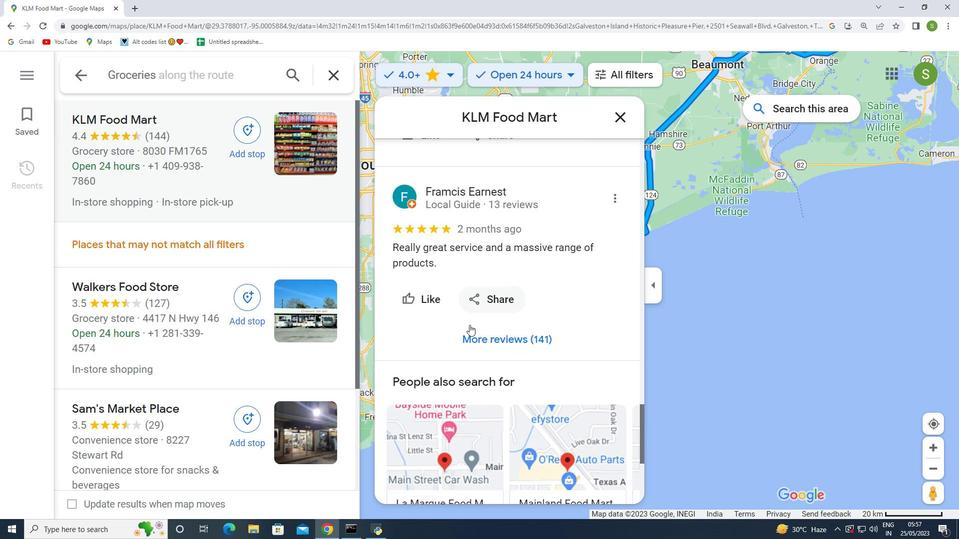 
Action: Mouse scrolled (469, 324) with delta (0, 0)
Screenshot: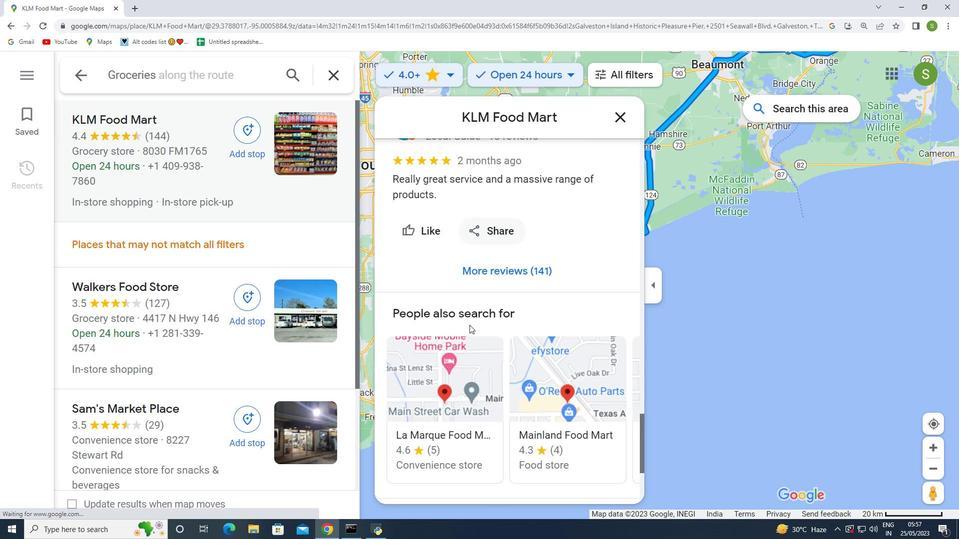 
Action: Mouse scrolled (469, 324) with delta (0, 0)
